 Task: Search one way flight ticket for 4 adults, 2 children, 2 infants in seat and 1 infant on lap in economy from Lewiston: Lewiston-nez Perce County Airport to Evansville: Evansville Regional Airport on 5-3-2023. Choice of flights is Southwest. Number of bags: 1 carry on bag. Price is upto 75000. Outbound departure time preference is 10:30.
Action: Mouse moved to (336, 315)
Screenshot: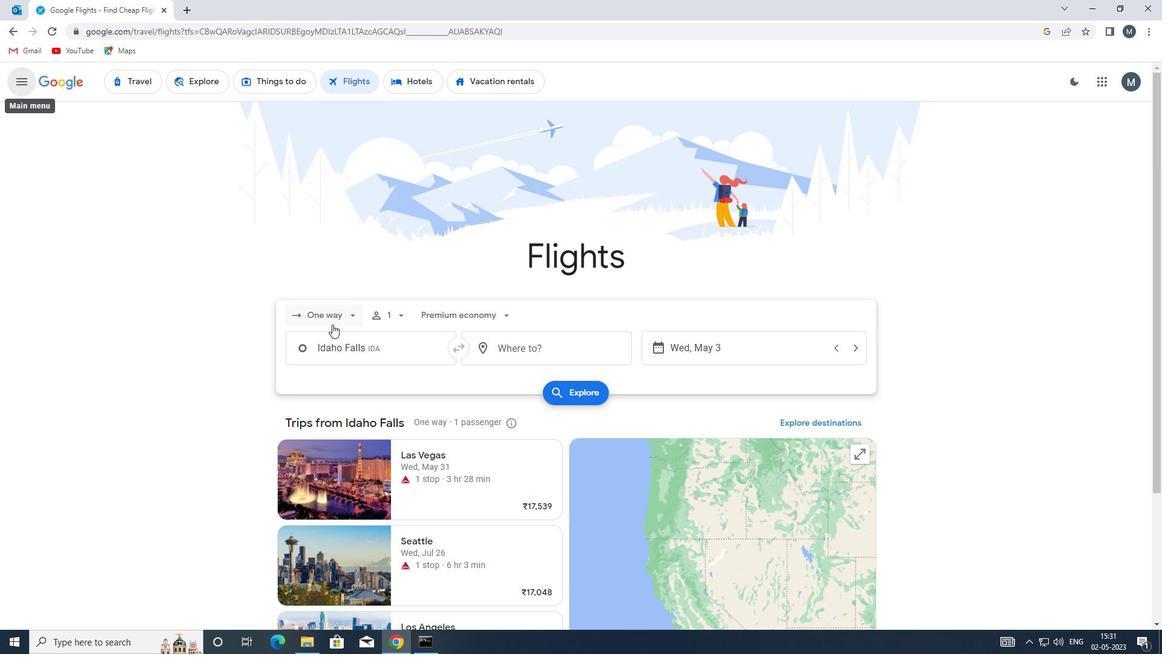 
Action: Mouse pressed left at (336, 315)
Screenshot: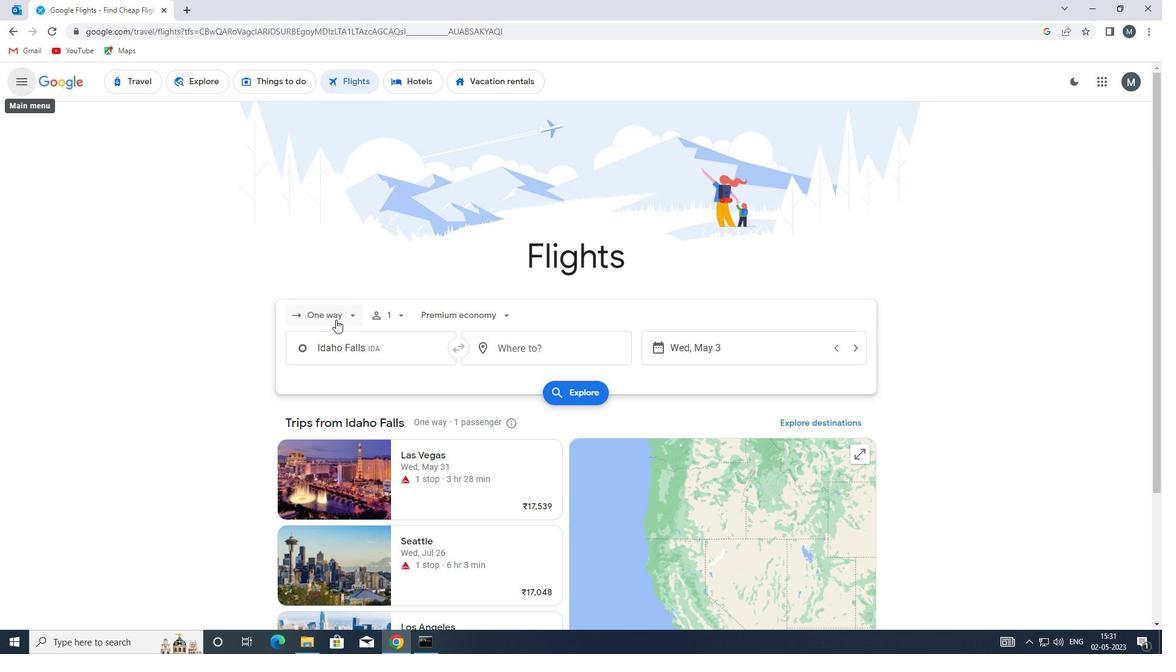 
Action: Mouse moved to (334, 369)
Screenshot: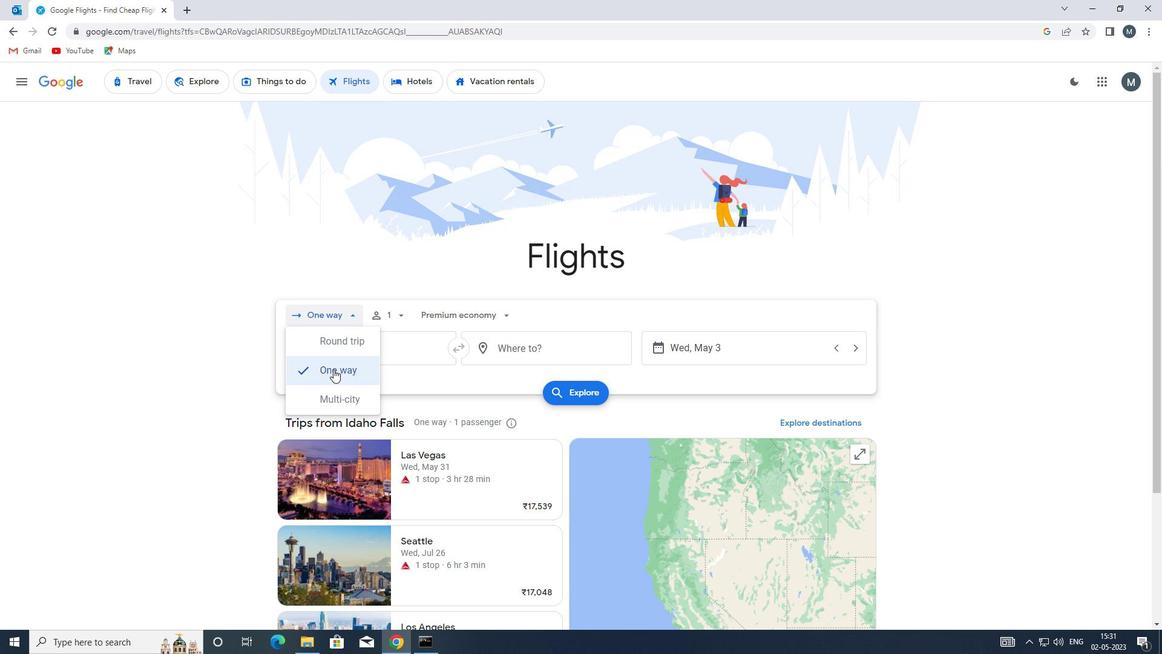 
Action: Mouse pressed left at (334, 369)
Screenshot: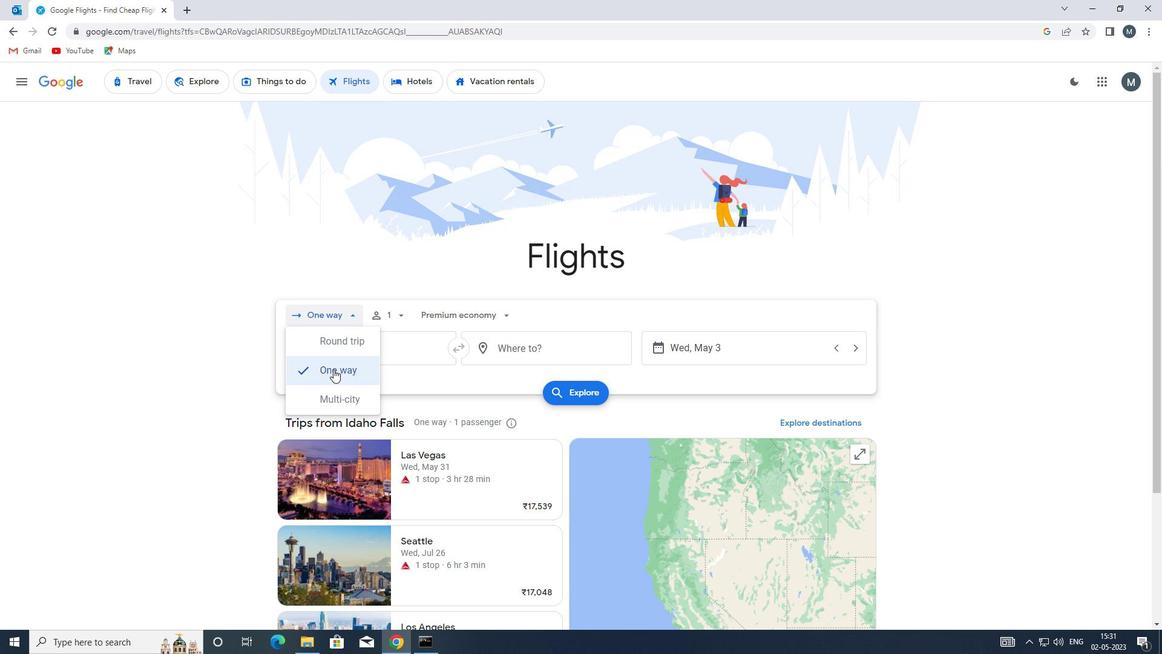 
Action: Mouse moved to (393, 316)
Screenshot: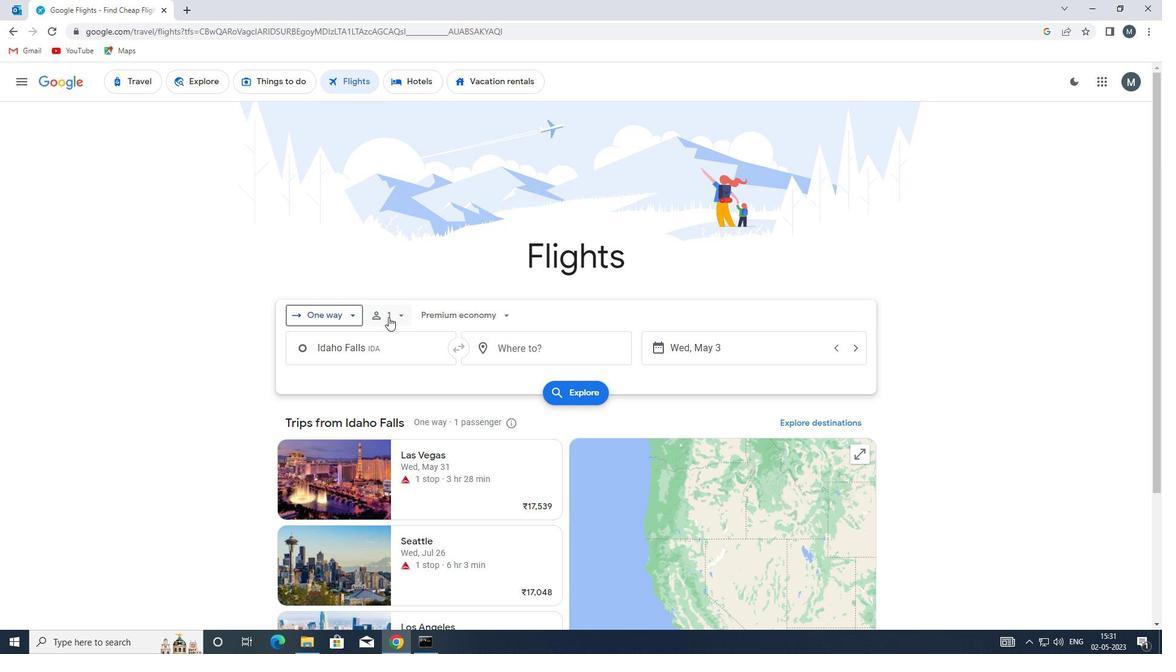 
Action: Mouse pressed left at (393, 316)
Screenshot: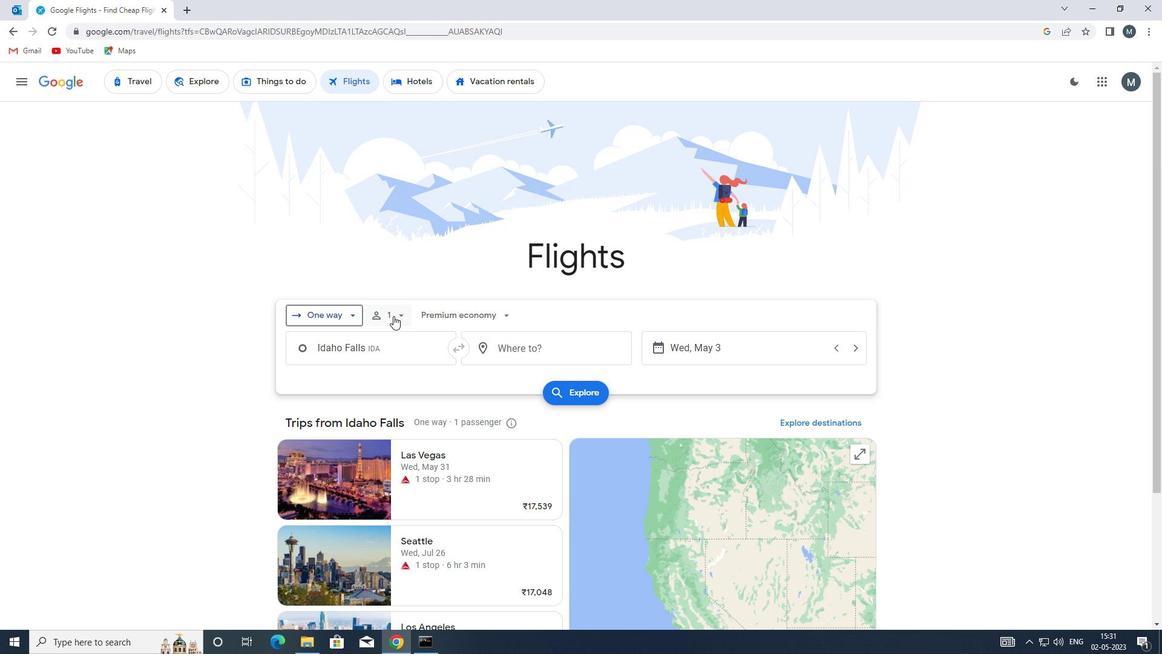 
Action: Mouse moved to (497, 346)
Screenshot: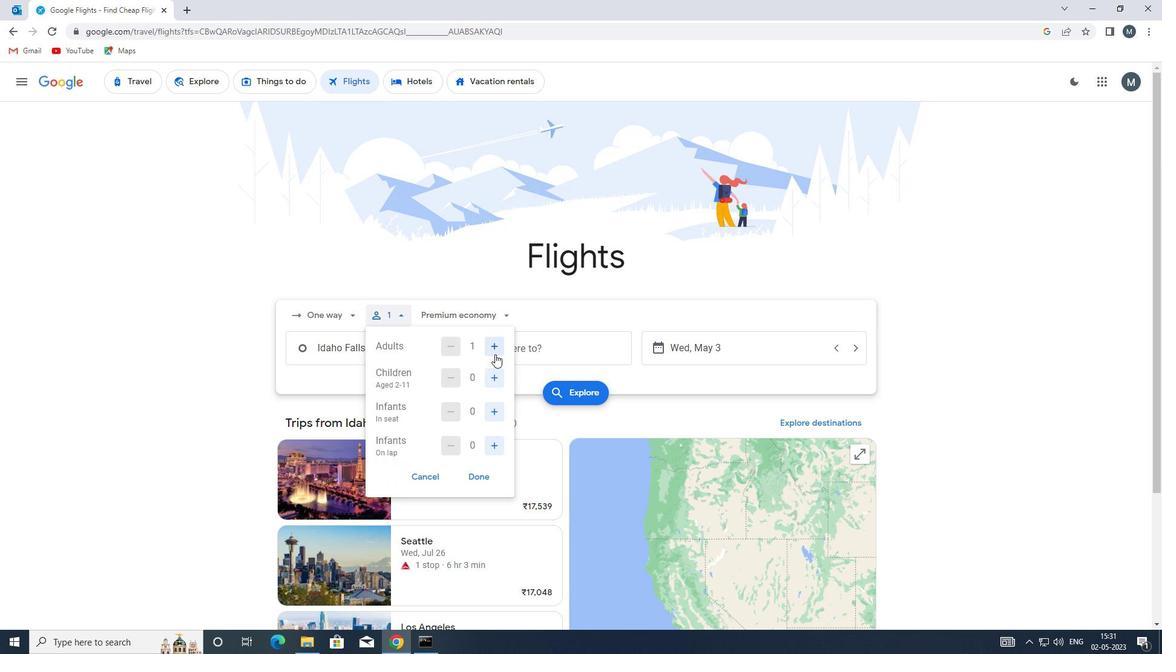 
Action: Mouse pressed left at (497, 346)
Screenshot: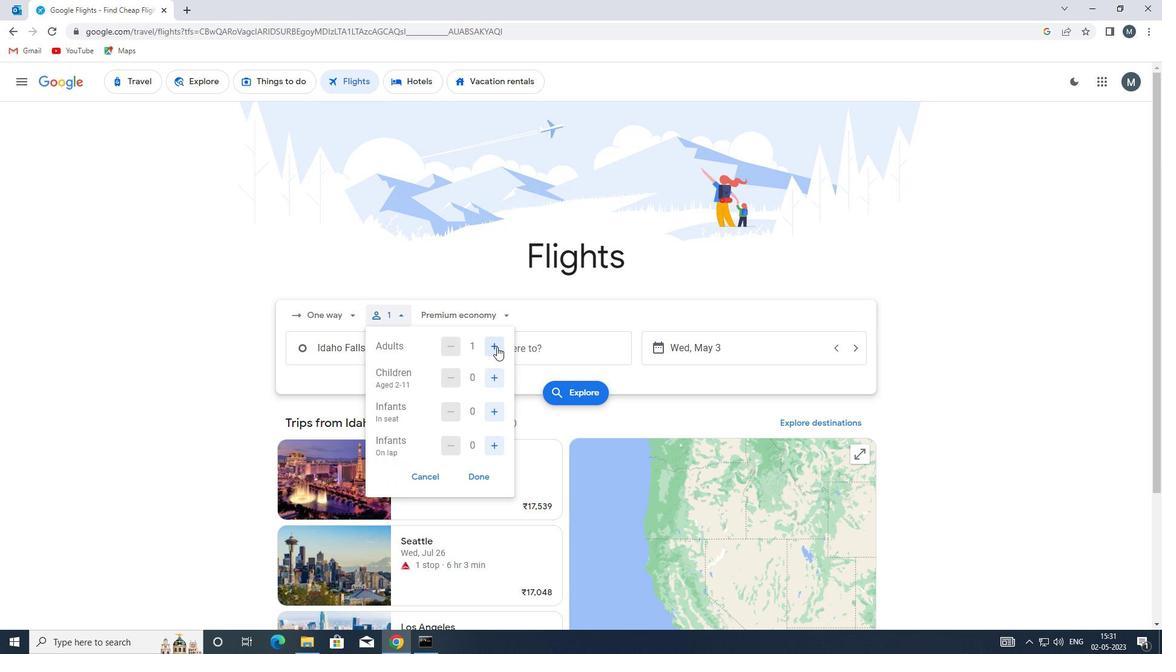 
Action: Mouse pressed left at (497, 346)
Screenshot: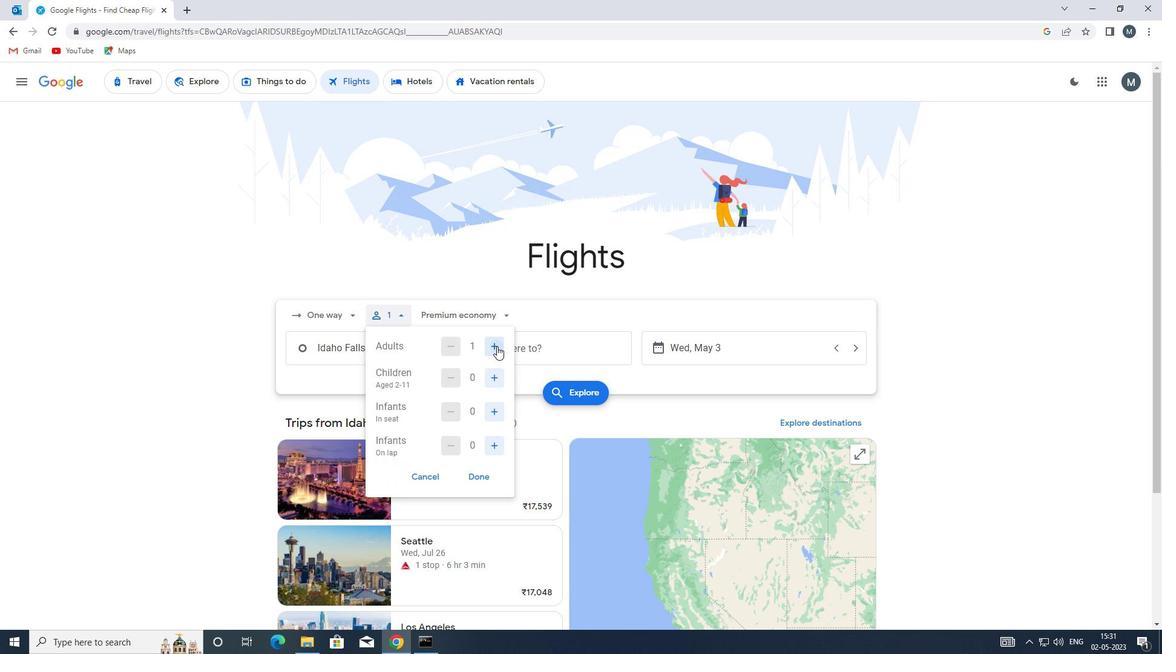 
Action: Mouse pressed left at (497, 346)
Screenshot: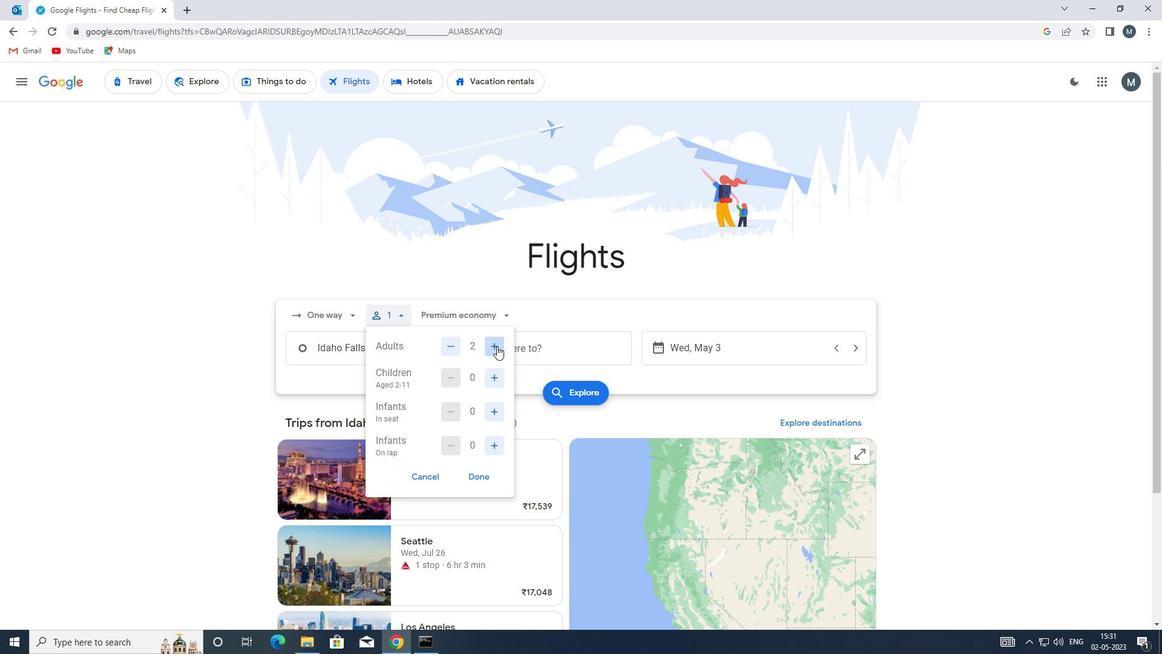 
Action: Mouse moved to (498, 375)
Screenshot: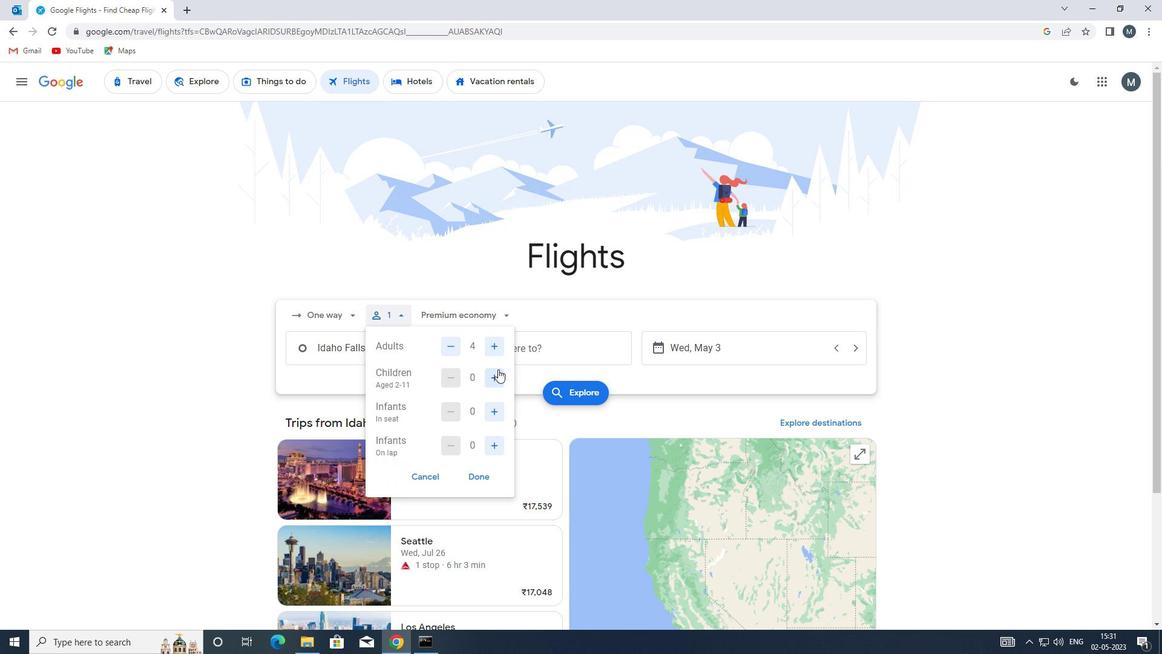 
Action: Mouse pressed left at (498, 375)
Screenshot: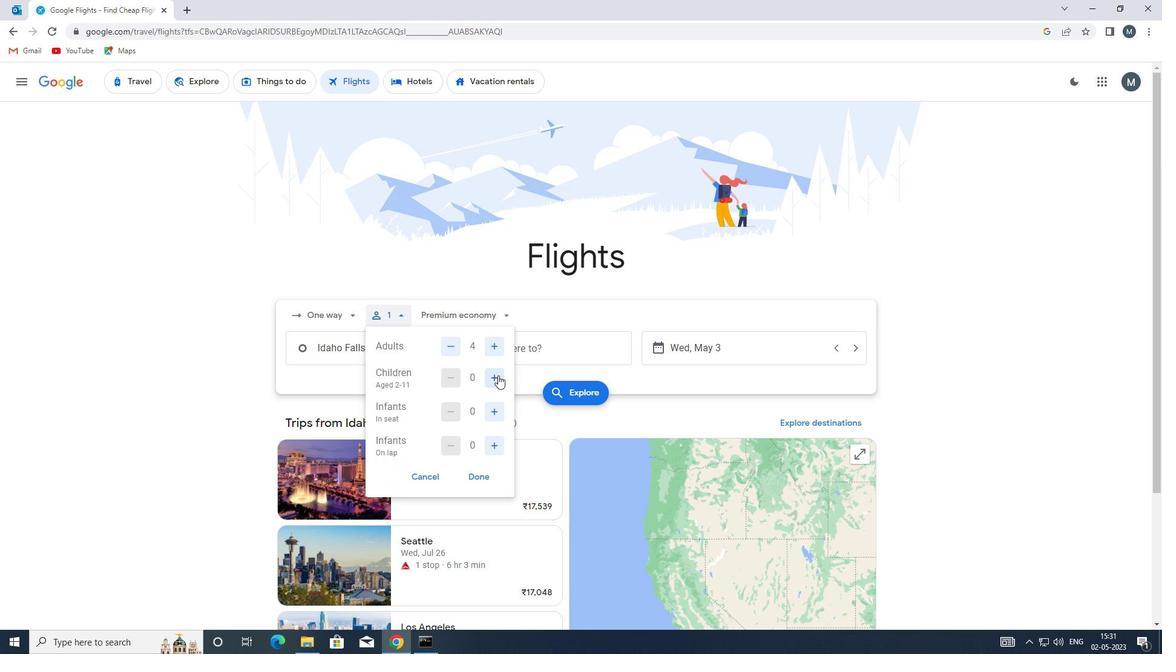 
Action: Mouse pressed left at (498, 375)
Screenshot: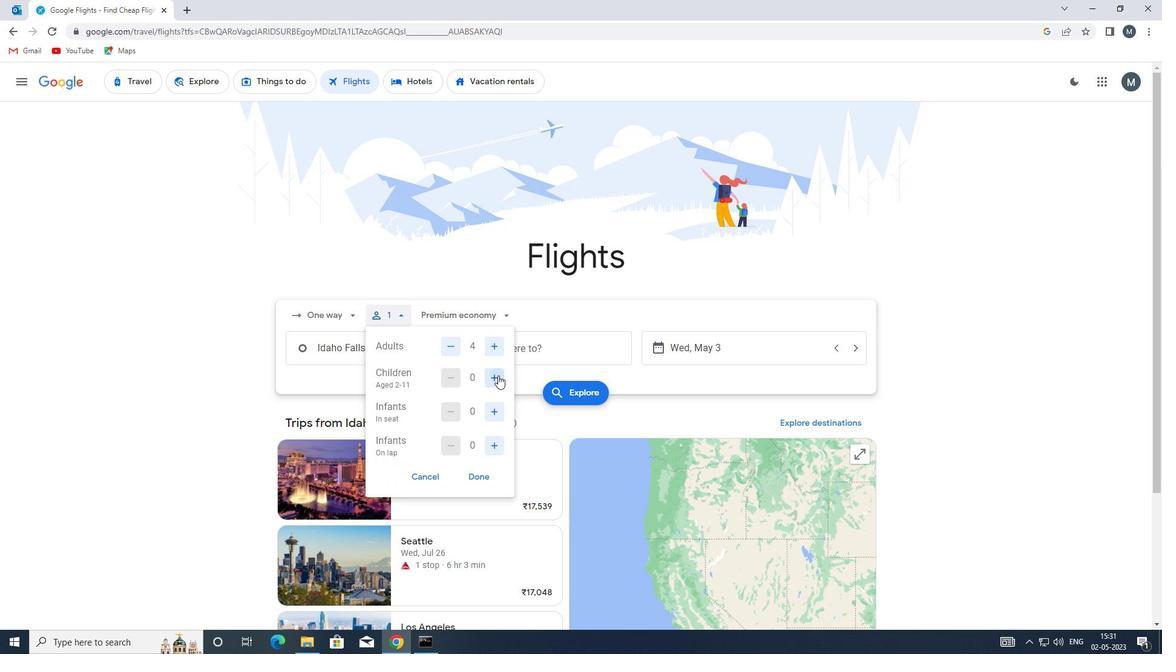 
Action: Mouse moved to (493, 411)
Screenshot: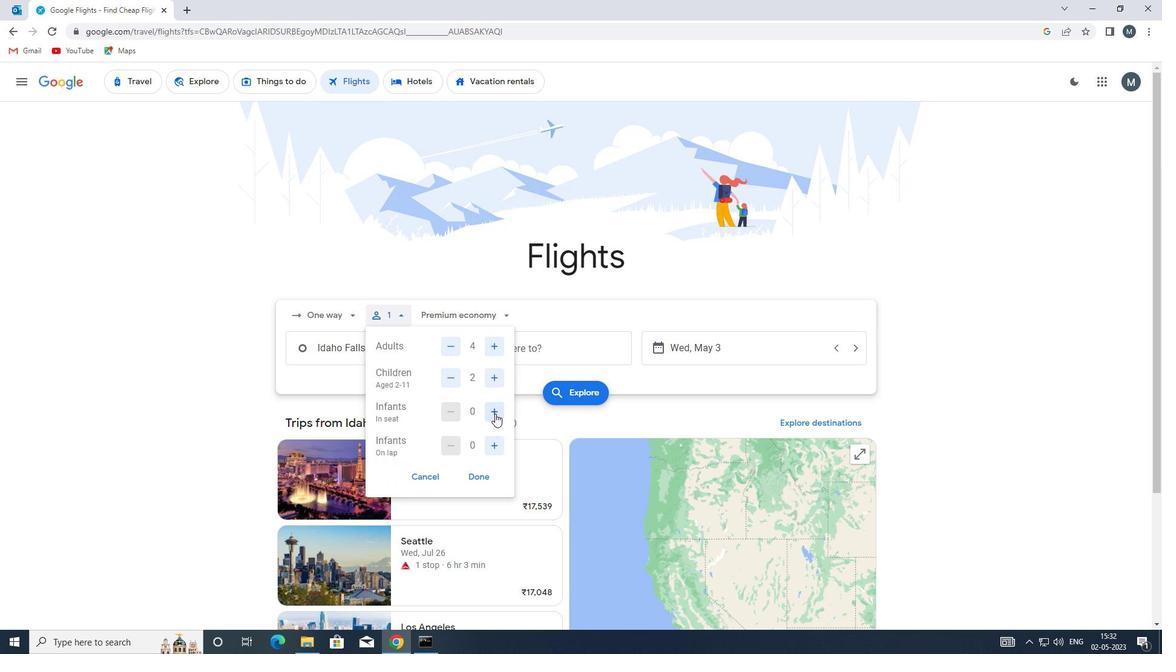 
Action: Mouse pressed left at (493, 411)
Screenshot: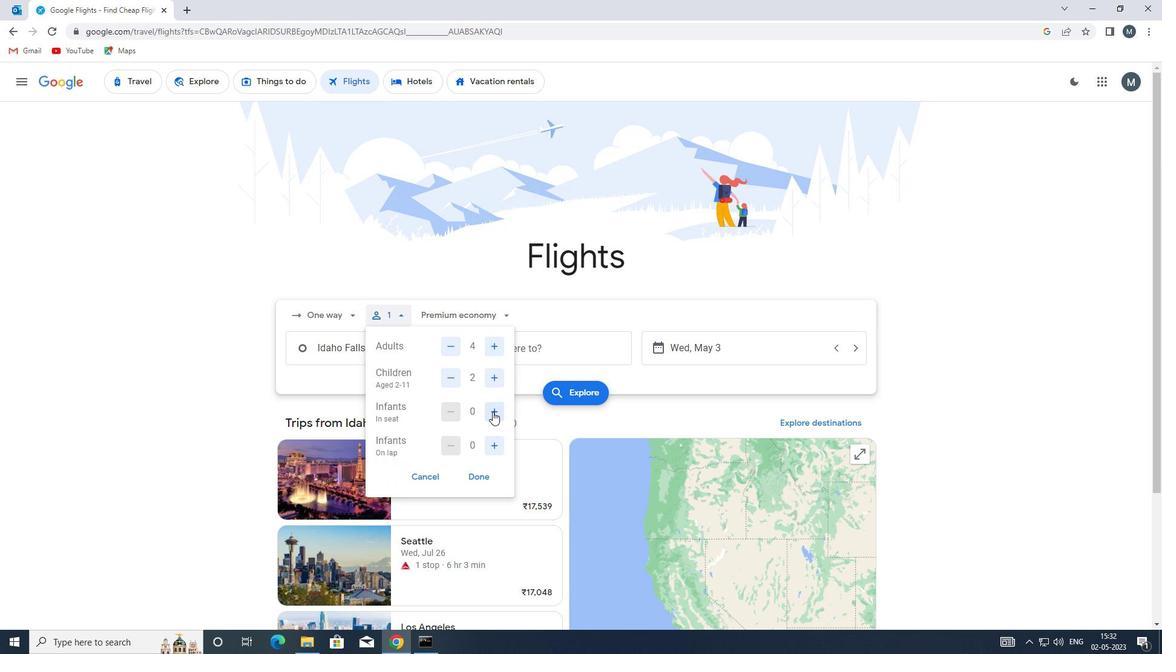 
Action: Mouse moved to (493, 411)
Screenshot: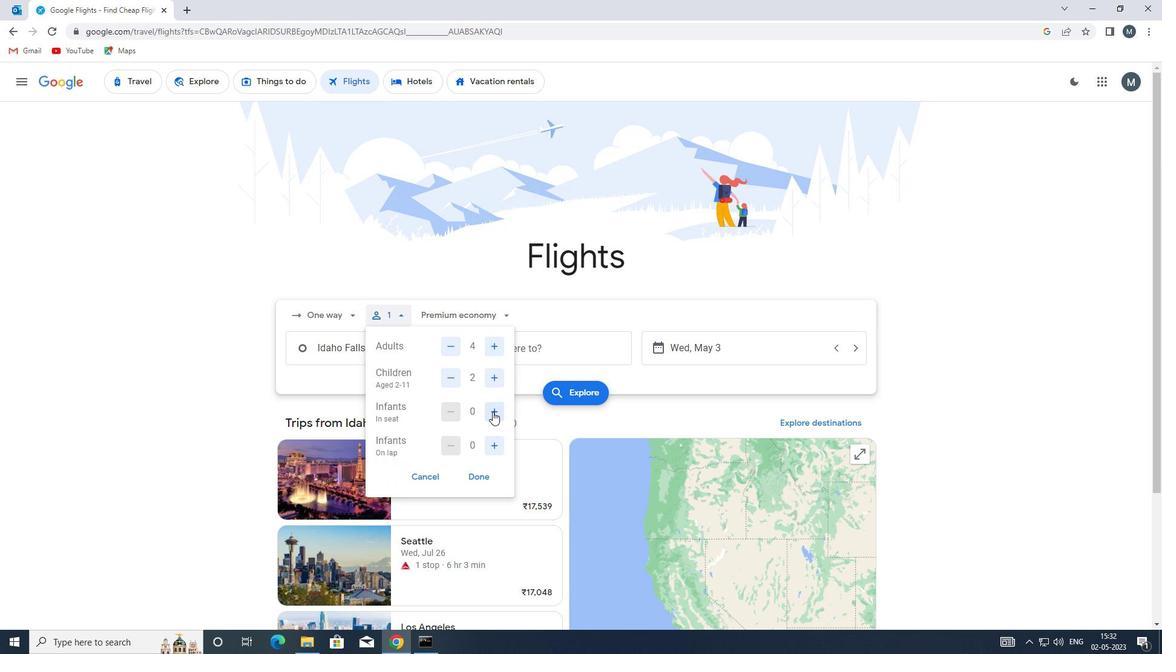 
Action: Mouse pressed left at (493, 411)
Screenshot: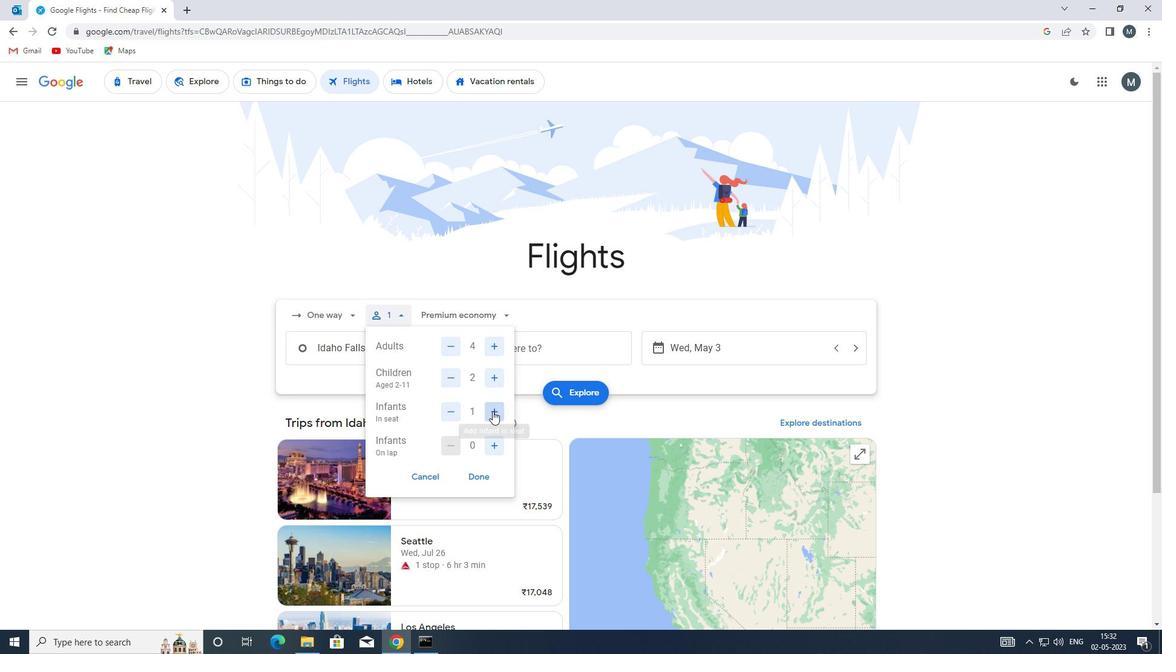 
Action: Mouse moved to (496, 445)
Screenshot: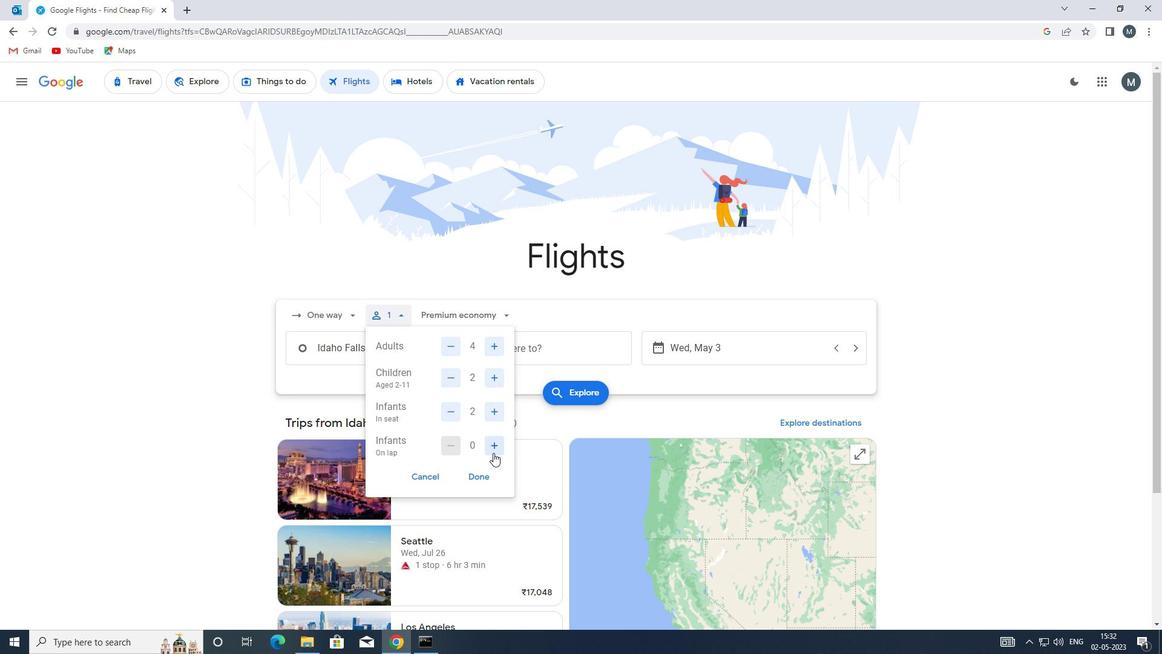 
Action: Mouse pressed left at (496, 445)
Screenshot: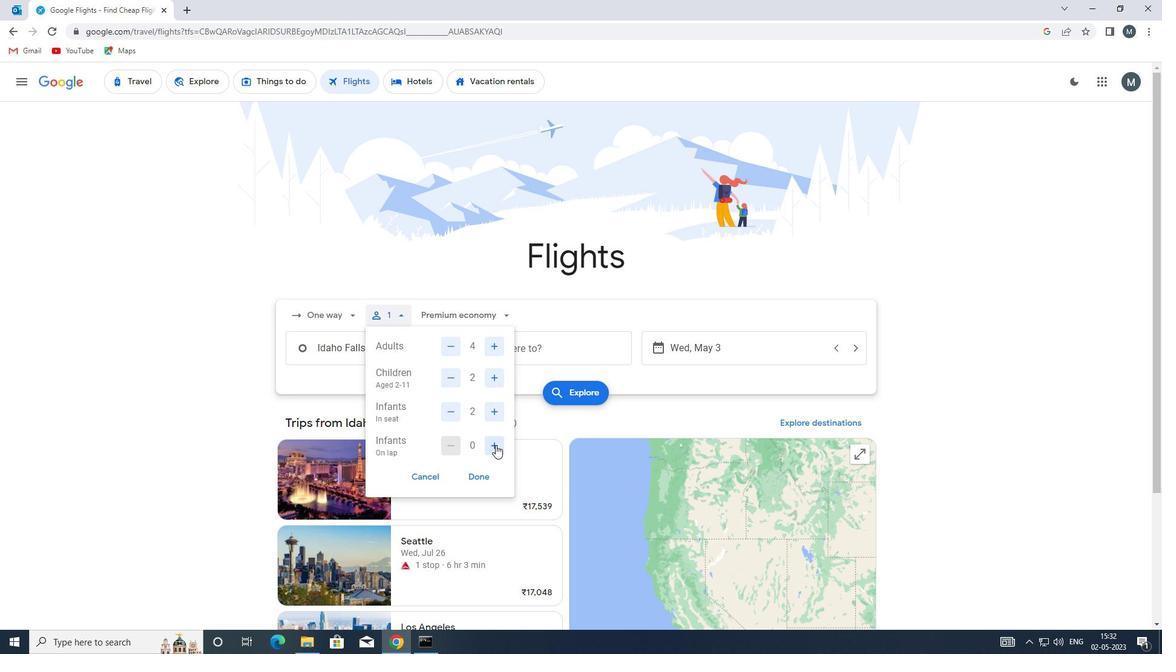 
Action: Mouse moved to (483, 476)
Screenshot: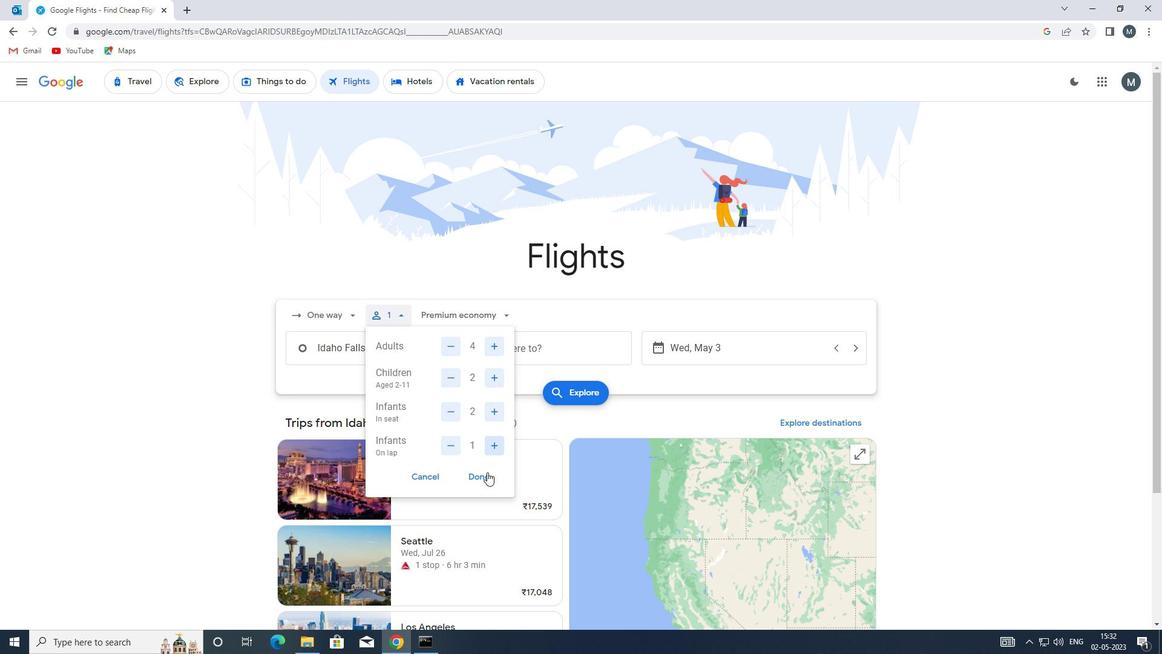 
Action: Mouse pressed left at (483, 476)
Screenshot: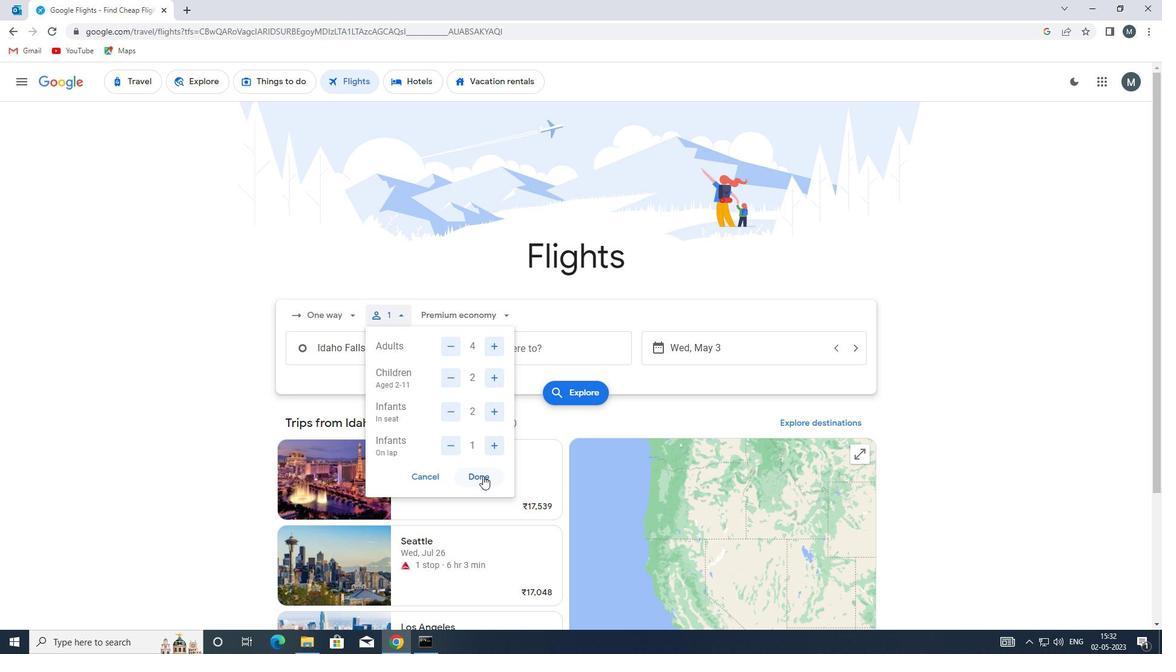 
Action: Mouse moved to (496, 317)
Screenshot: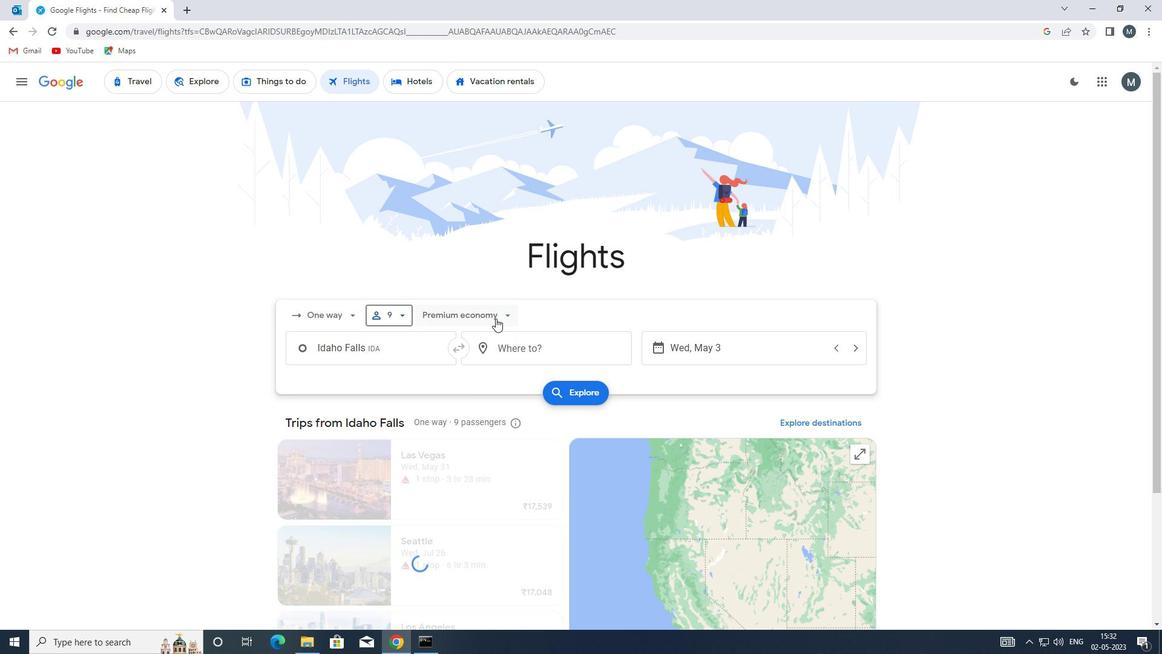 
Action: Mouse pressed left at (496, 317)
Screenshot: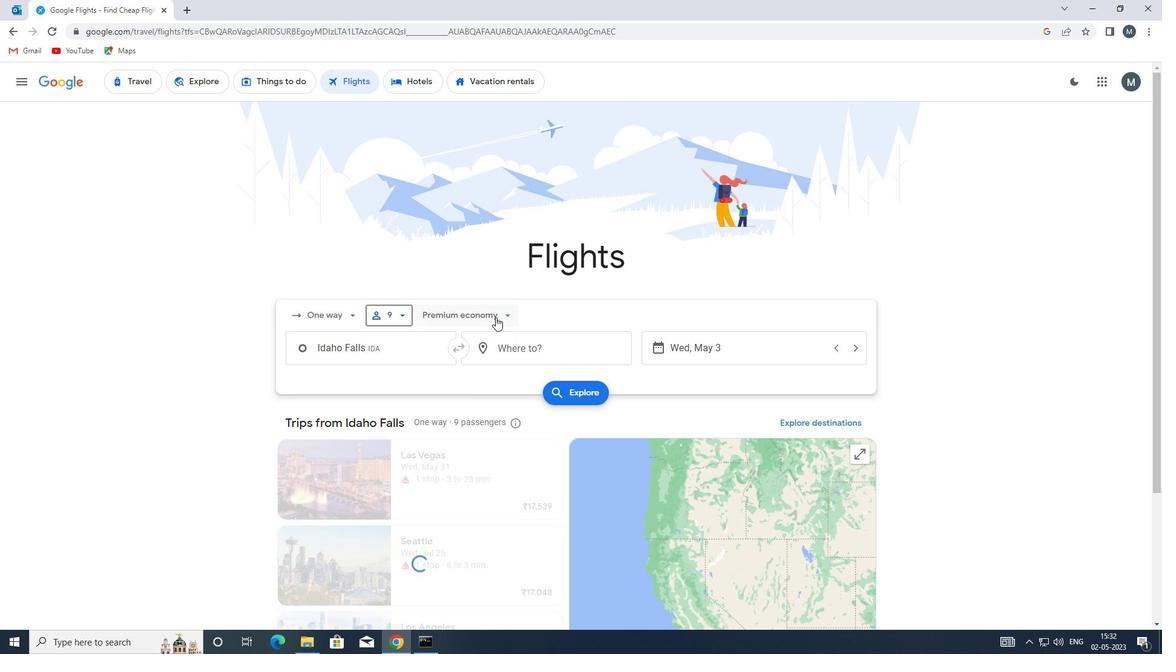 
Action: Mouse moved to (488, 334)
Screenshot: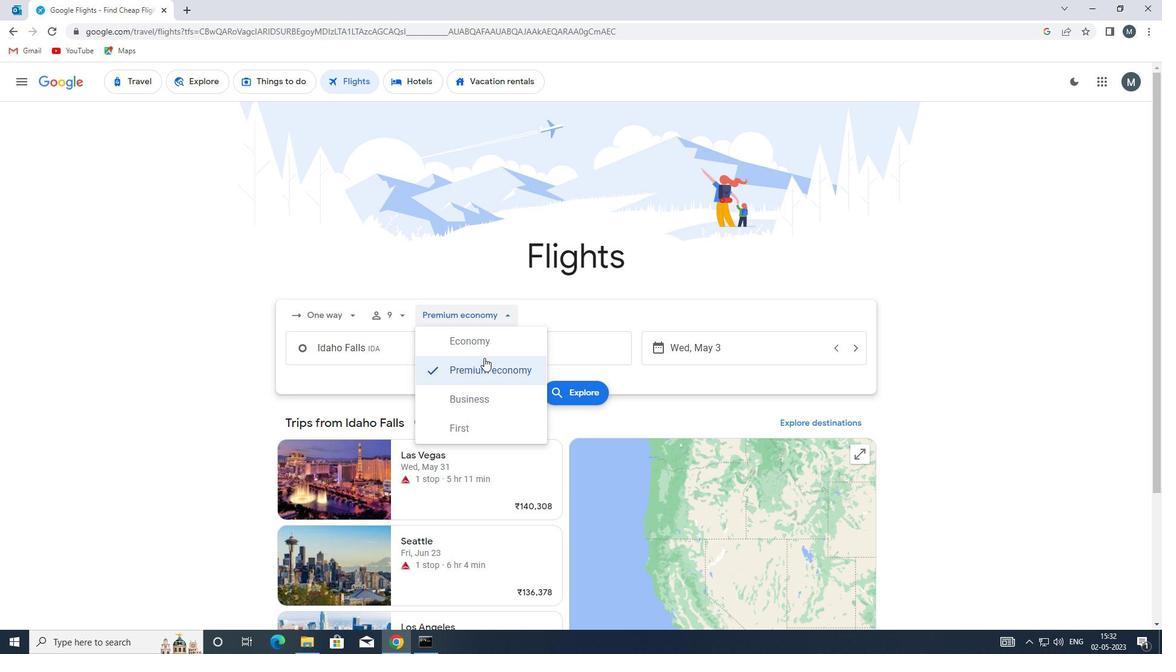 
Action: Mouse pressed left at (488, 334)
Screenshot: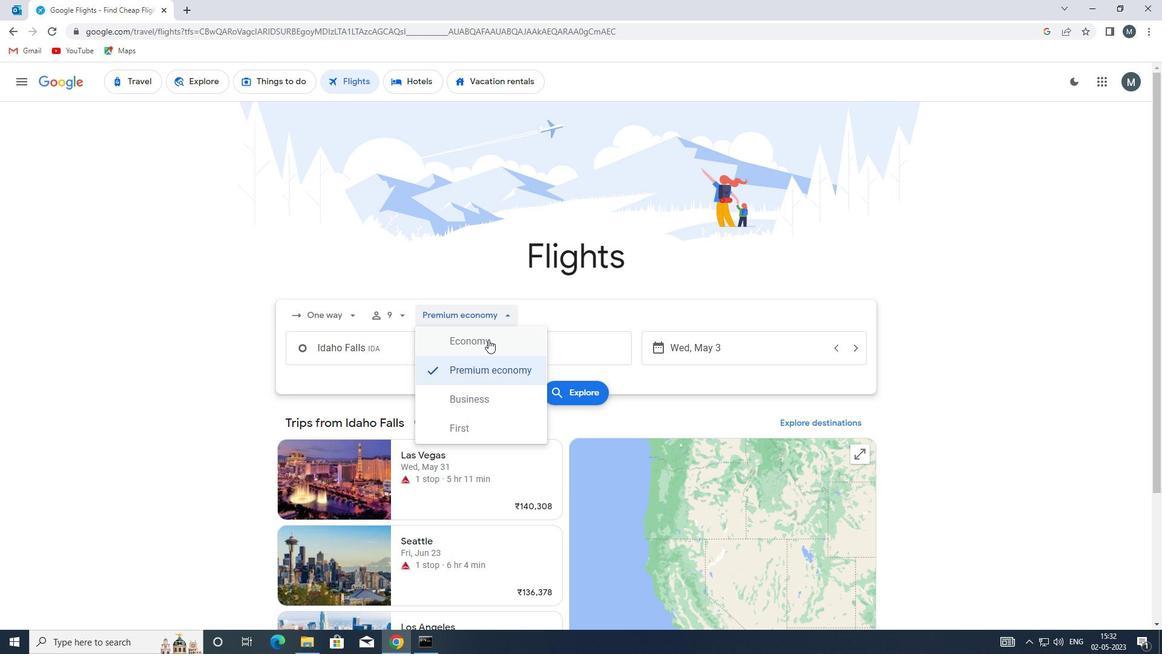 
Action: Mouse moved to (404, 354)
Screenshot: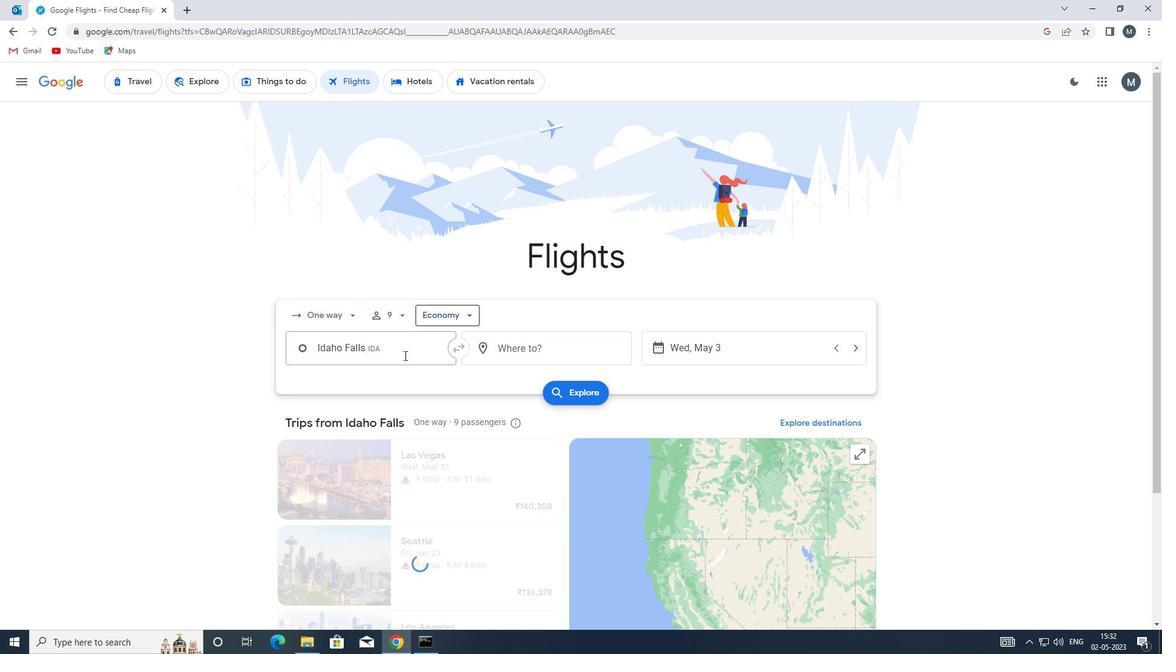 
Action: Mouse pressed left at (404, 354)
Screenshot: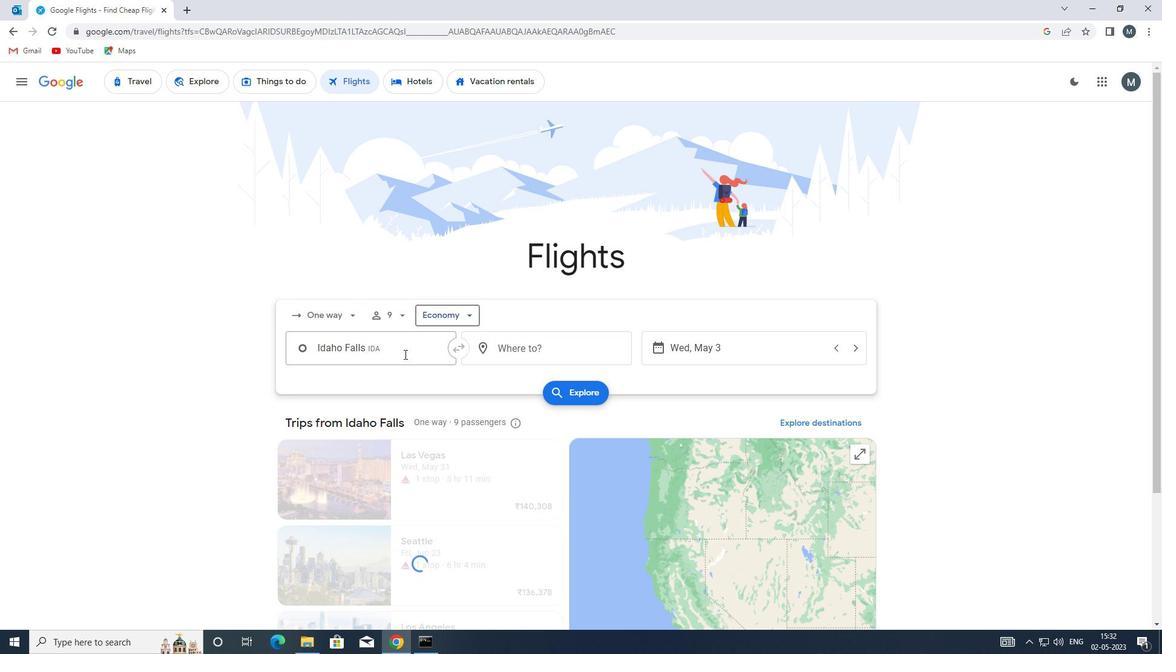 
Action: Mouse moved to (404, 353)
Screenshot: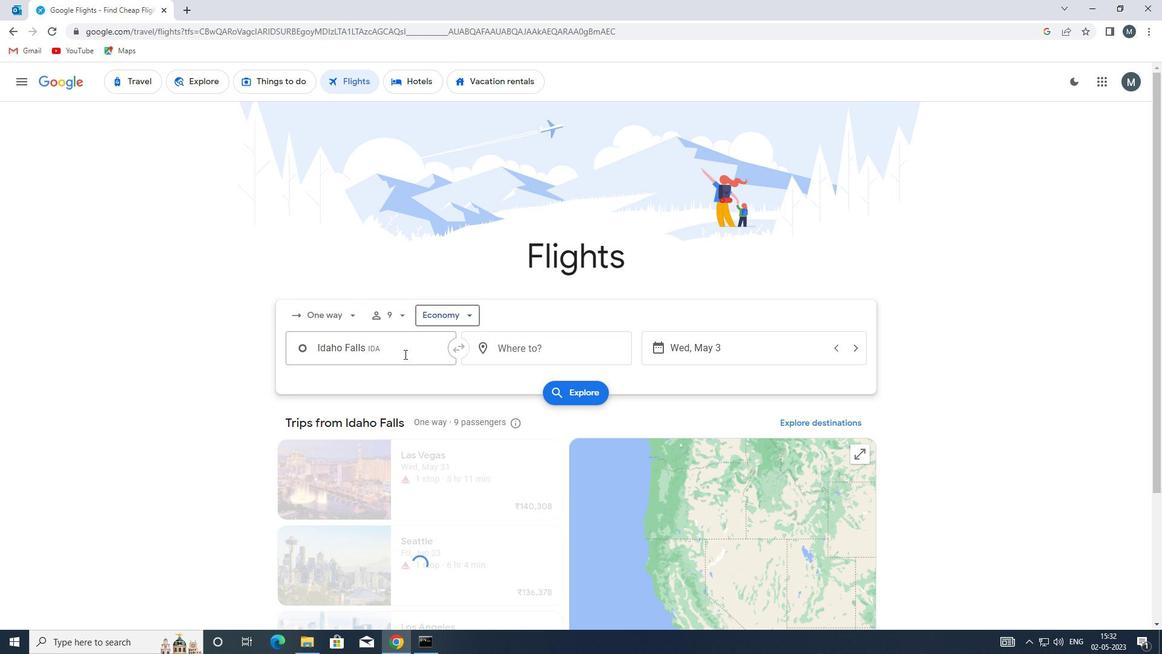 
Action: Key pressed lws
Screenshot: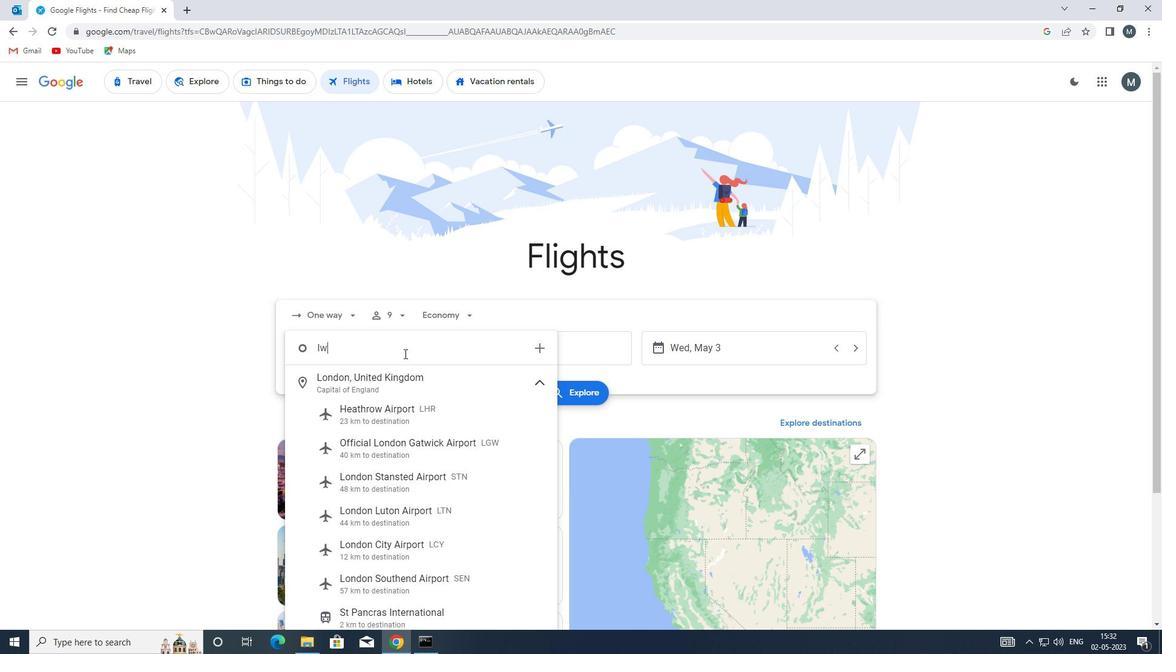 
Action: Mouse moved to (424, 381)
Screenshot: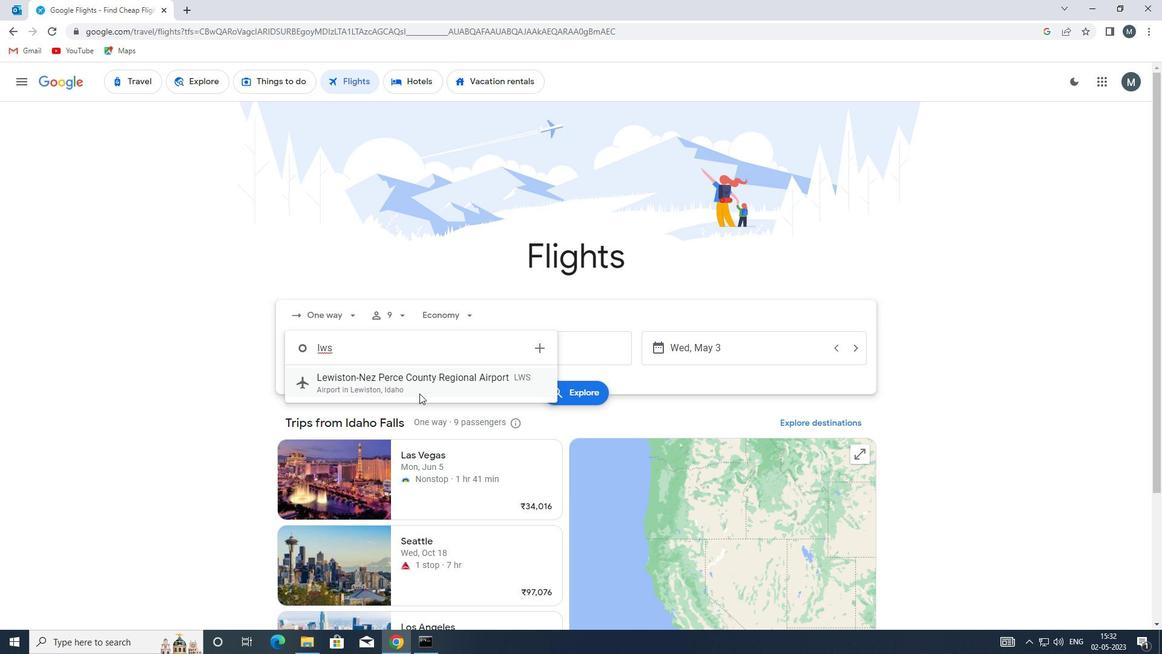 
Action: Mouse pressed left at (424, 381)
Screenshot: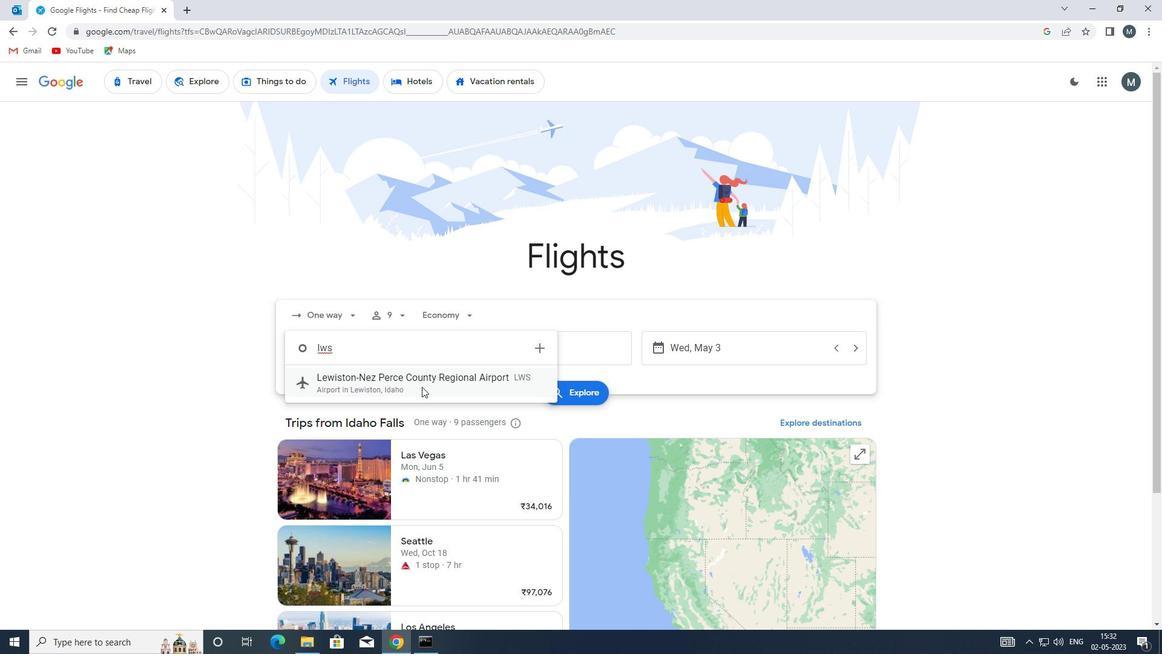 
Action: Mouse moved to (533, 352)
Screenshot: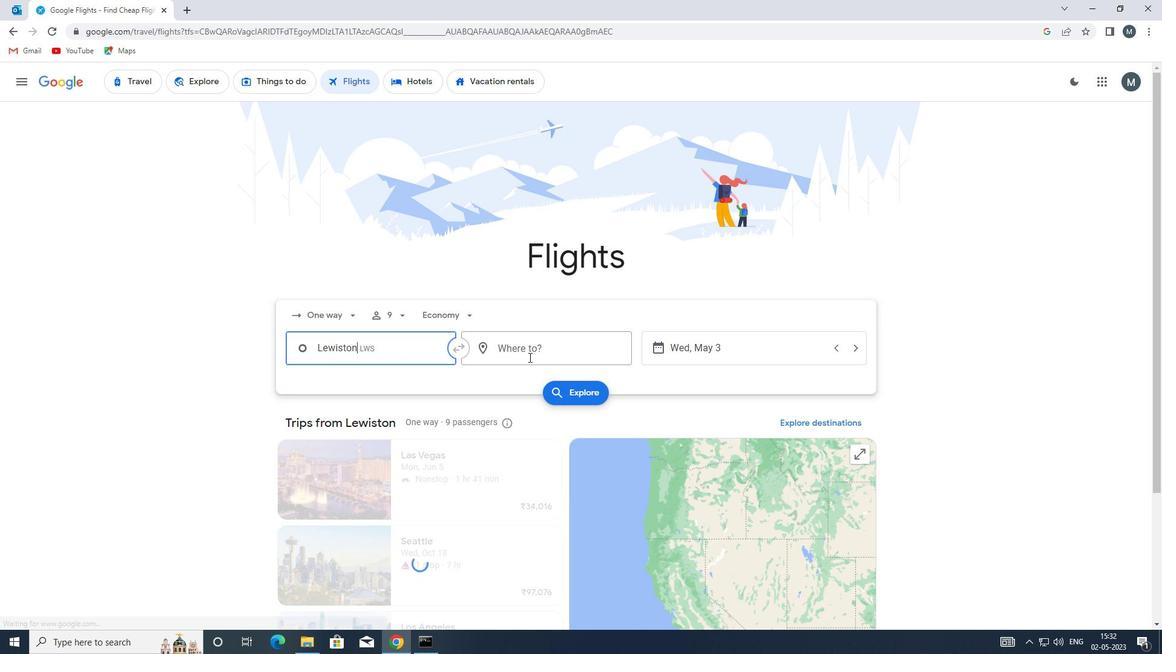 
Action: Mouse pressed left at (533, 352)
Screenshot: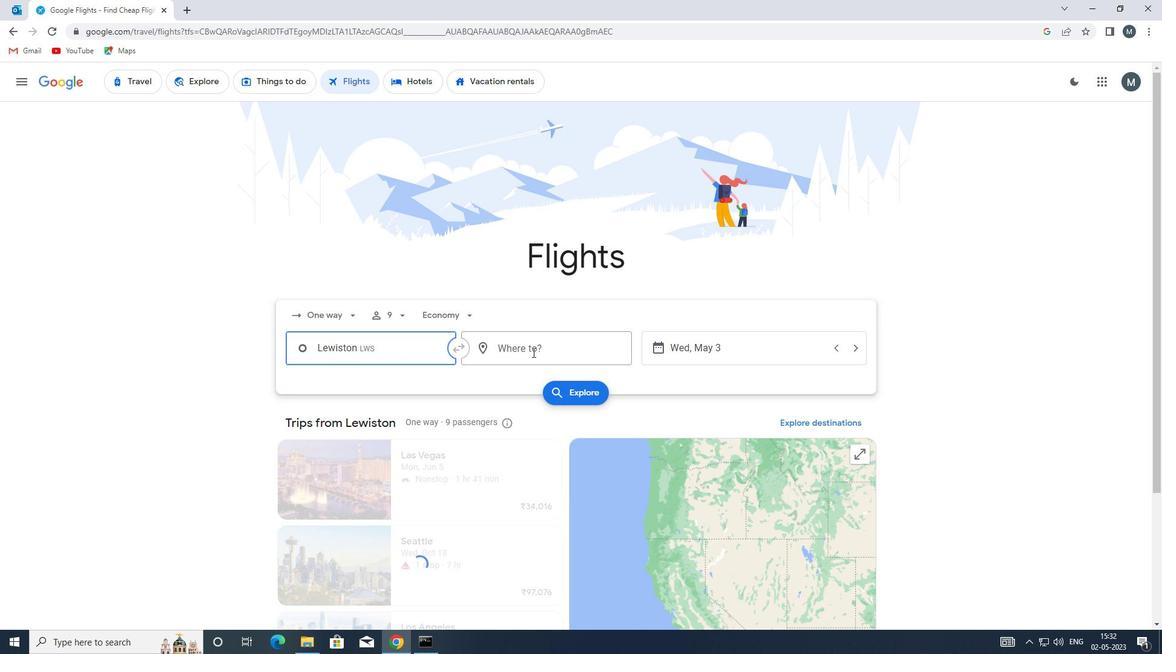
Action: Mouse moved to (533, 351)
Screenshot: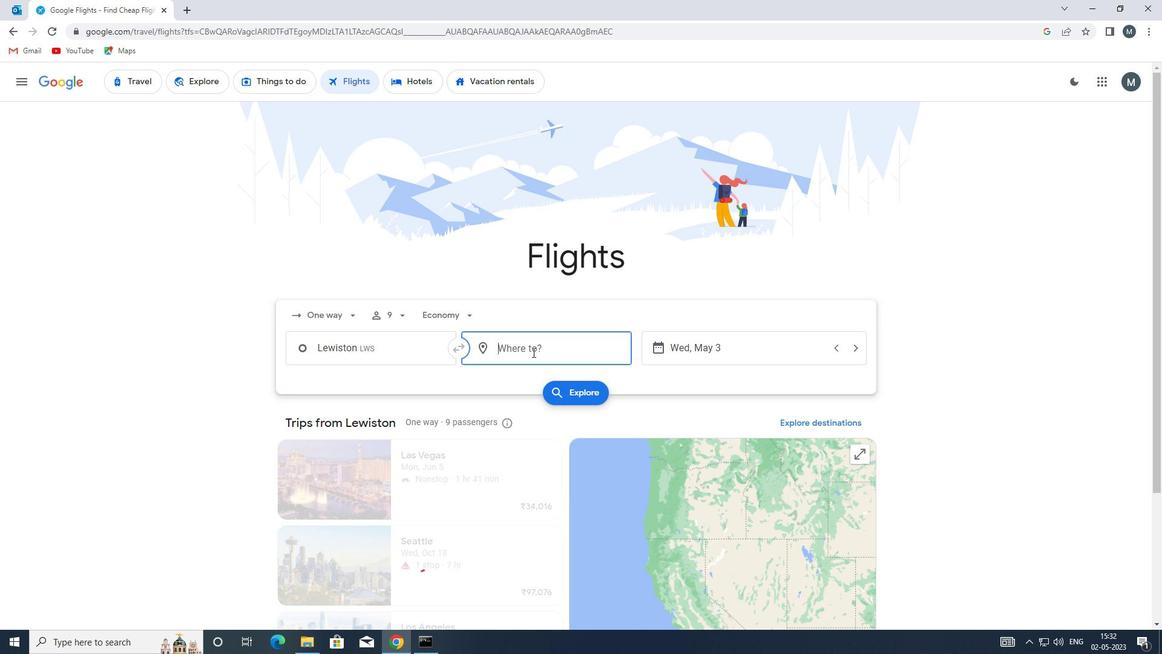 
Action: Key pressed evv
Screenshot: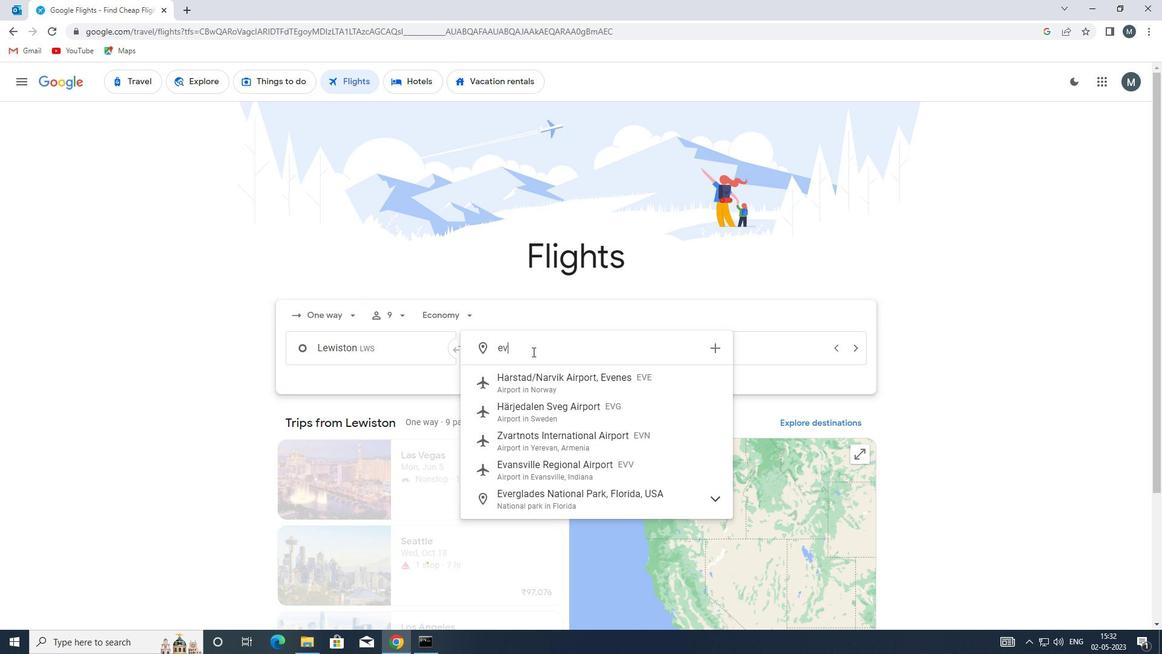 
Action: Mouse moved to (547, 378)
Screenshot: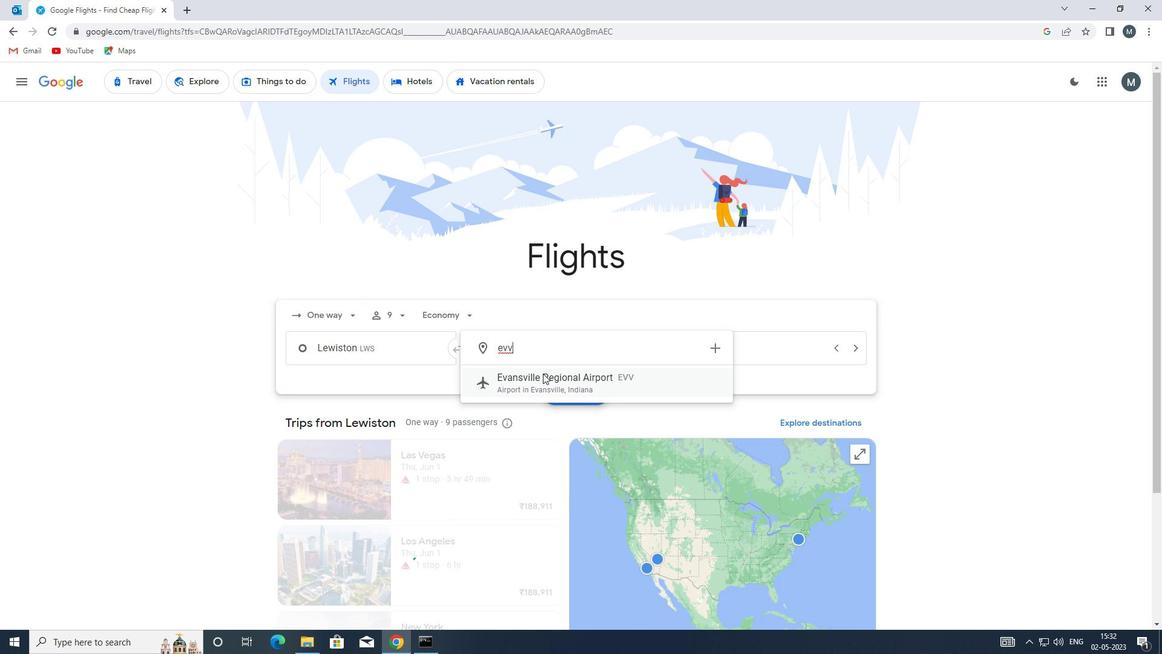 
Action: Mouse pressed left at (547, 378)
Screenshot: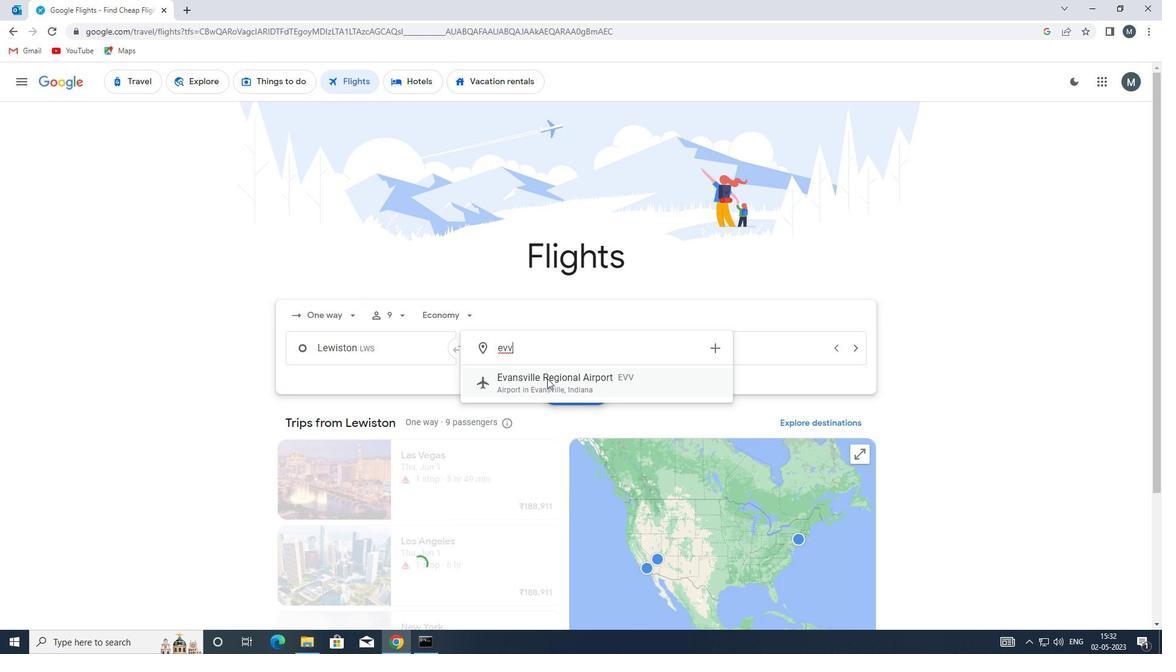 
Action: Mouse moved to (694, 348)
Screenshot: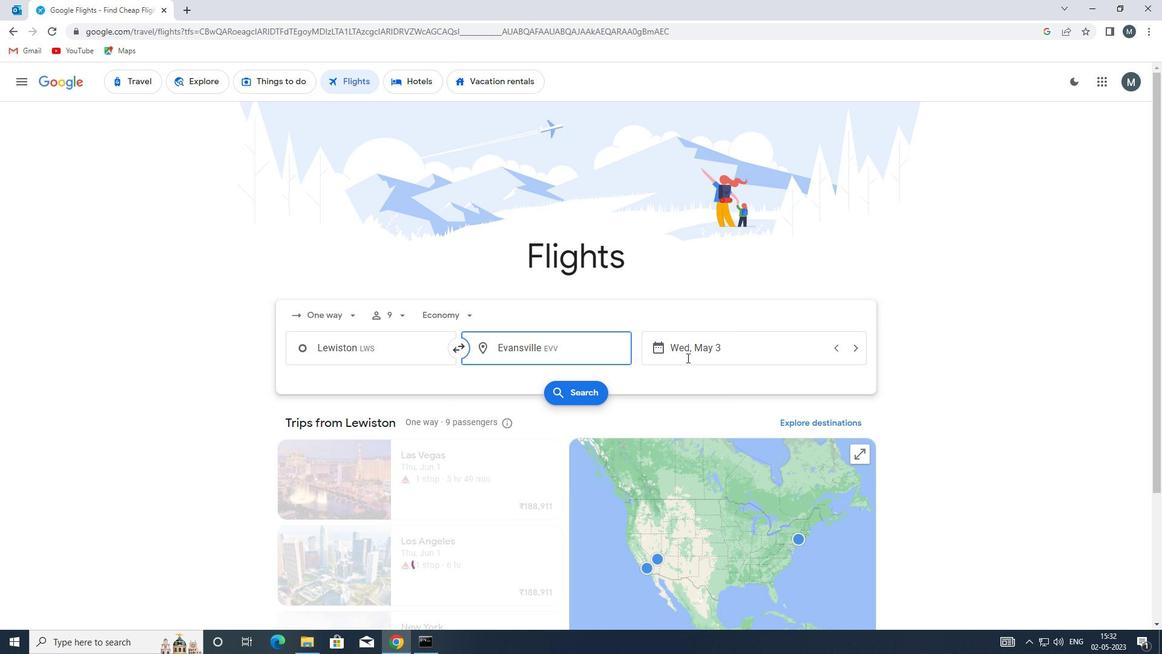 
Action: Mouse pressed left at (694, 348)
Screenshot: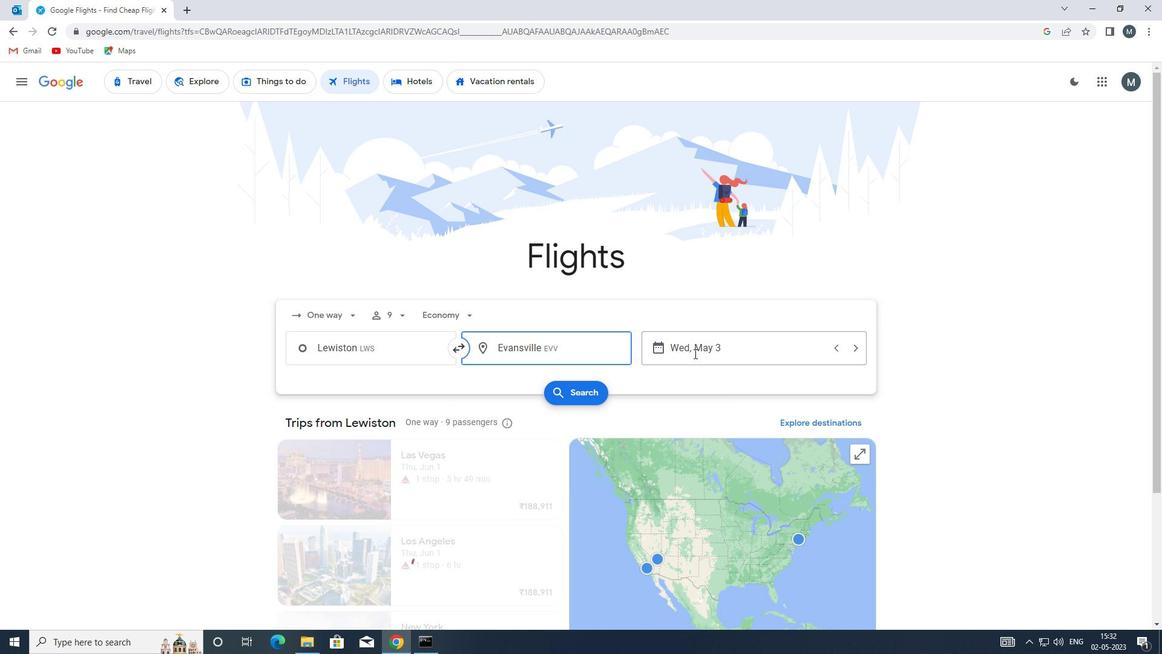 
Action: Mouse moved to (526, 410)
Screenshot: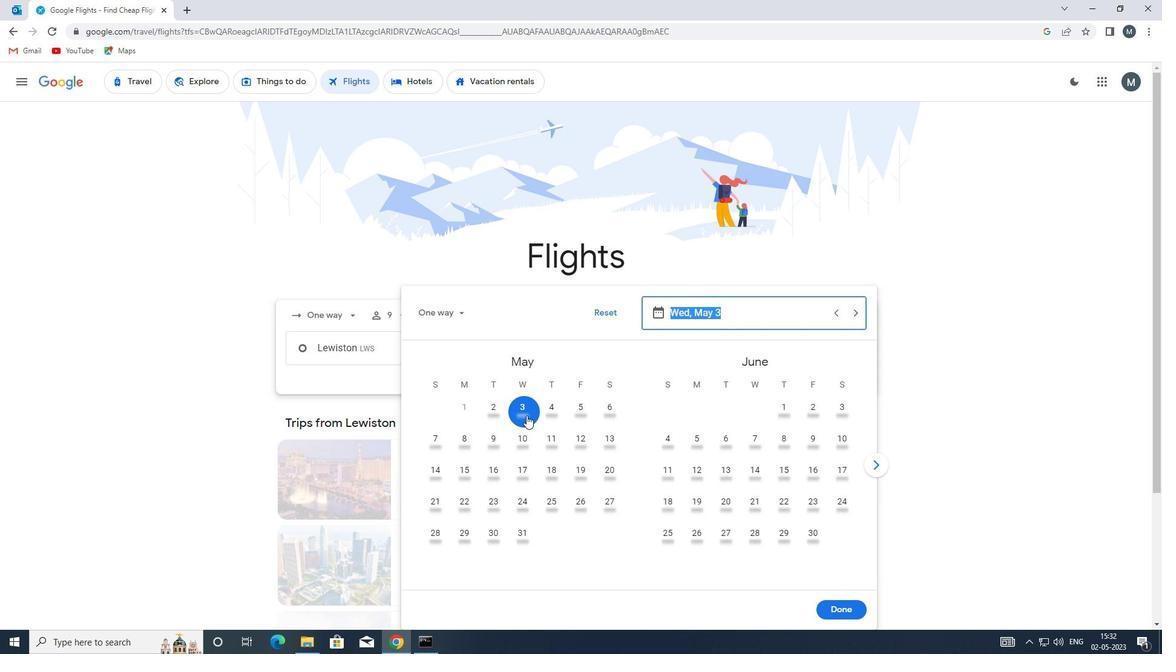 
Action: Mouse pressed left at (526, 410)
Screenshot: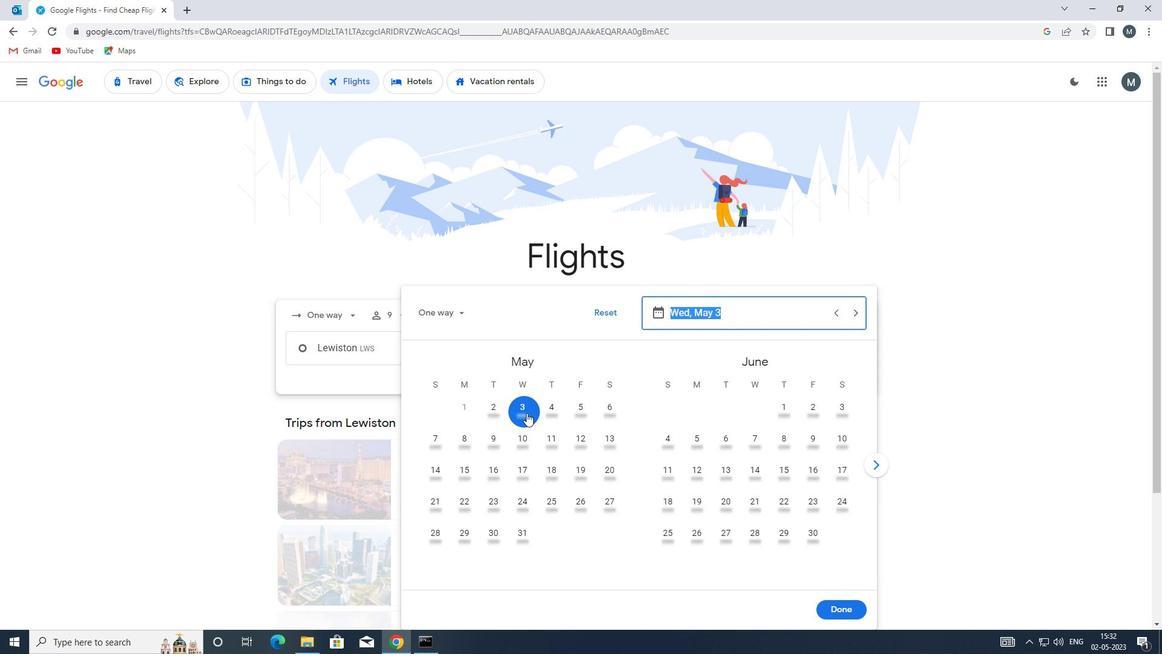
Action: Mouse moved to (836, 606)
Screenshot: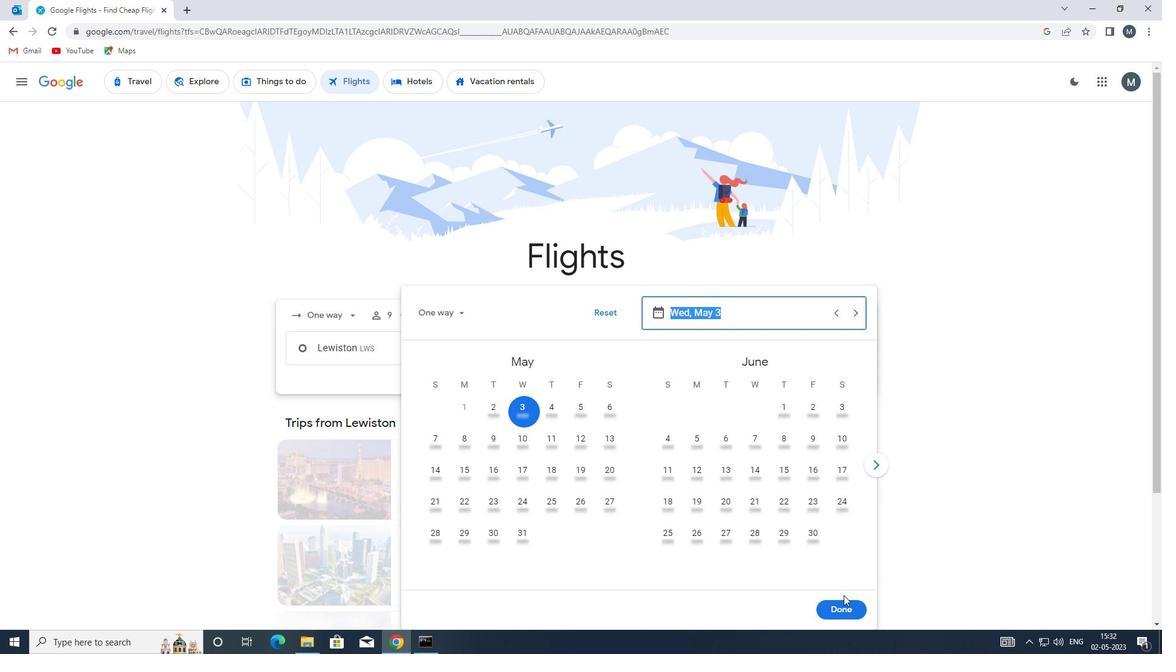 
Action: Mouse pressed left at (836, 606)
Screenshot: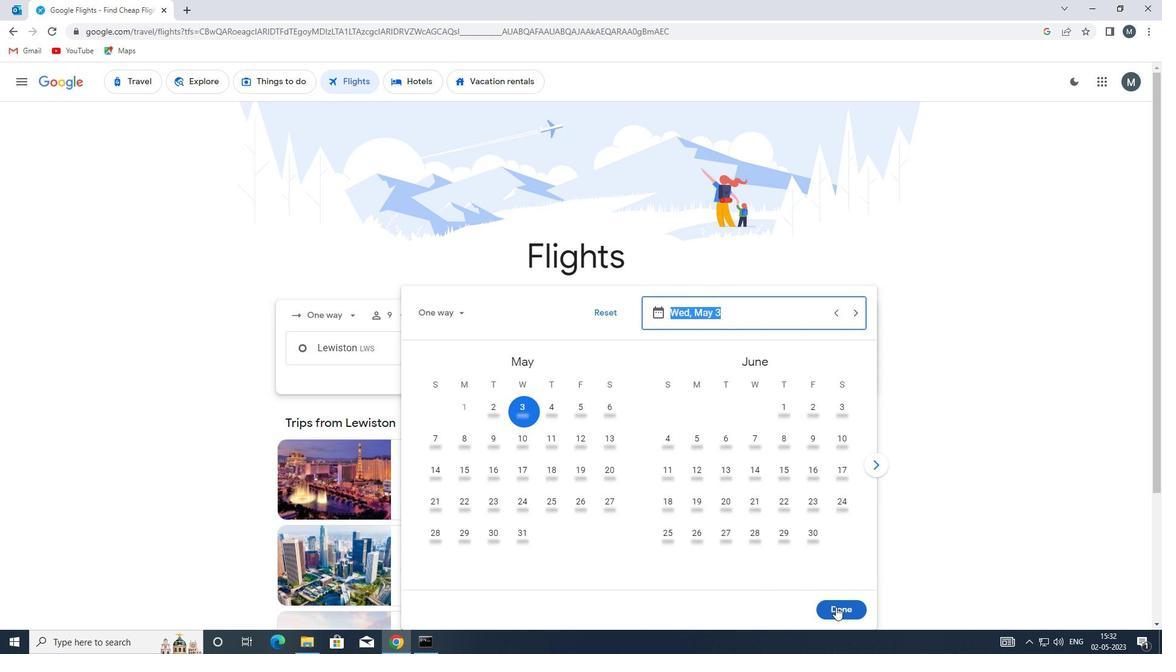 
Action: Mouse moved to (578, 393)
Screenshot: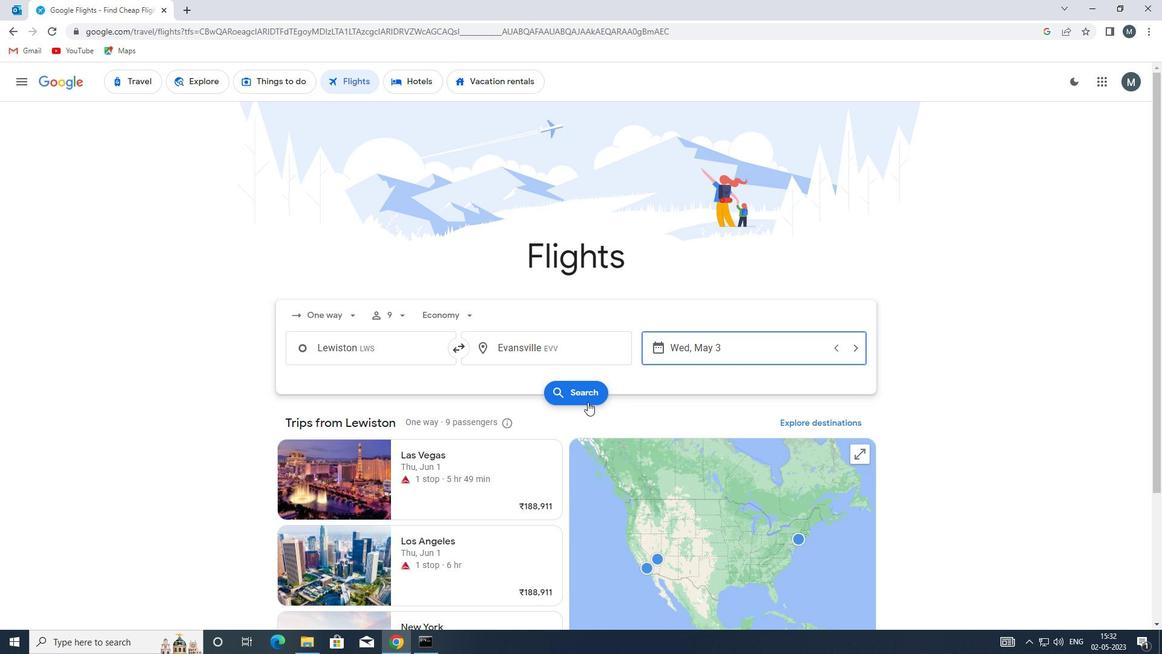 
Action: Mouse pressed left at (578, 393)
Screenshot: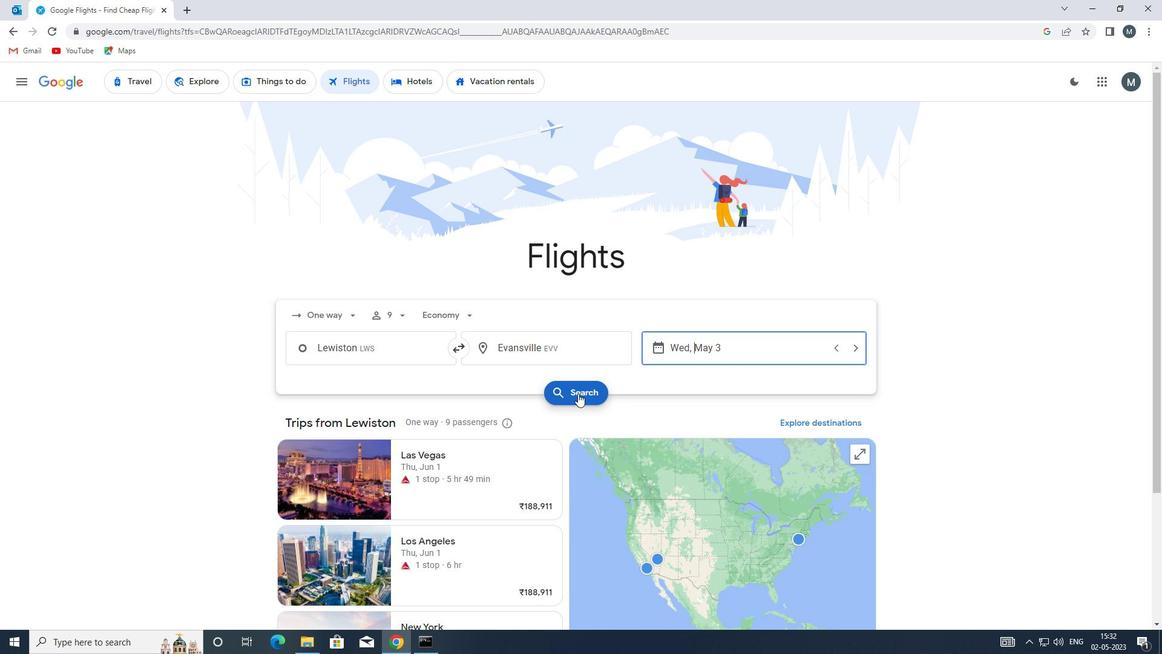 
Action: Mouse moved to (296, 199)
Screenshot: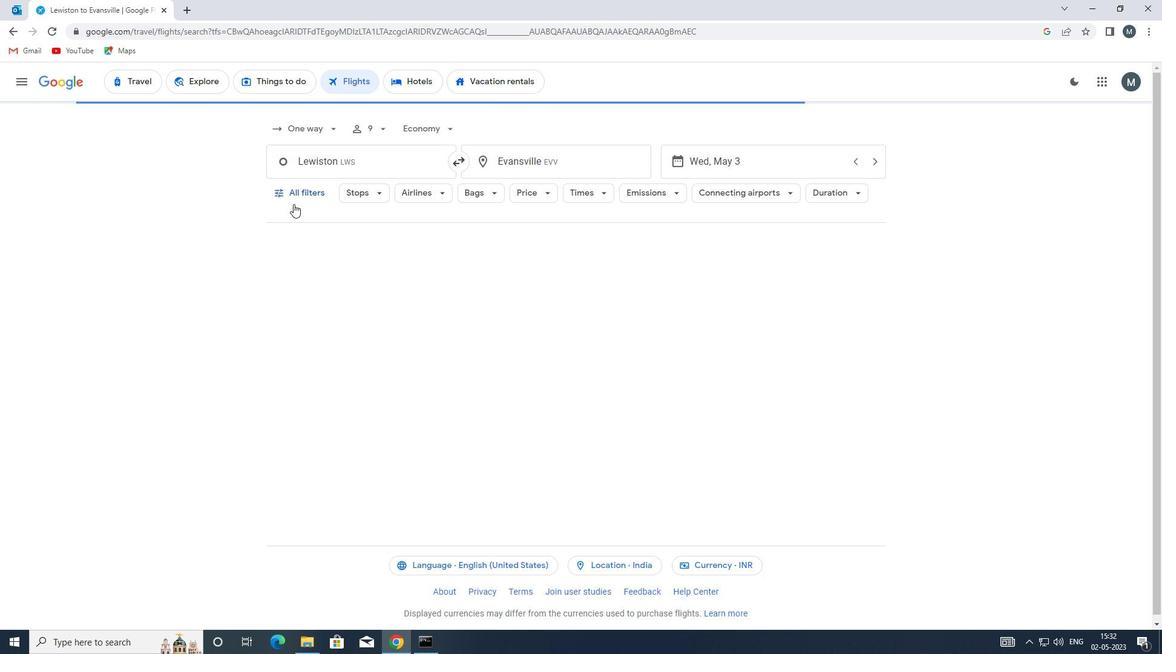 
Action: Mouse pressed left at (296, 199)
Screenshot: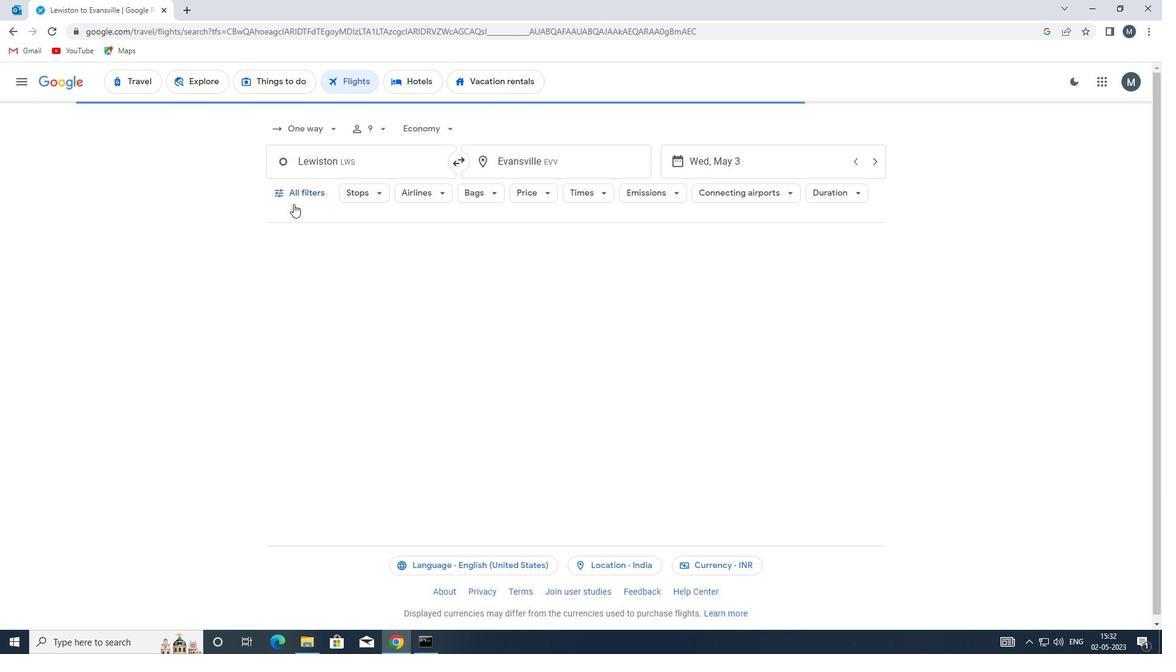 
Action: Mouse moved to (303, 231)
Screenshot: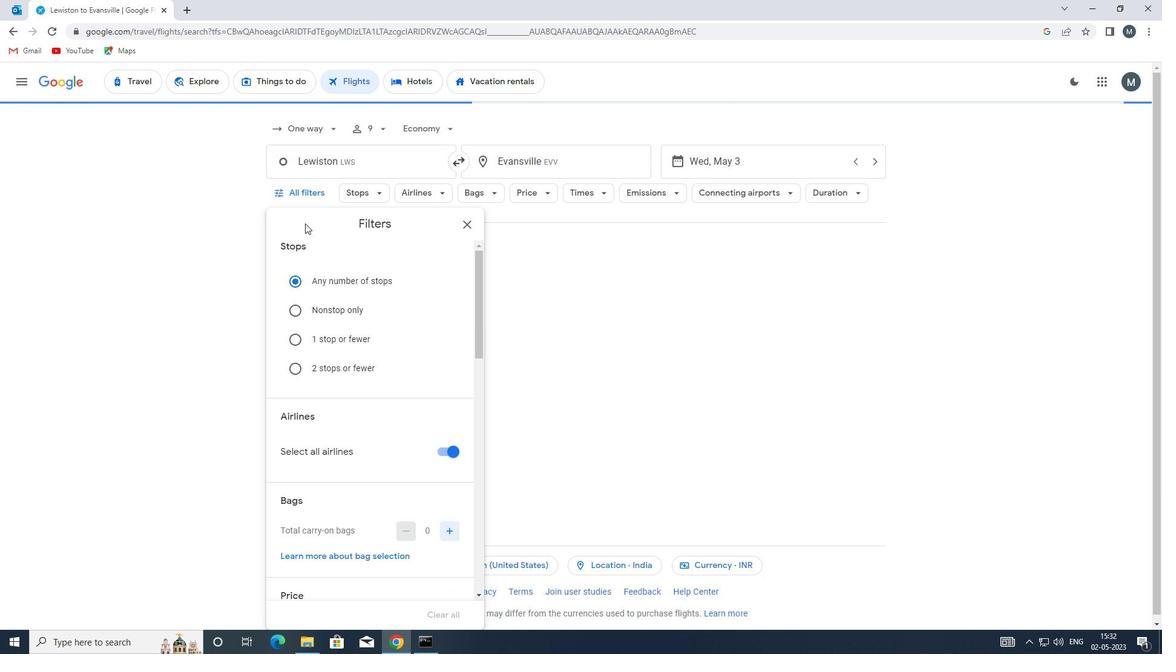 
Action: Mouse scrolled (303, 231) with delta (0, 0)
Screenshot: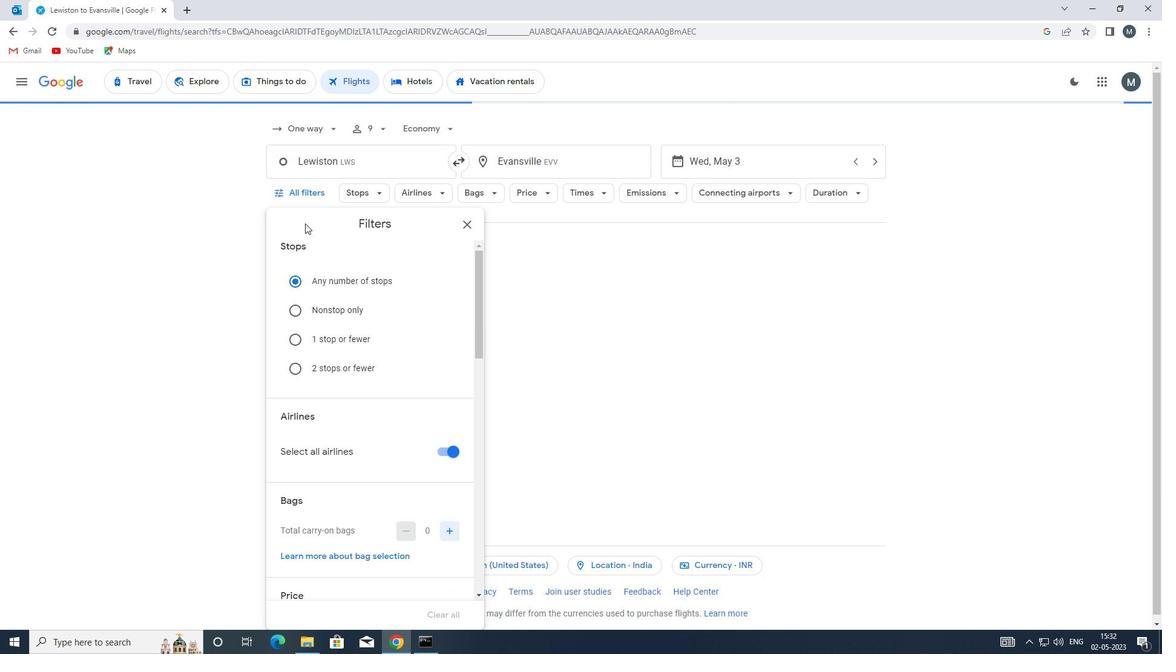 
Action: Mouse moved to (302, 238)
Screenshot: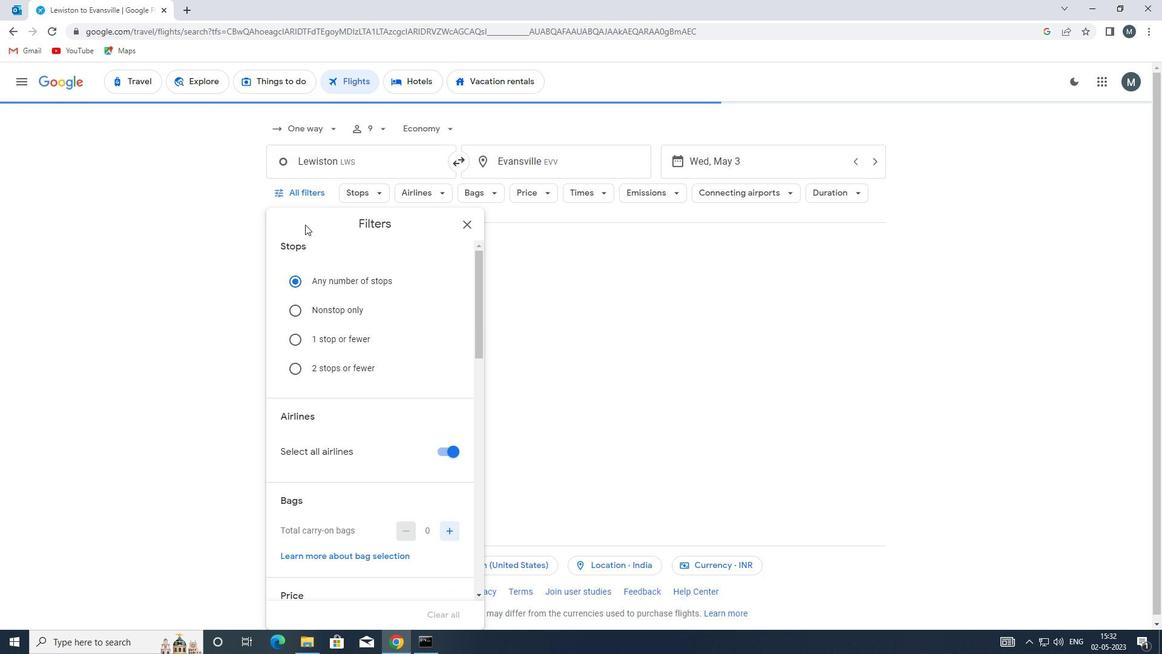 
Action: Mouse scrolled (302, 238) with delta (0, 0)
Screenshot: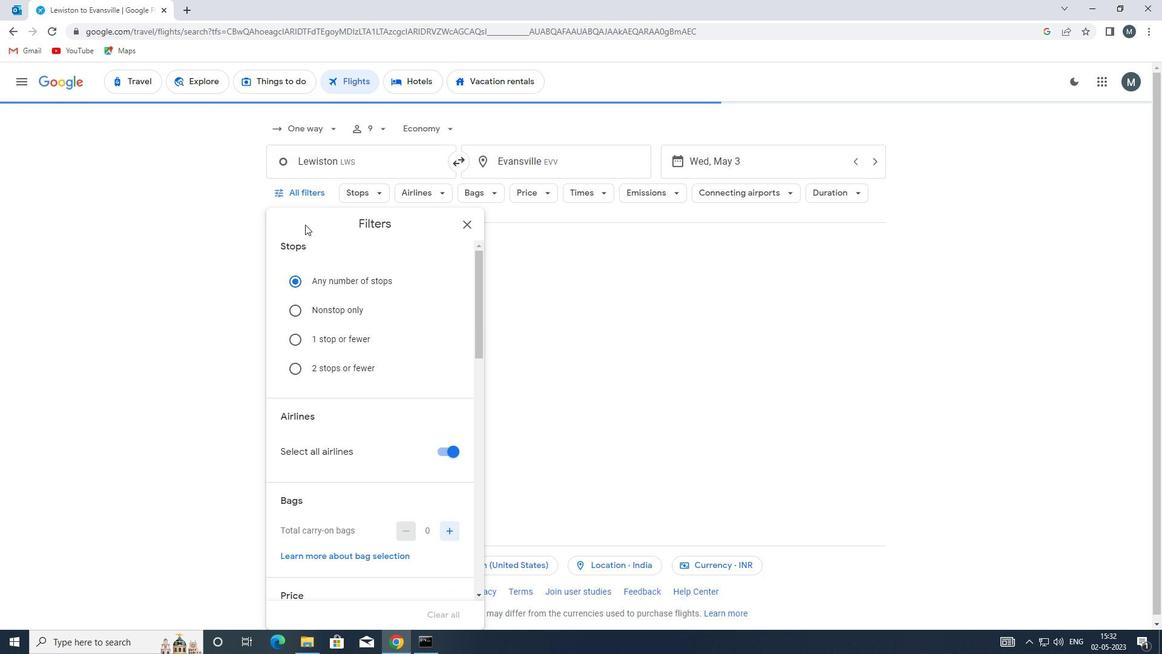 
Action: Mouse moved to (380, 343)
Screenshot: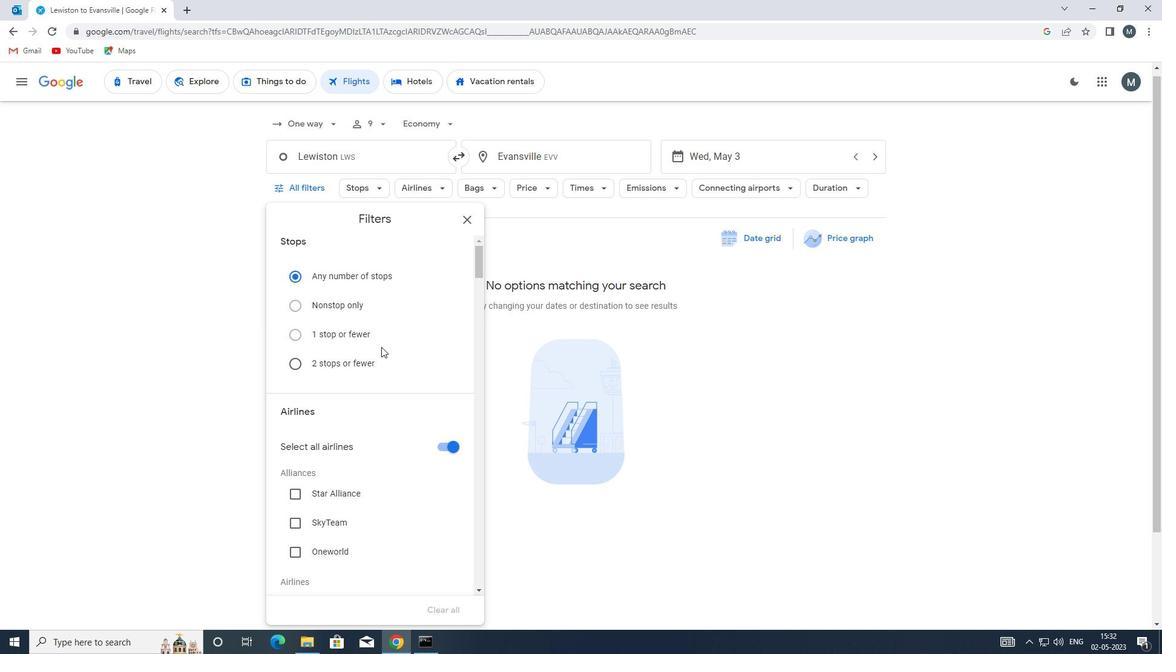 
Action: Mouse scrolled (380, 342) with delta (0, 0)
Screenshot: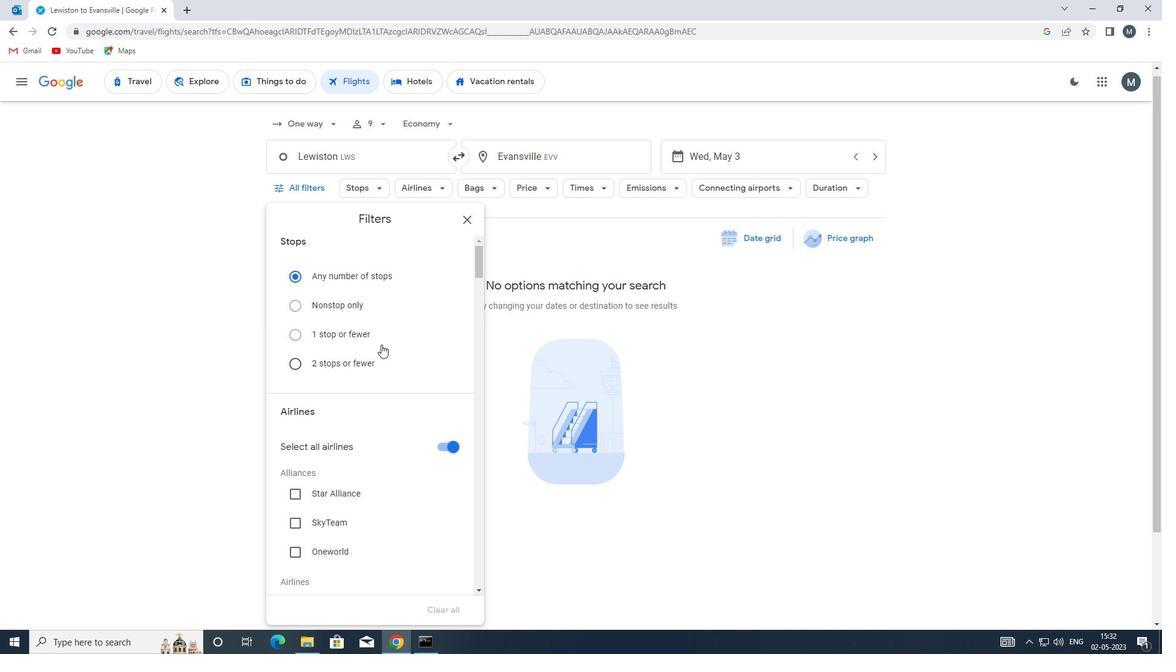 
Action: Mouse moved to (442, 384)
Screenshot: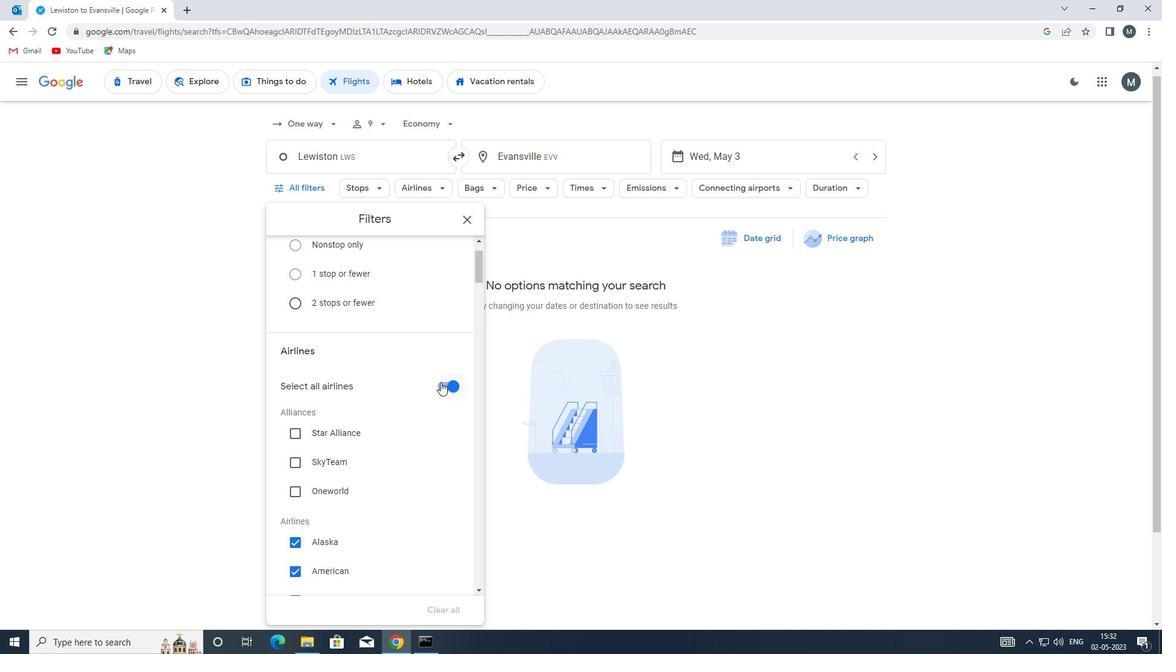 
Action: Mouse pressed left at (442, 384)
Screenshot: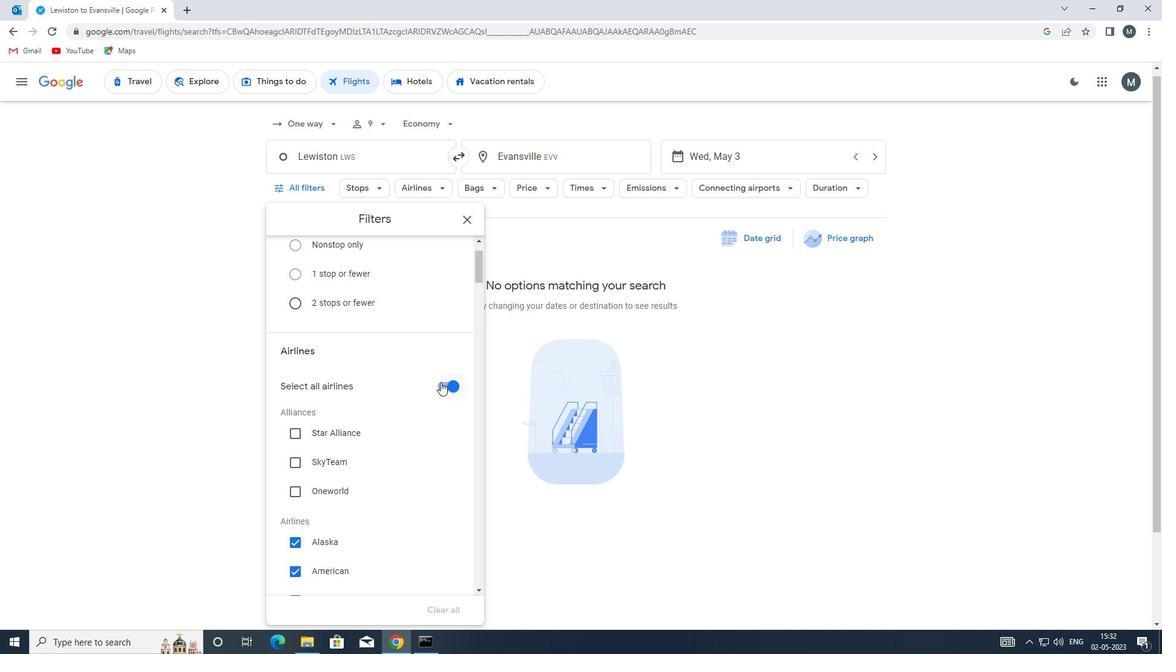 
Action: Mouse moved to (370, 386)
Screenshot: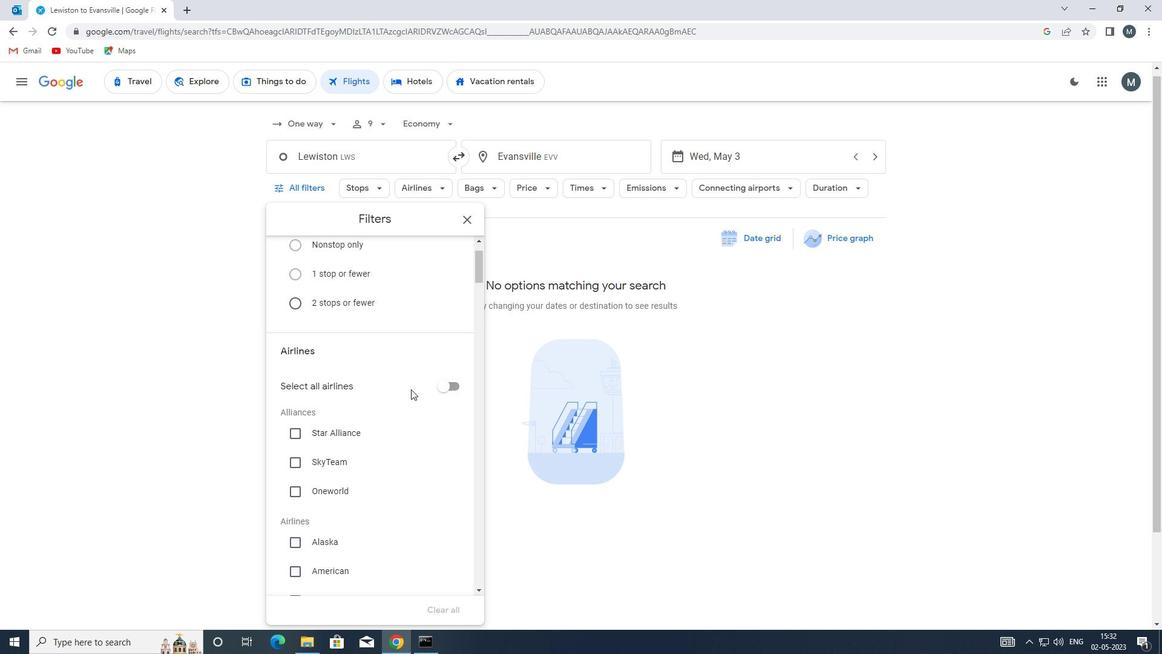 
Action: Mouse scrolled (370, 385) with delta (0, 0)
Screenshot: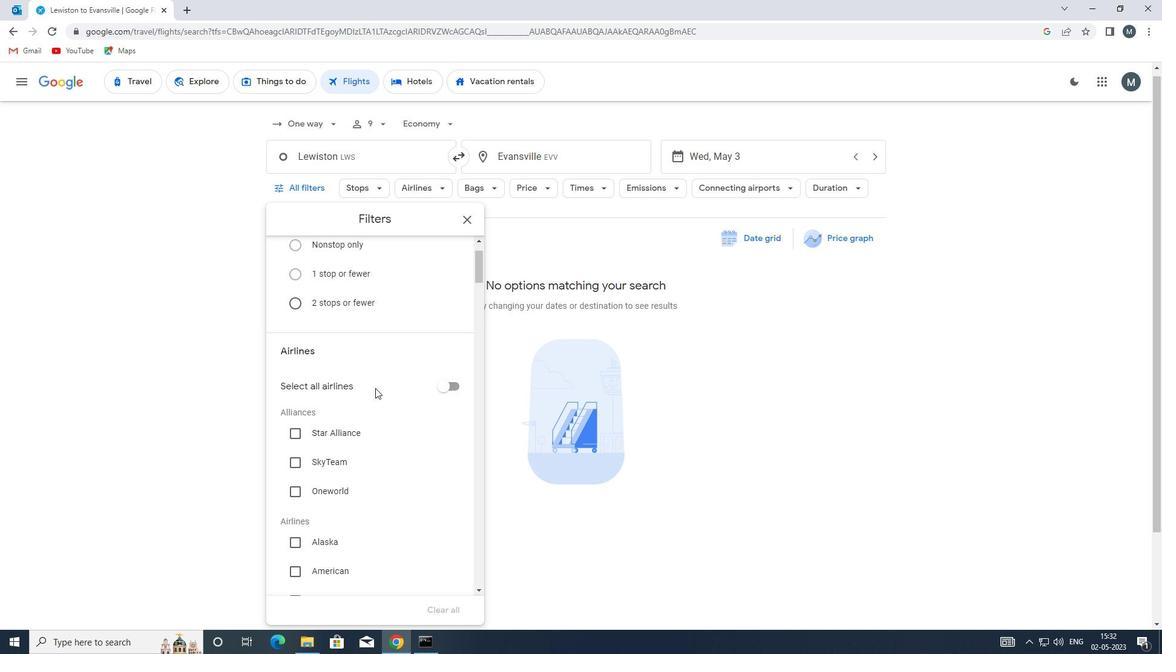 
Action: Mouse moved to (368, 386)
Screenshot: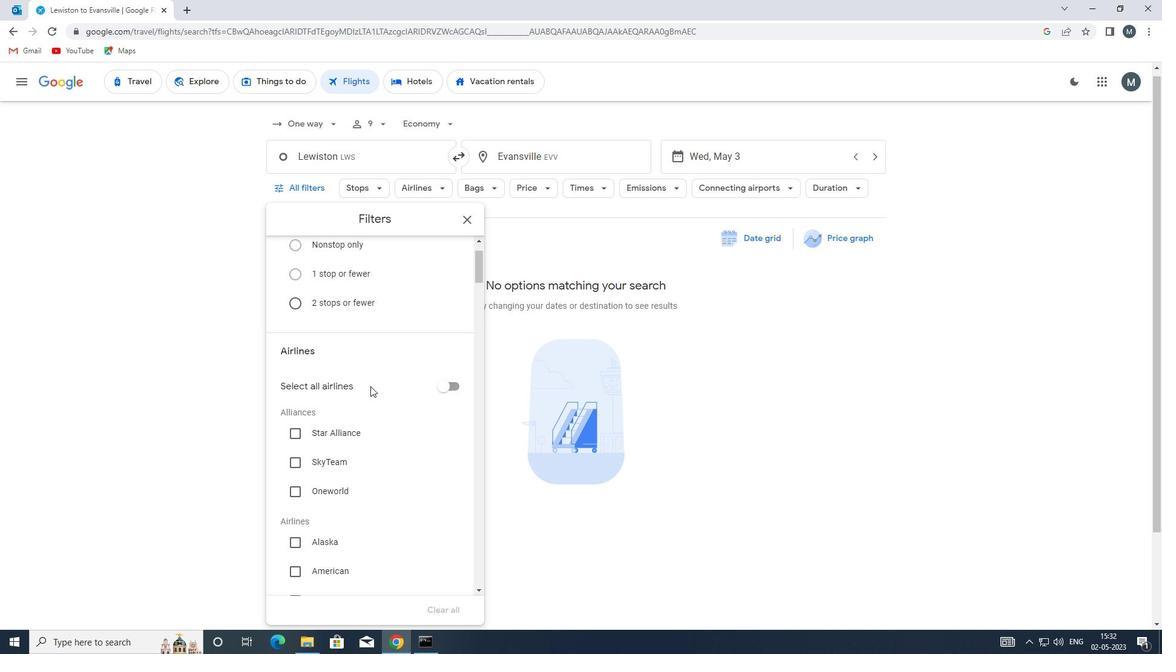 
Action: Mouse scrolled (368, 385) with delta (0, 0)
Screenshot: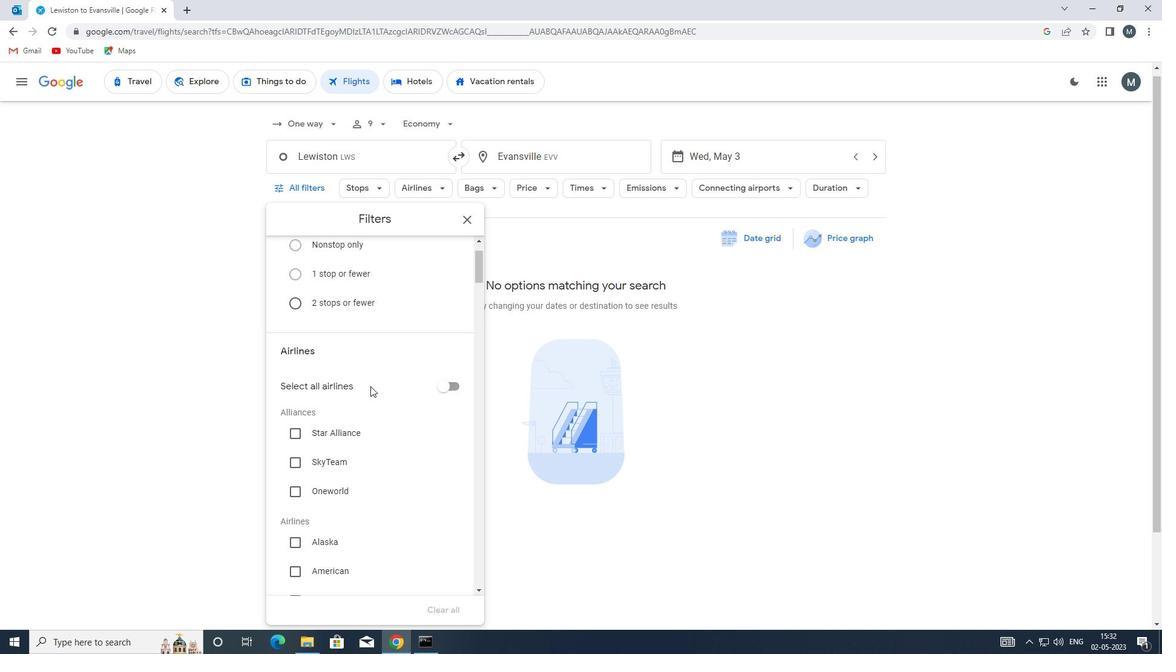 
Action: Mouse moved to (360, 386)
Screenshot: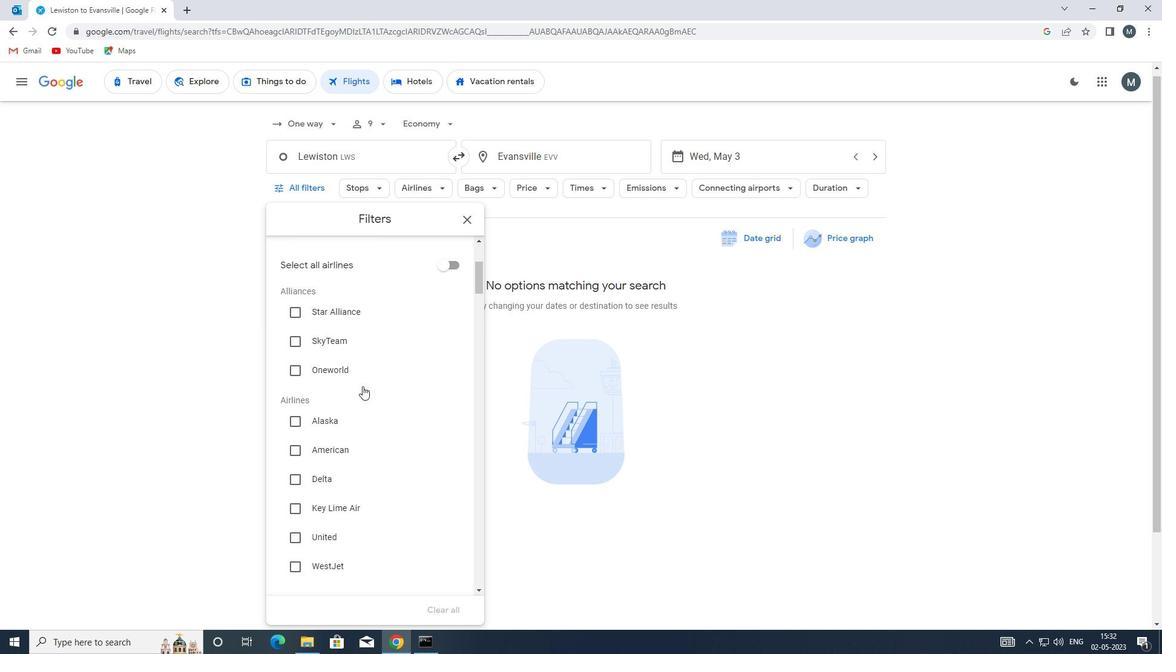 
Action: Mouse scrolled (360, 385) with delta (0, 0)
Screenshot: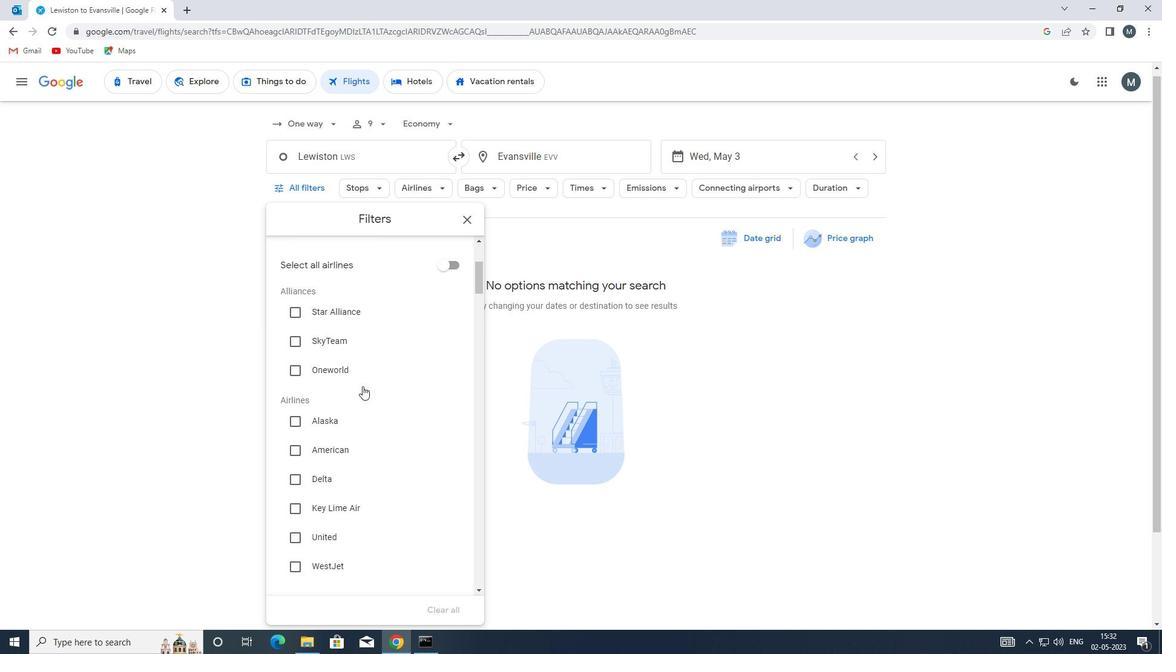 
Action: Mouse moved to (360, 387)
Screenshot: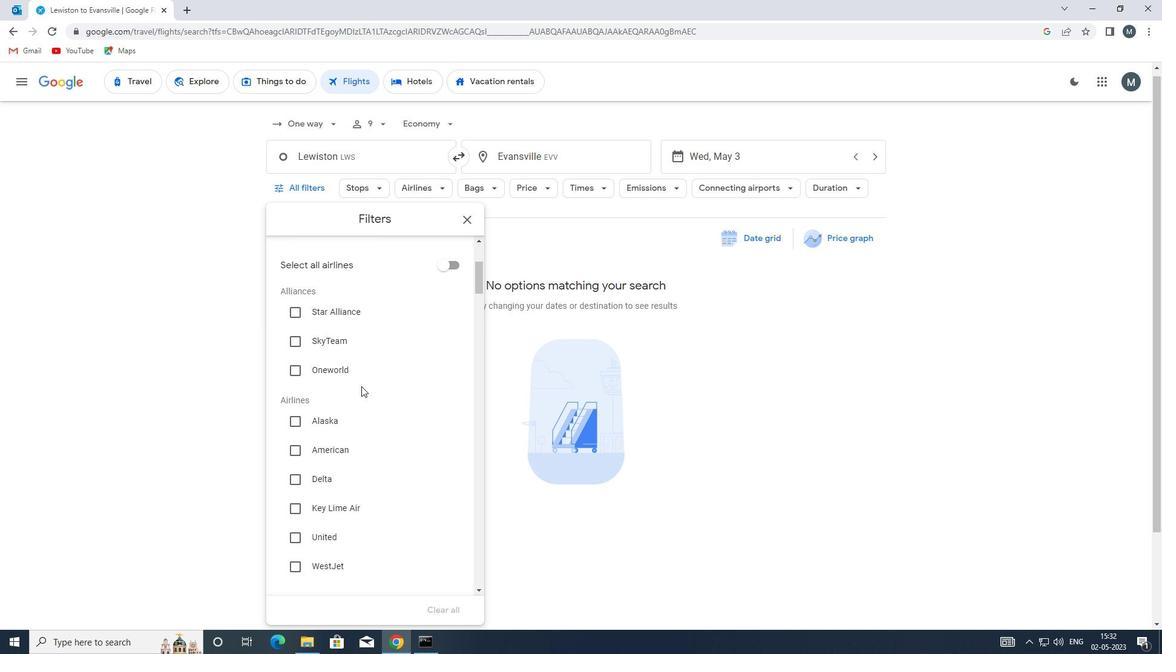 
Action: Mouse scrolled (360, 387) with delta (0, 0)
Screenshot: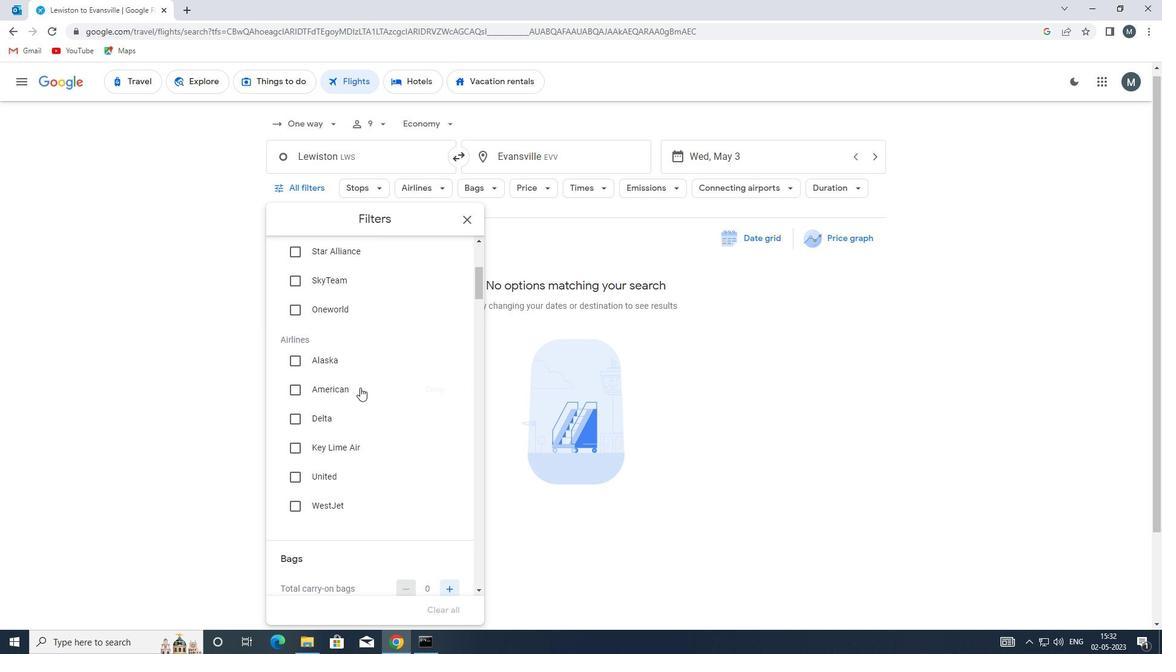 
Action: Mouse moved to (353, 393)
Screenshot: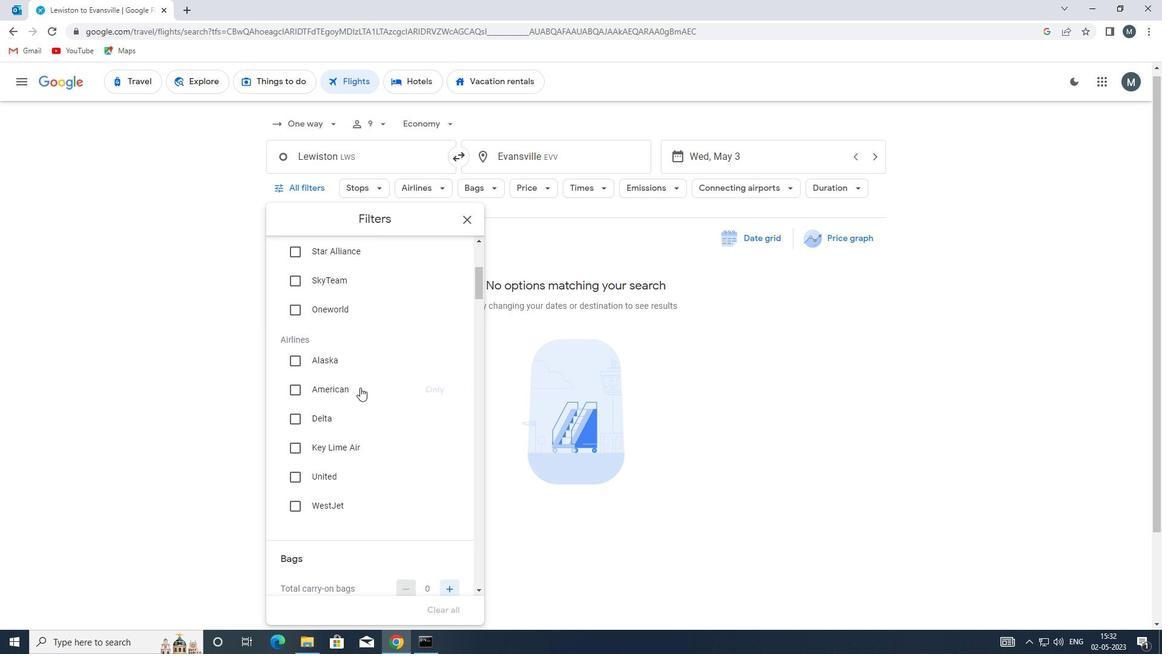 
Action: Mouse scrolled (353, 392) with delta (0, 0)
Screenshot: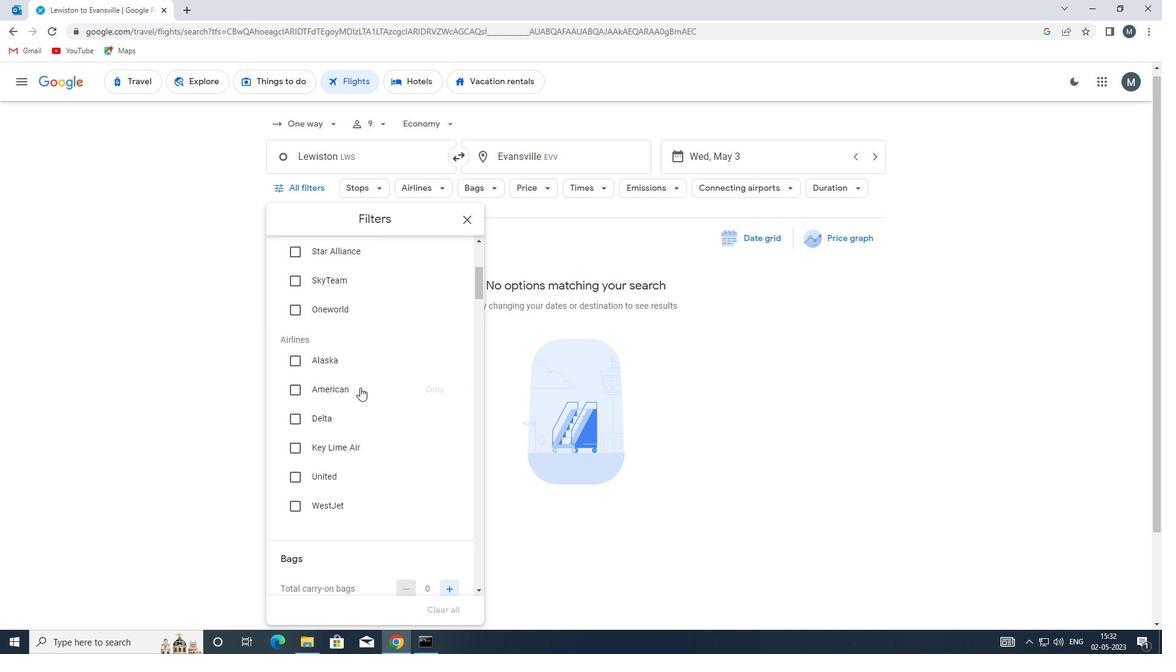 
Action: Mouse moved to (357, 388)
Screenshot: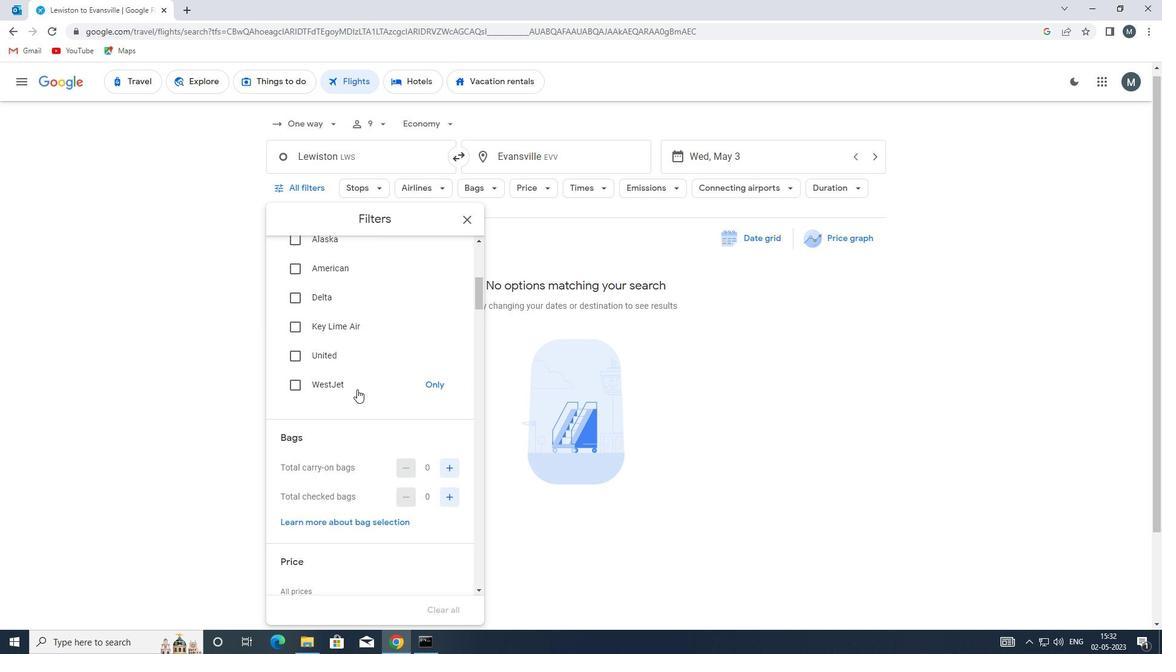 
Action: Mouse scrolled (357, 387) with delta (0, 0)
Screenshot: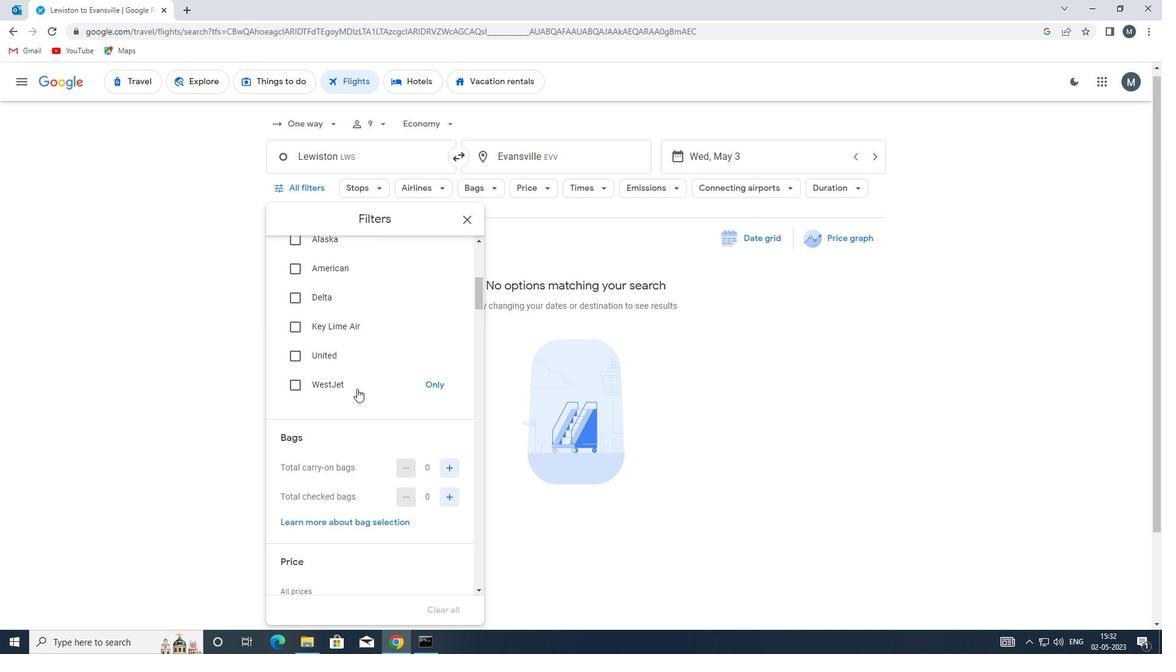 
Action: Mouse moved to (357, 387)
Screenshot: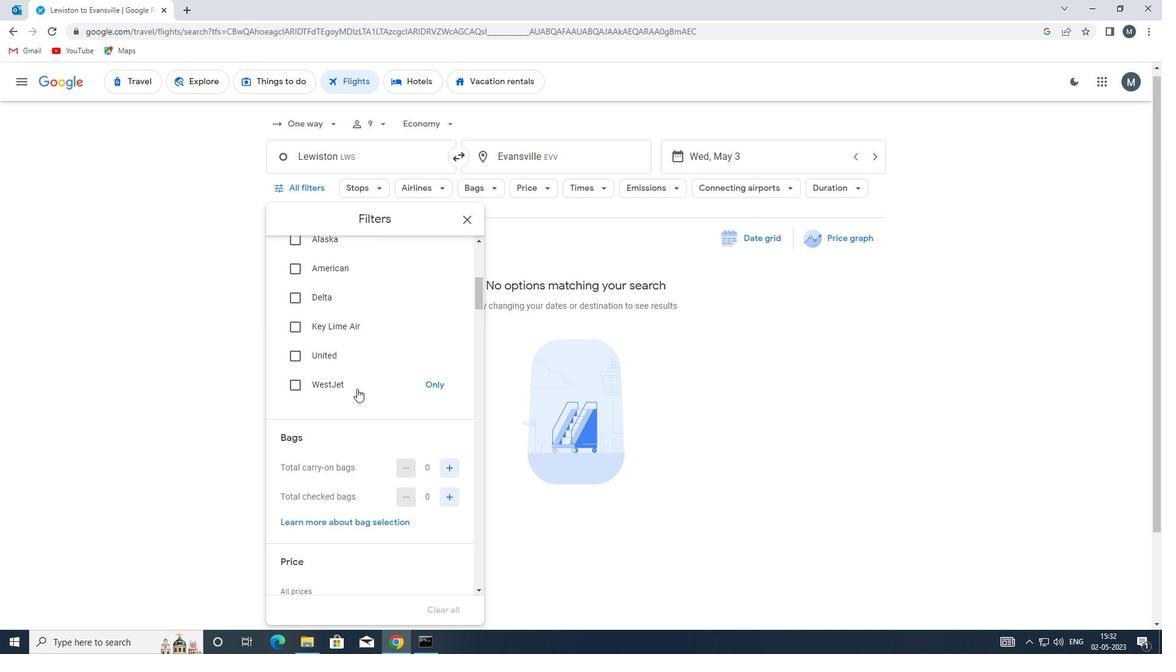 
Action: Mouse scrolled (357, 387) with delta (0, 0)
Screenshot: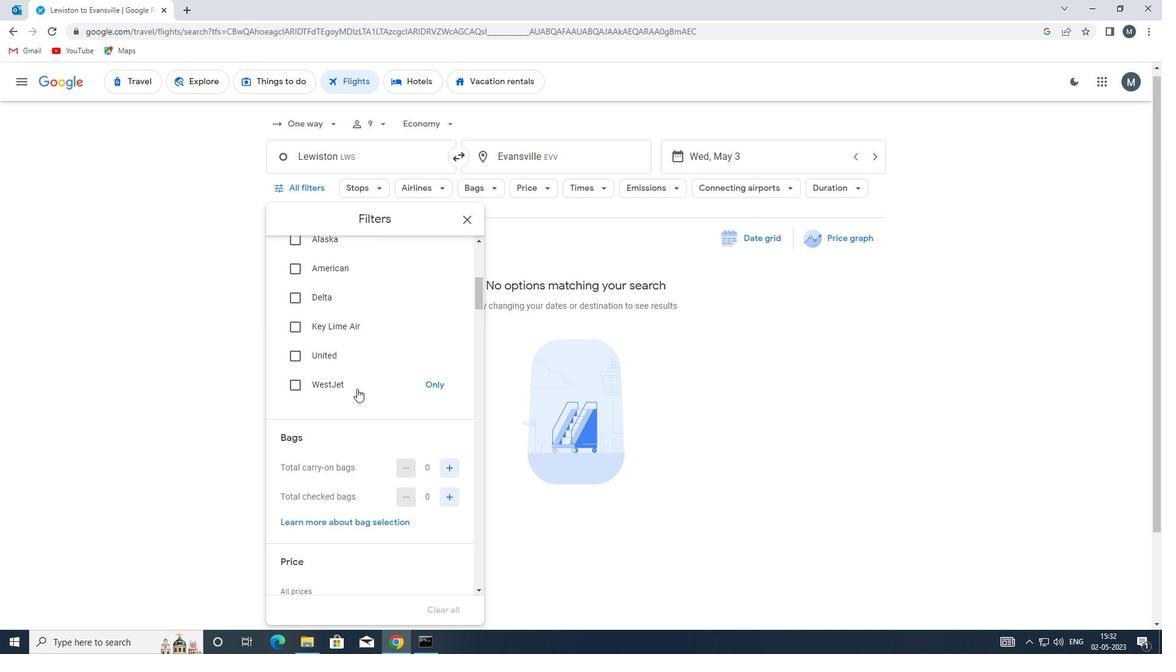 
Action: Mouse moved to (449, 349)
Screenshot: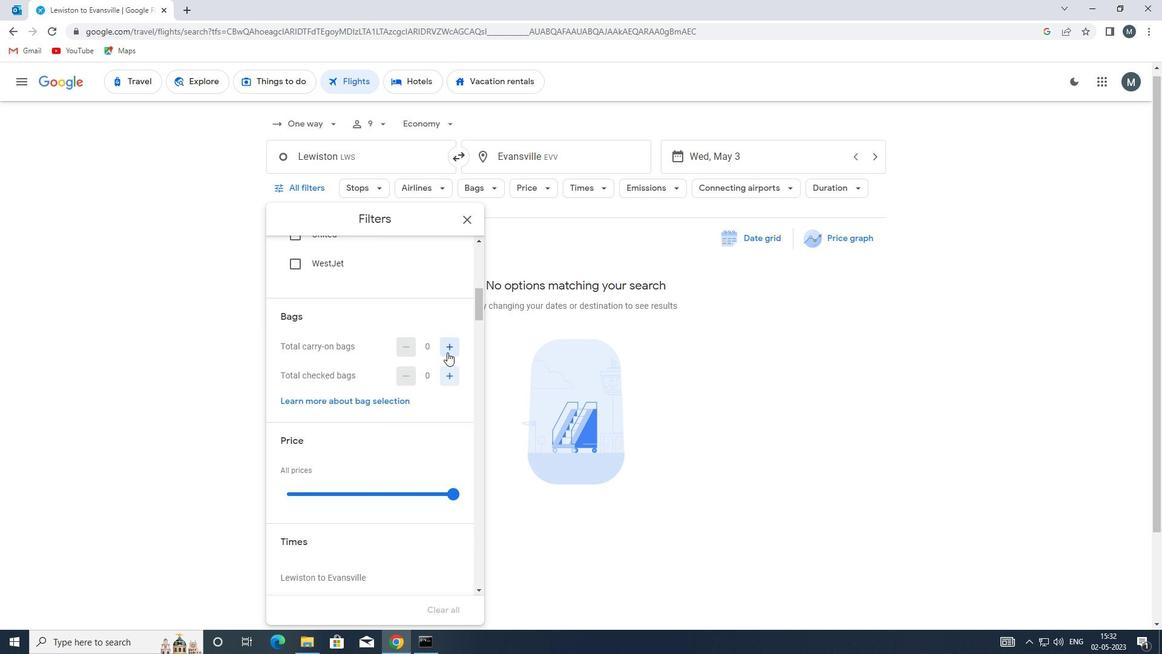 
Action: Mouse pressed left at (449, 349)
Screenshot: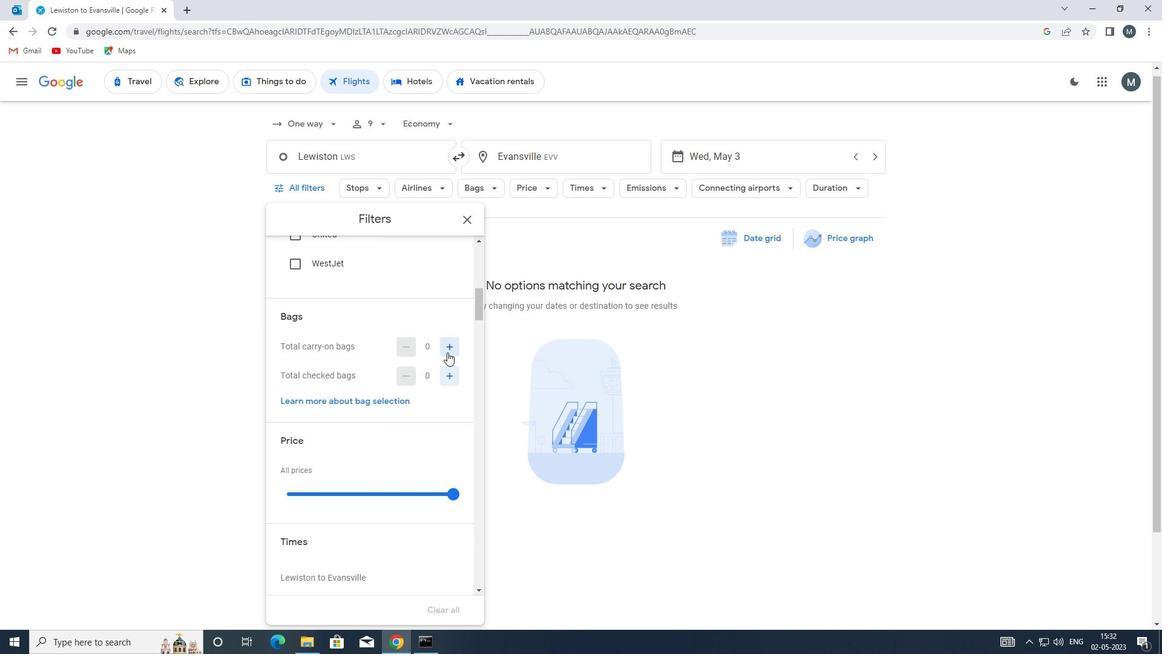 
Action: Mouse moved to (416, 358)
Screenshot: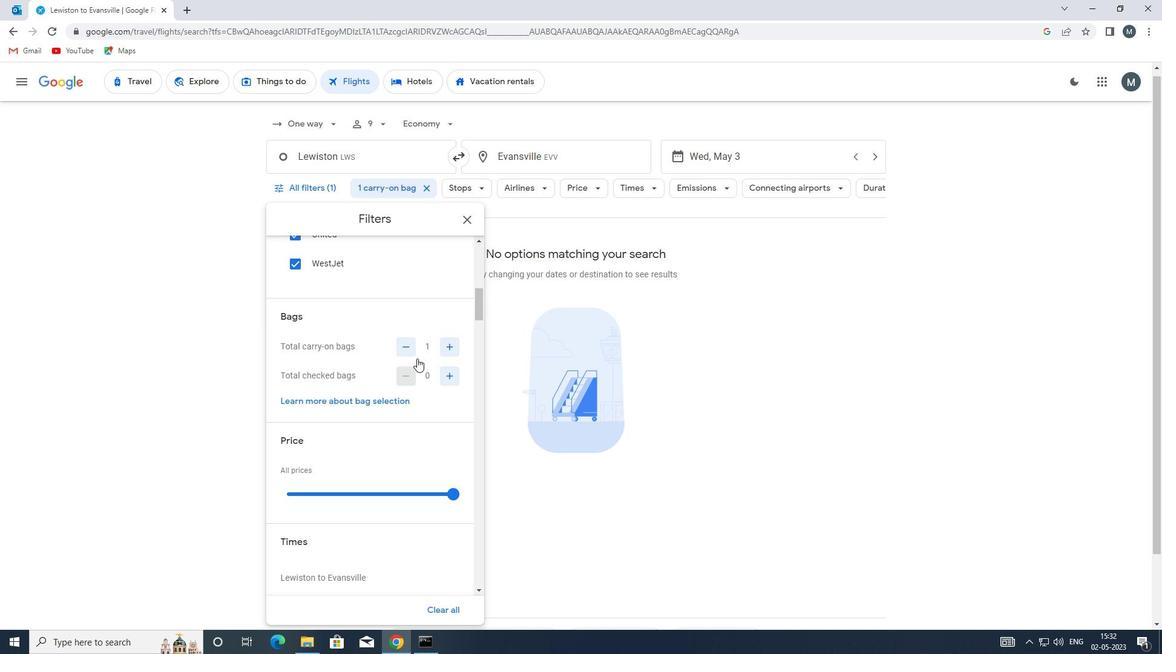 
Action: Mouse scrolled (416, 357) with delta (0, 0)
Screenshot: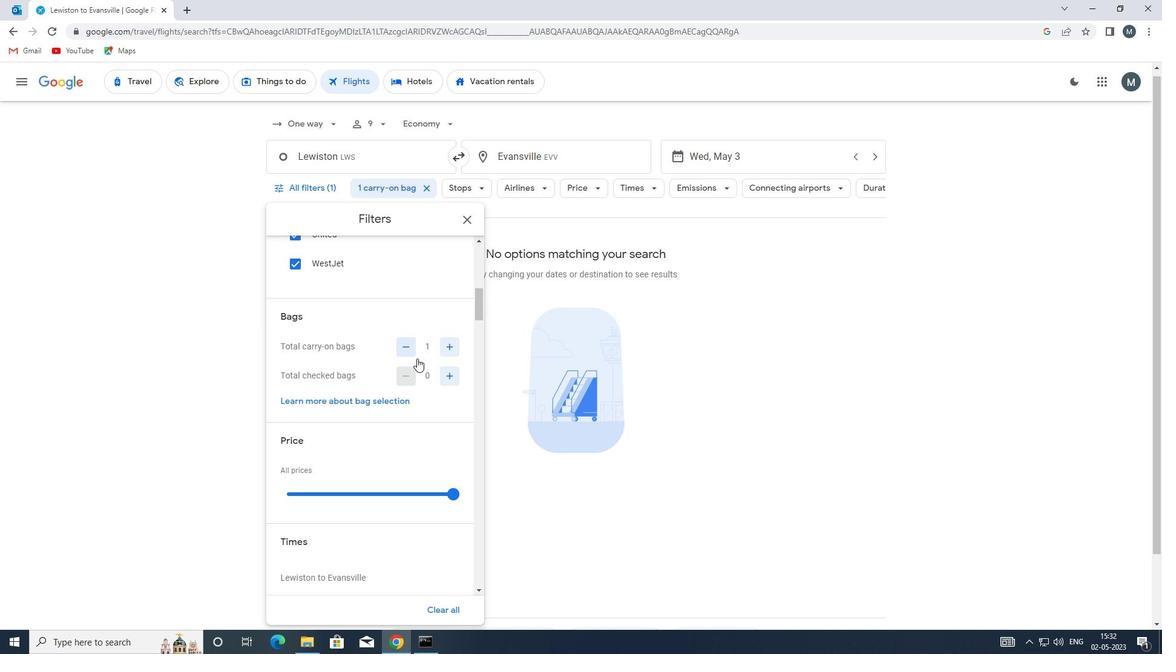
Action: Mouse moved to (396, 367)
Screenshot: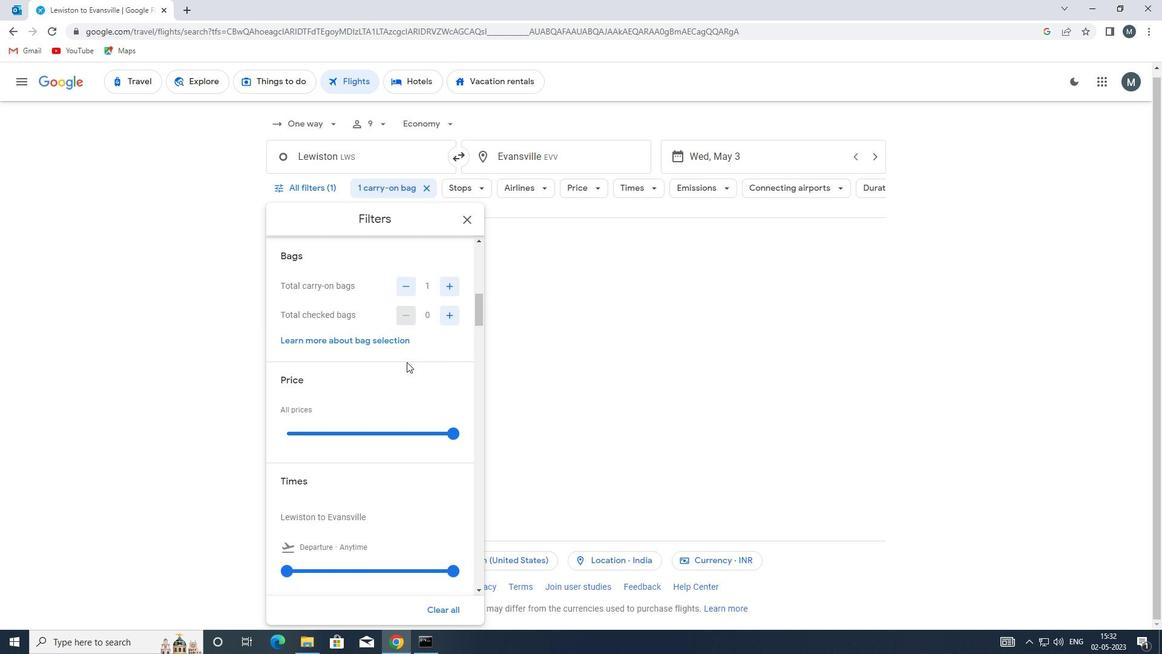 
Action: Mouse scrolled (396, 367) with delta (0, 0)
Screenshot: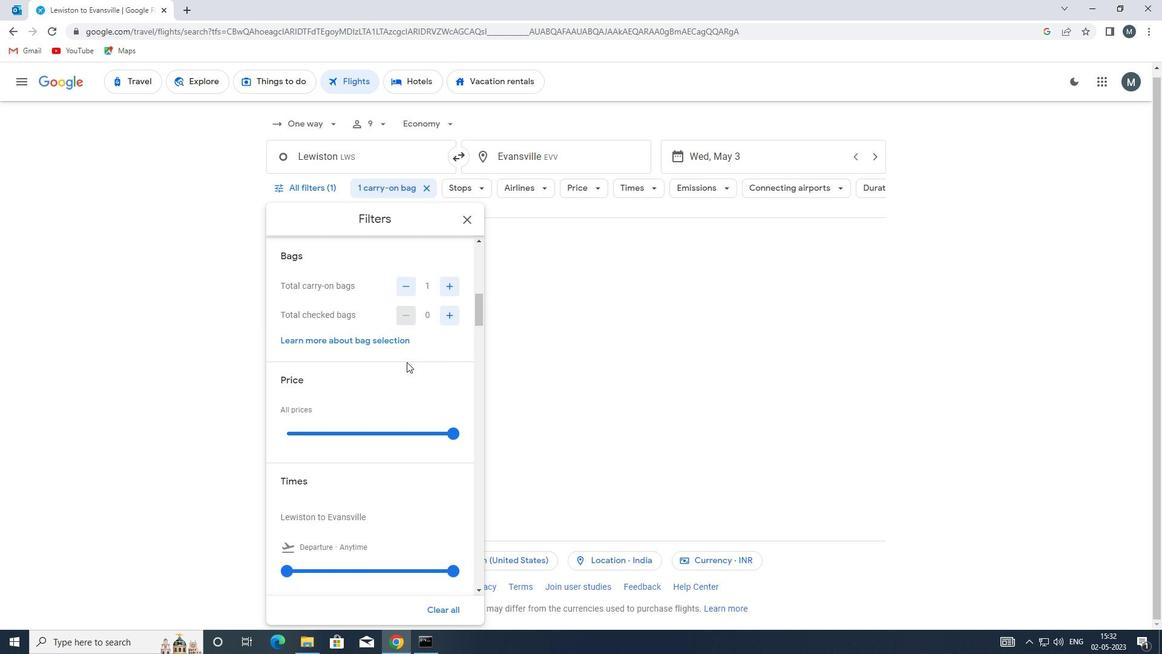 
Action: Mouse moved to (350, 370)
Screenshot: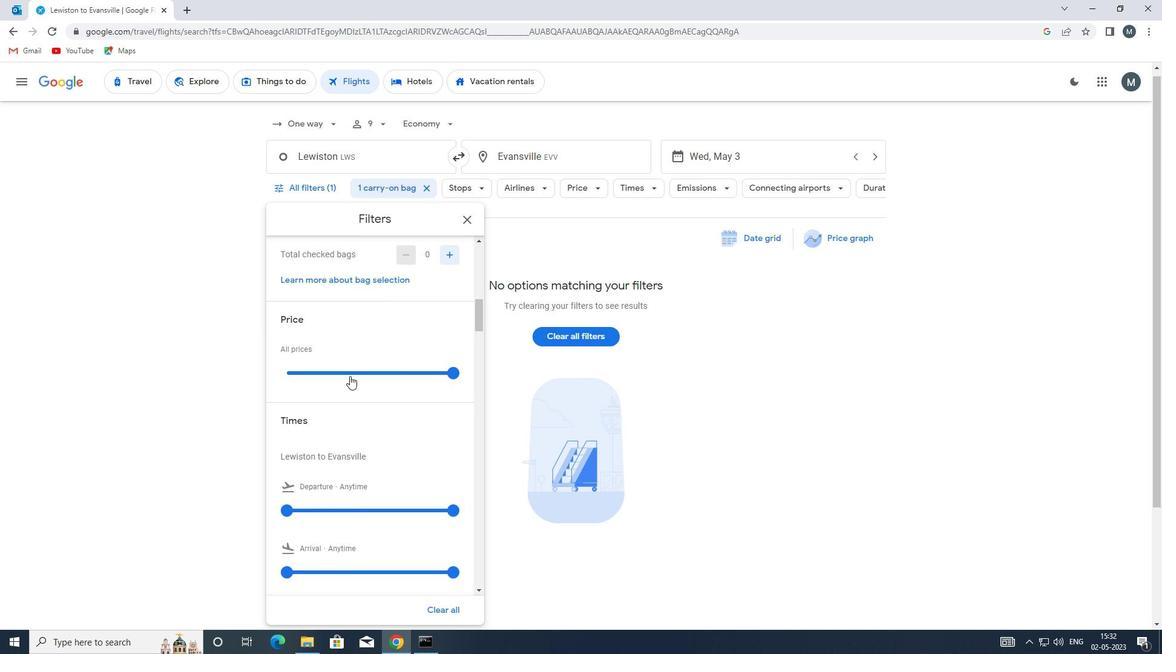 
Action: Mouse pressed left at (350, 370)
Screenshot: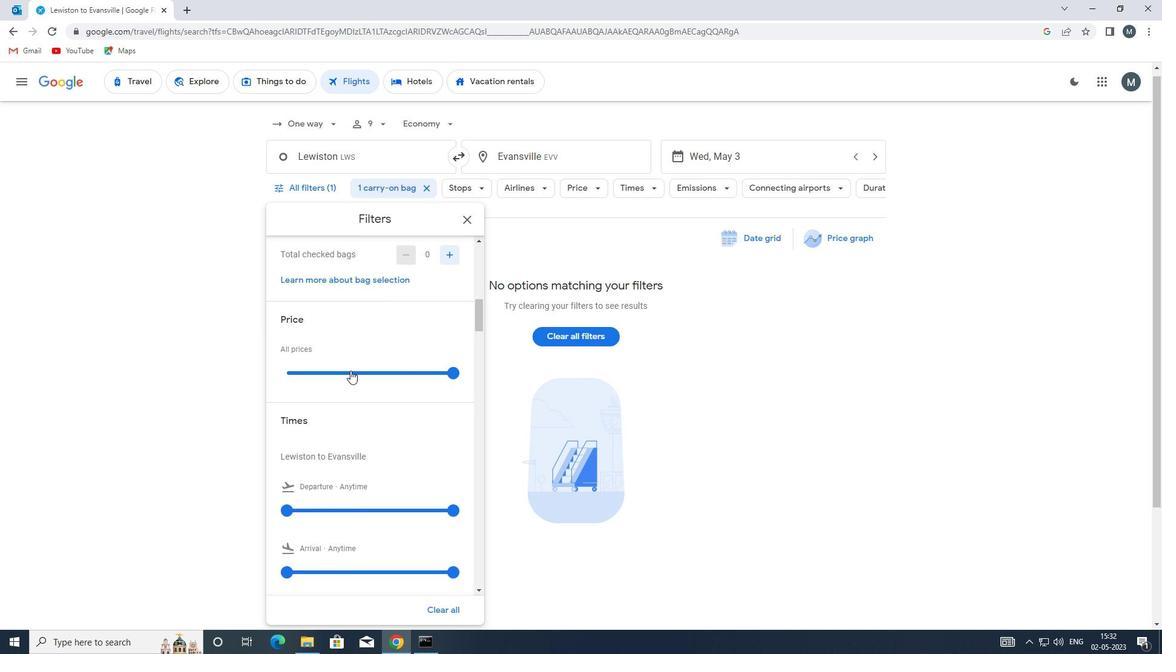 
Action: Mouse pressed left at (350, 370)
Screenshot: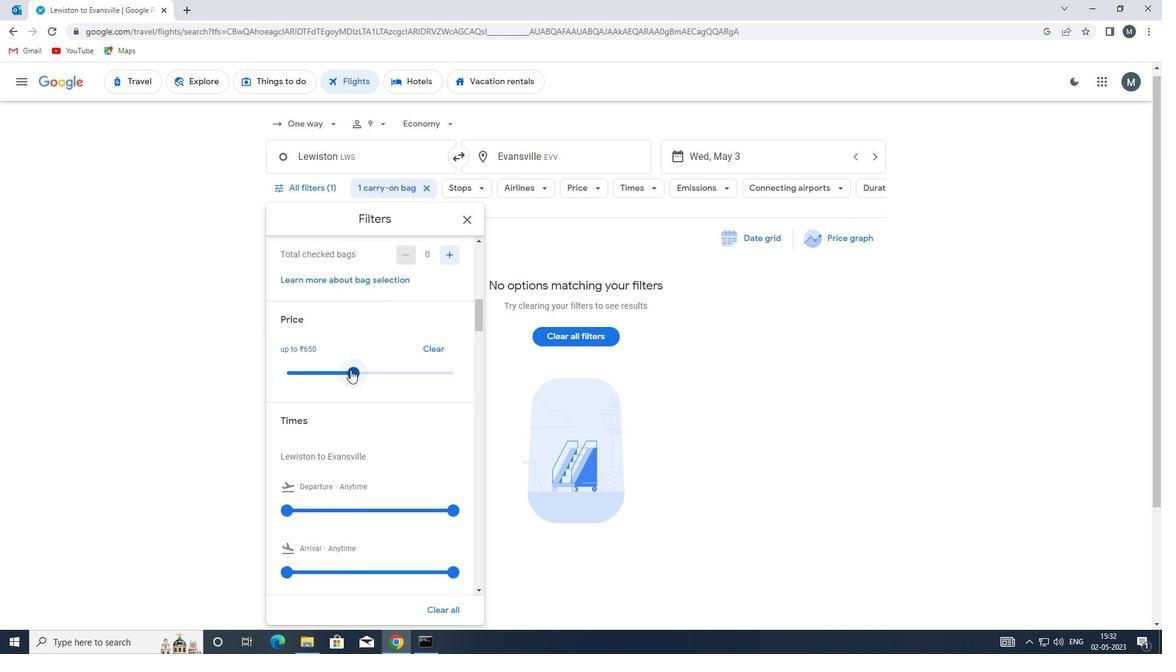 
Action: Mouse moved to (402, 379)
Screenshot: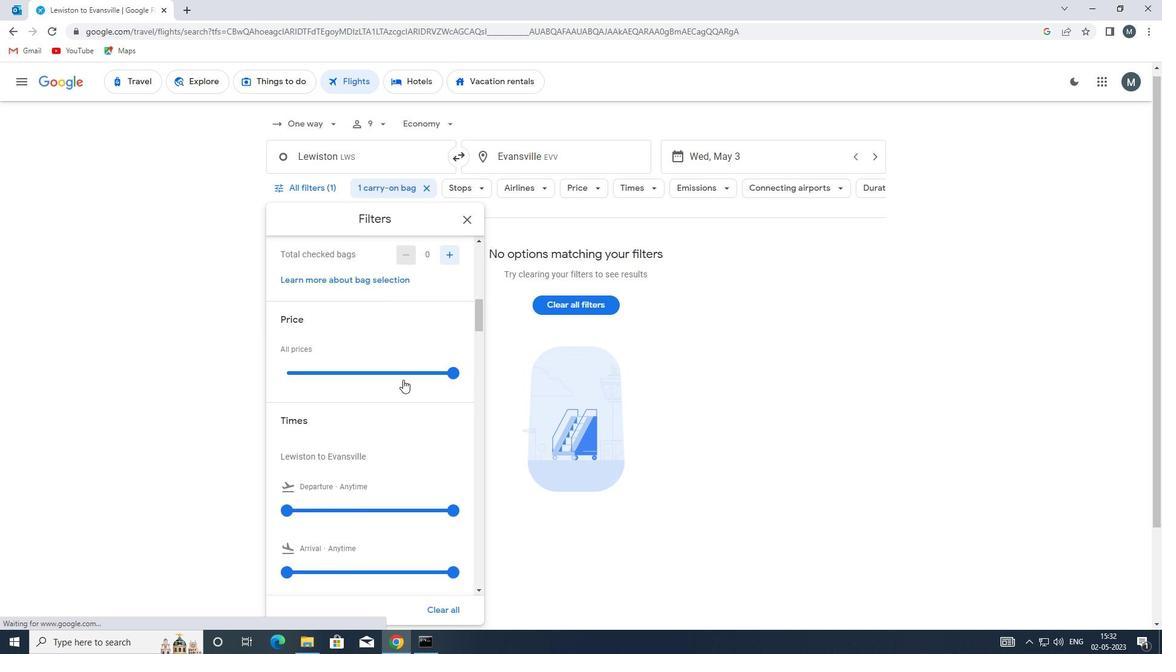
Action: Mouse scrolled (402, 379) with delta (0, 0)
Screenshot: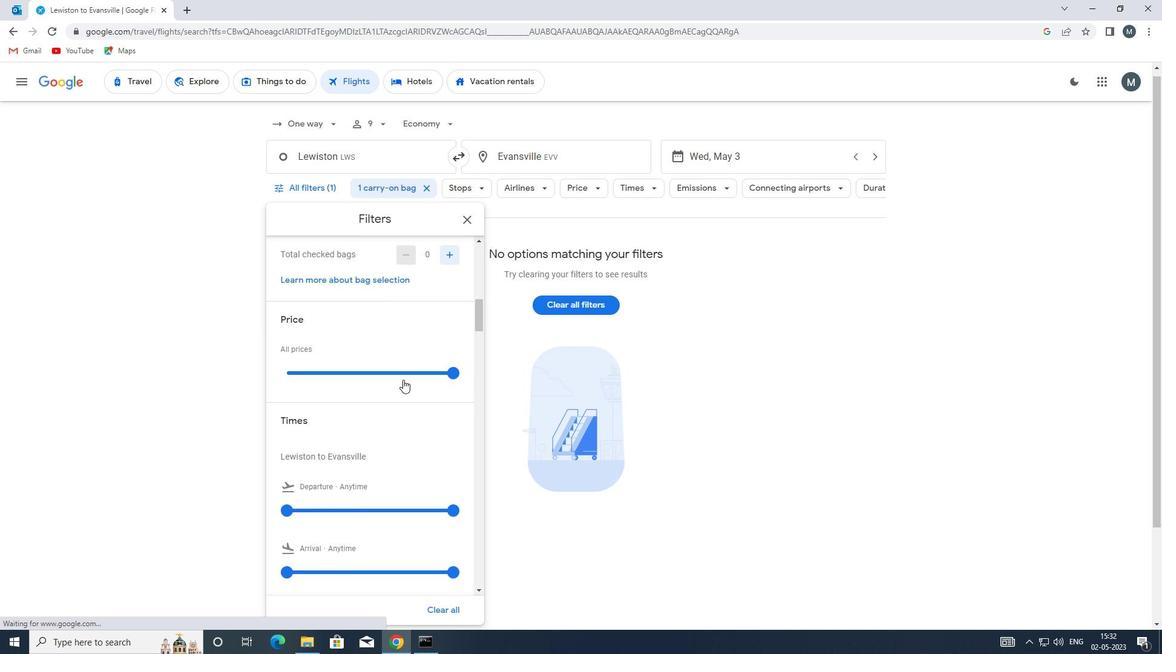 
Action: Mouse moved to (371, 376)
Screenshot: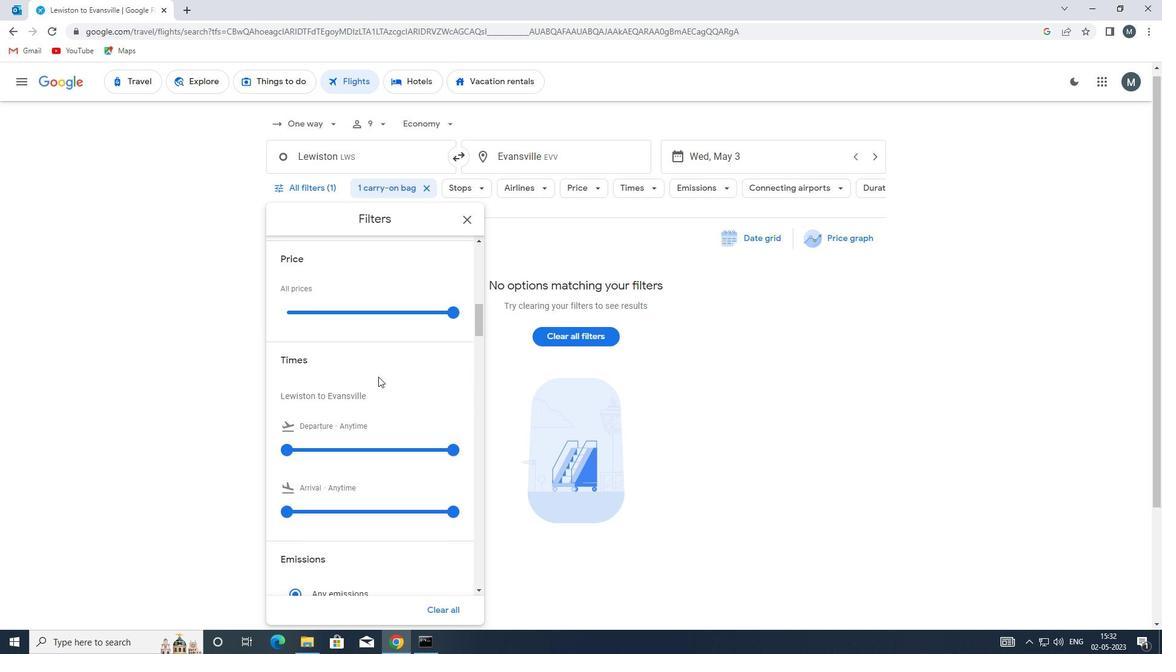 
Action: Mouse scrolled (371, 375) with delta (0, 0)
Screenshot: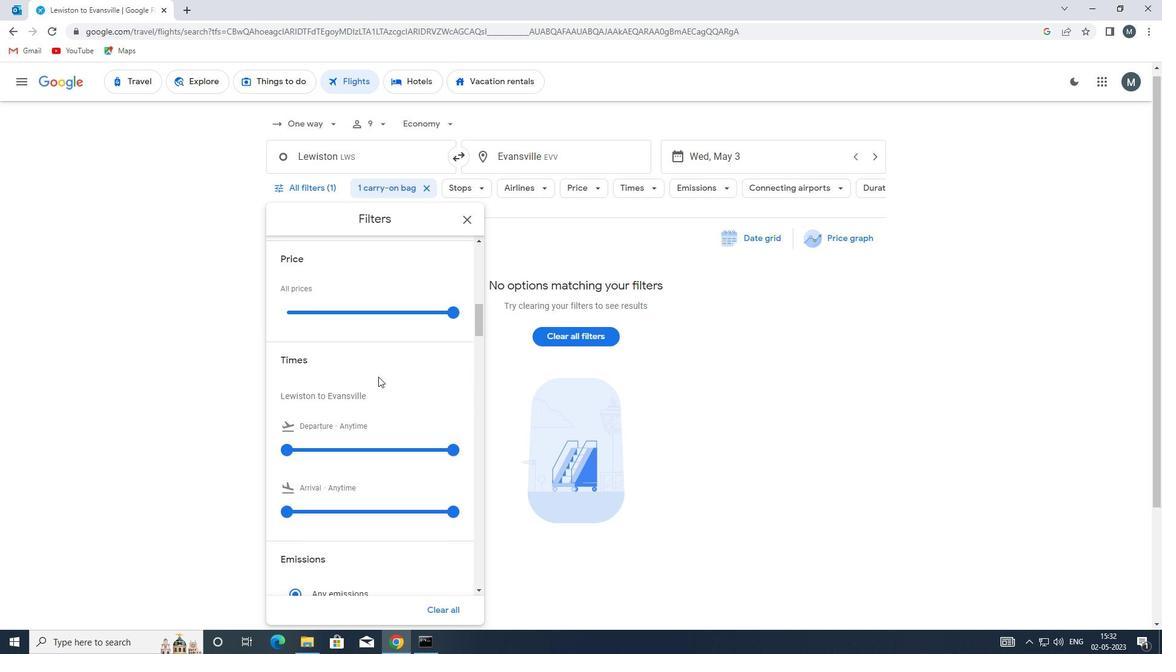 
Action: Mouse moved to (370, 376)
Screenshot: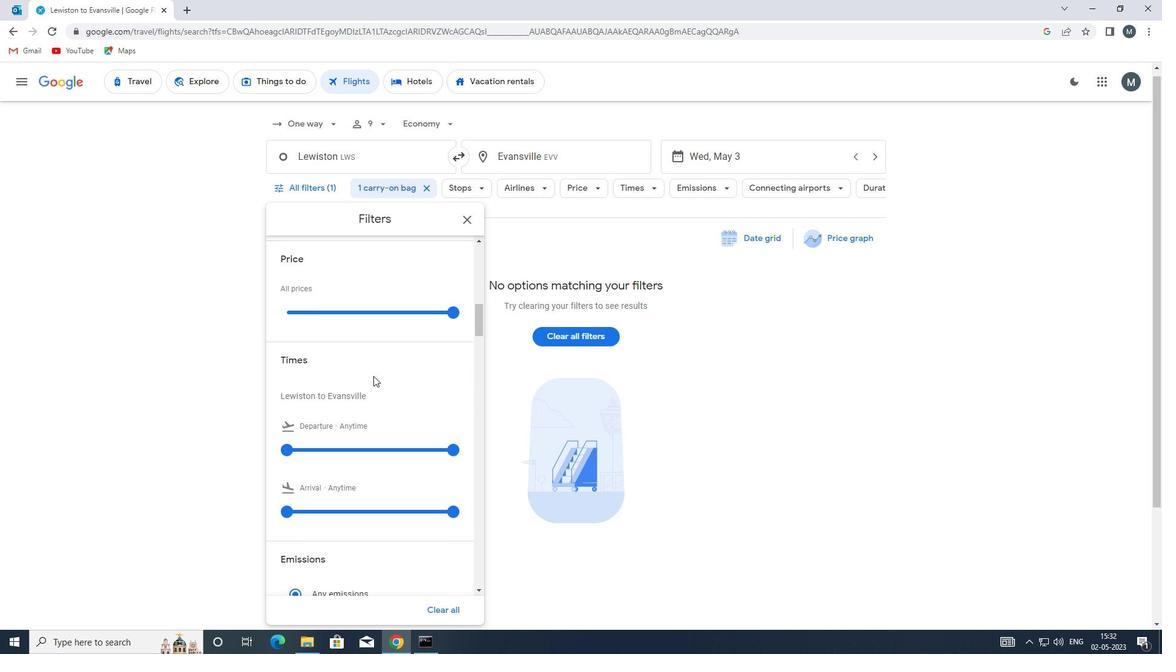 
Action: Mouse scrolled (370, 375) with delta (0, 0)
Screenshot: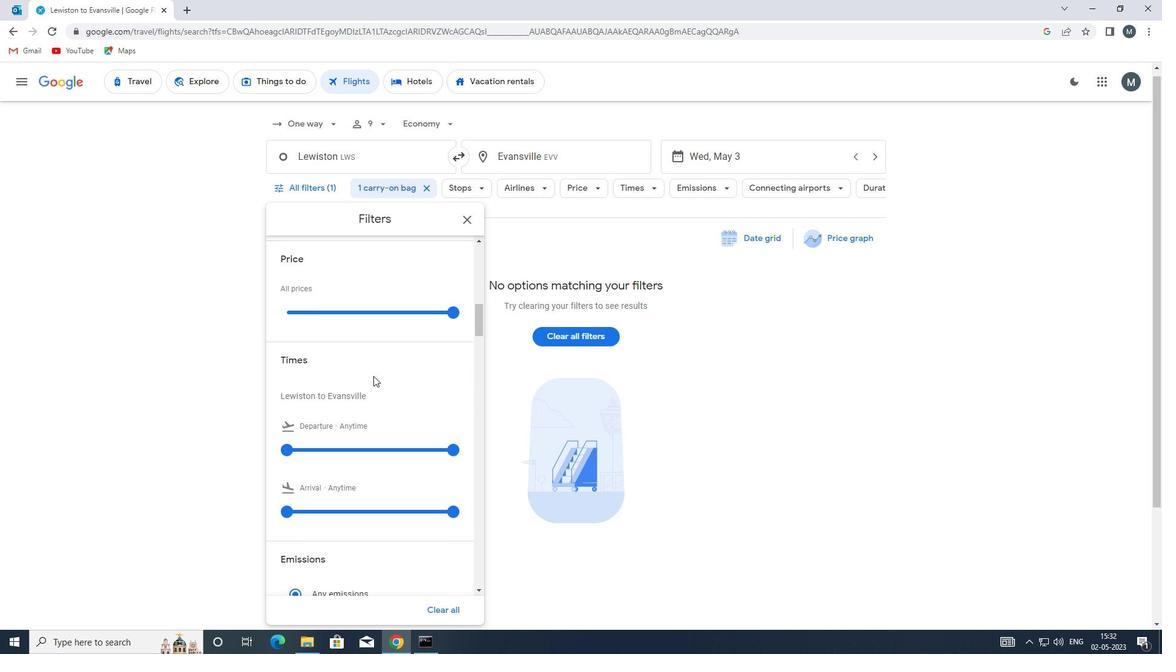 
Action: Mouse moved to (281, 327)
Screenshot: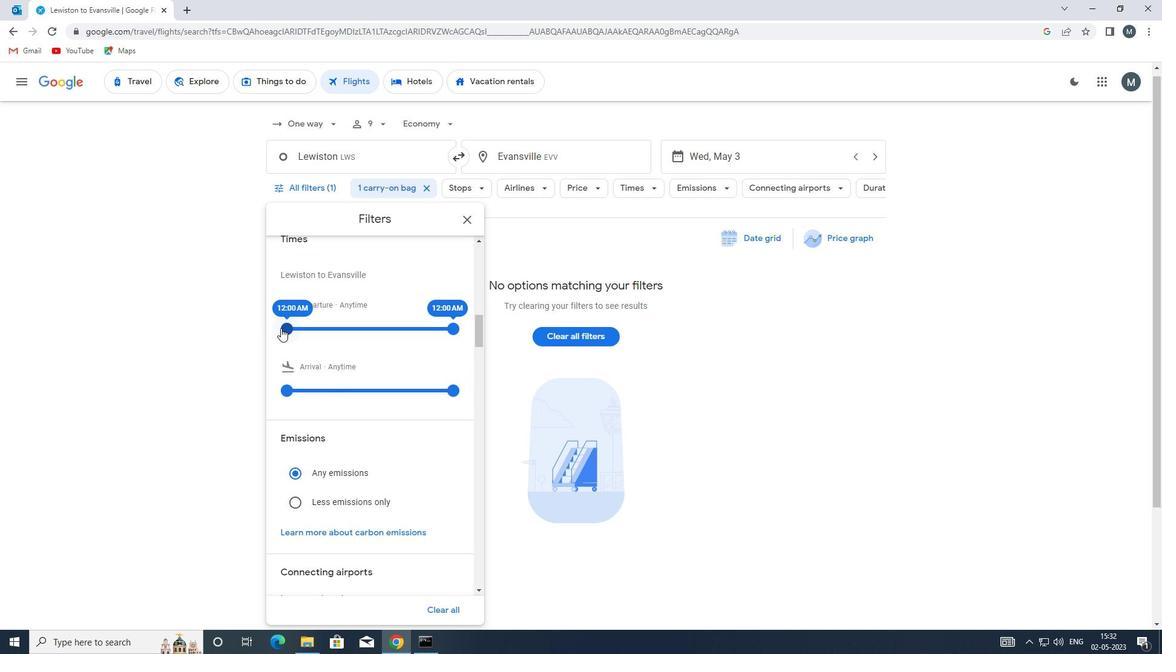 
Action: Mouse pressed left at (281, 327)
Screenshot: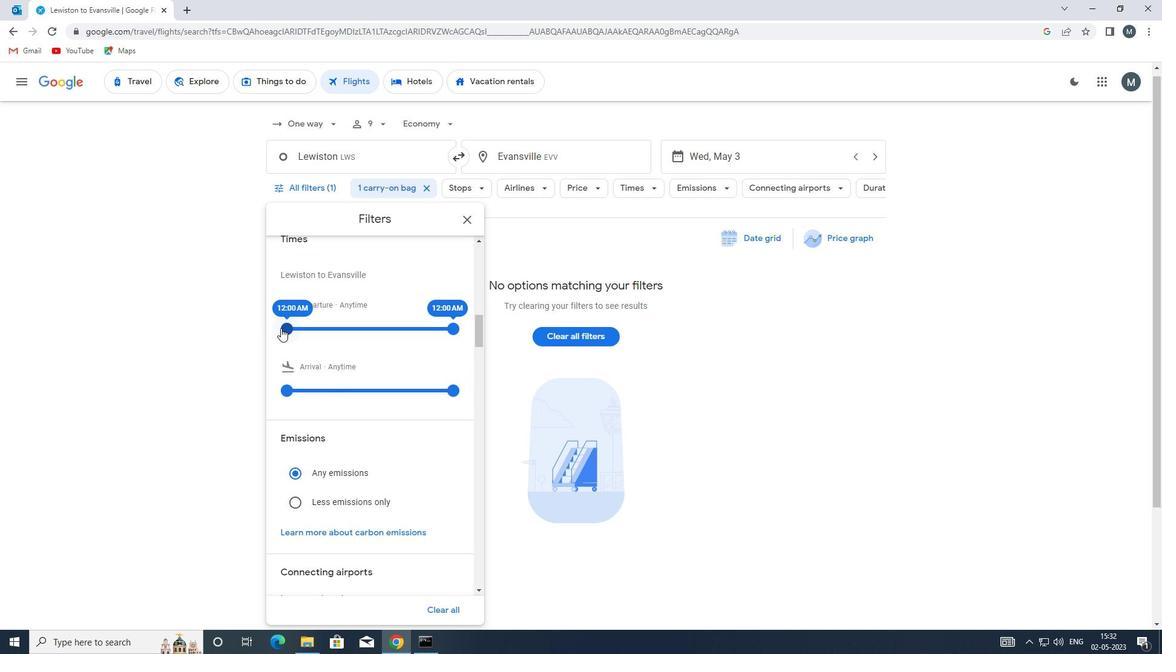
Action: Mouse moved to (449, 328)
Screenshot: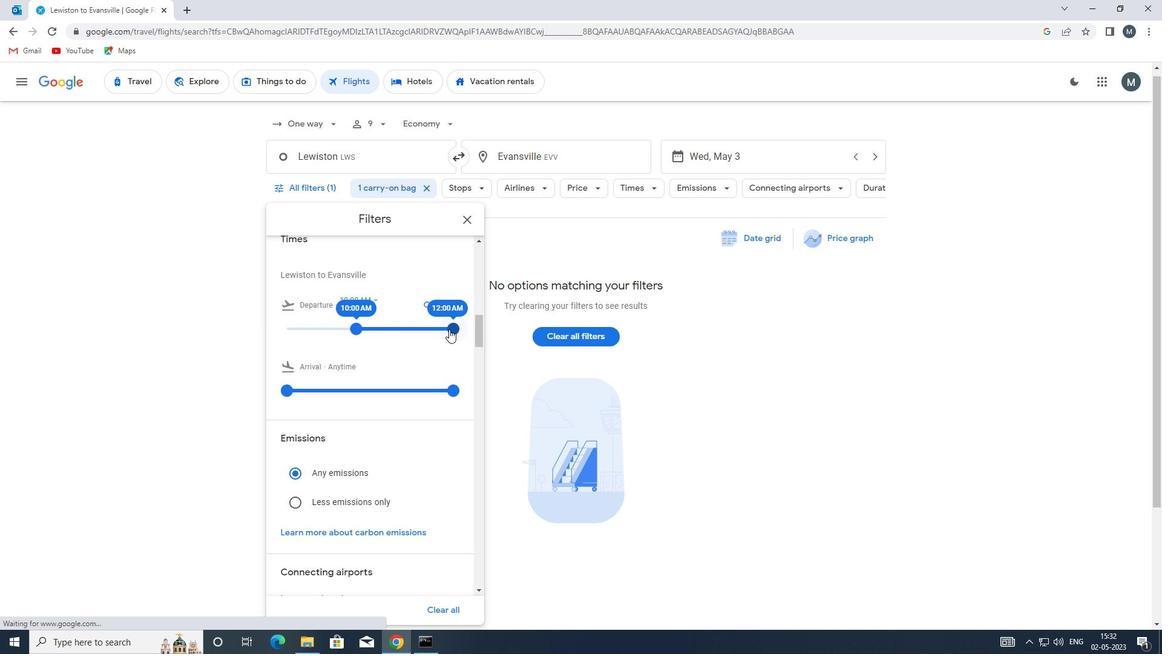 
Action: Mouse pressed left at (449, 328)
Screenshot: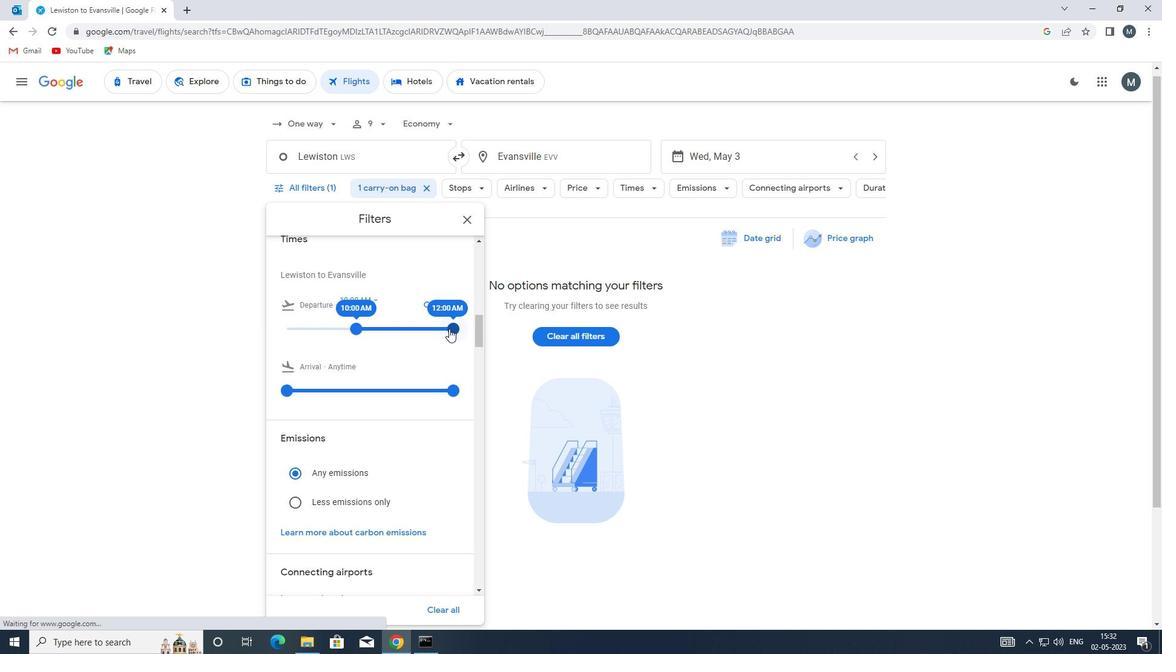 
Action: Mouse moved to (363, 325)
Screenshot: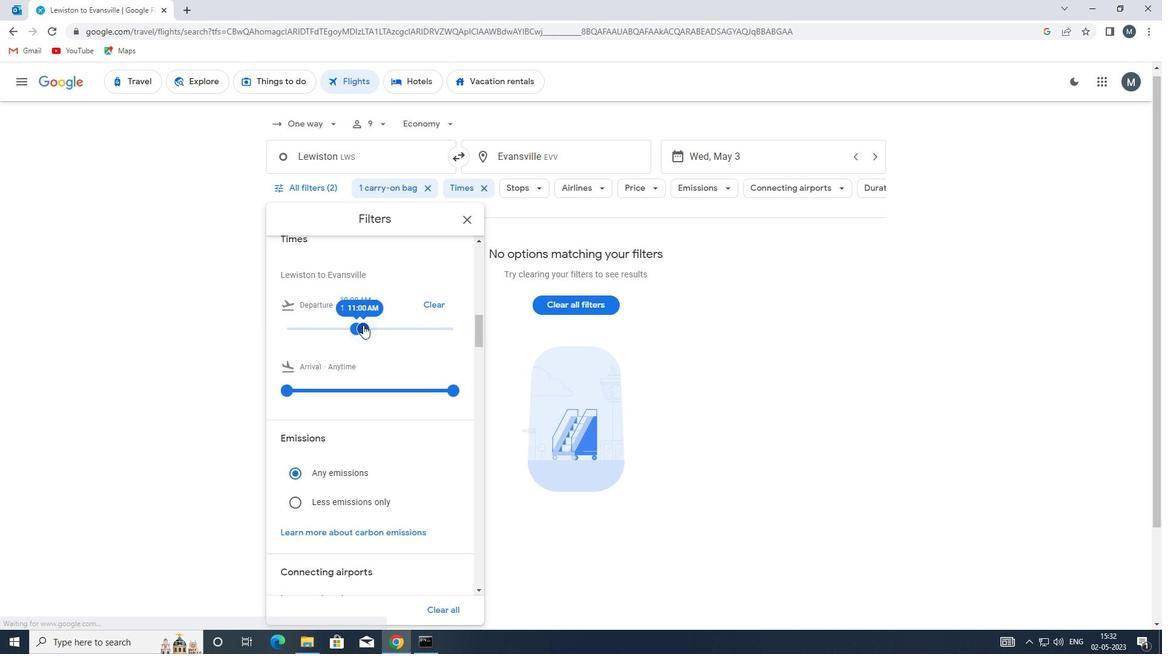 
Action: Mouse scrolled (363, 325) with delta (0, 0)
Screenshot: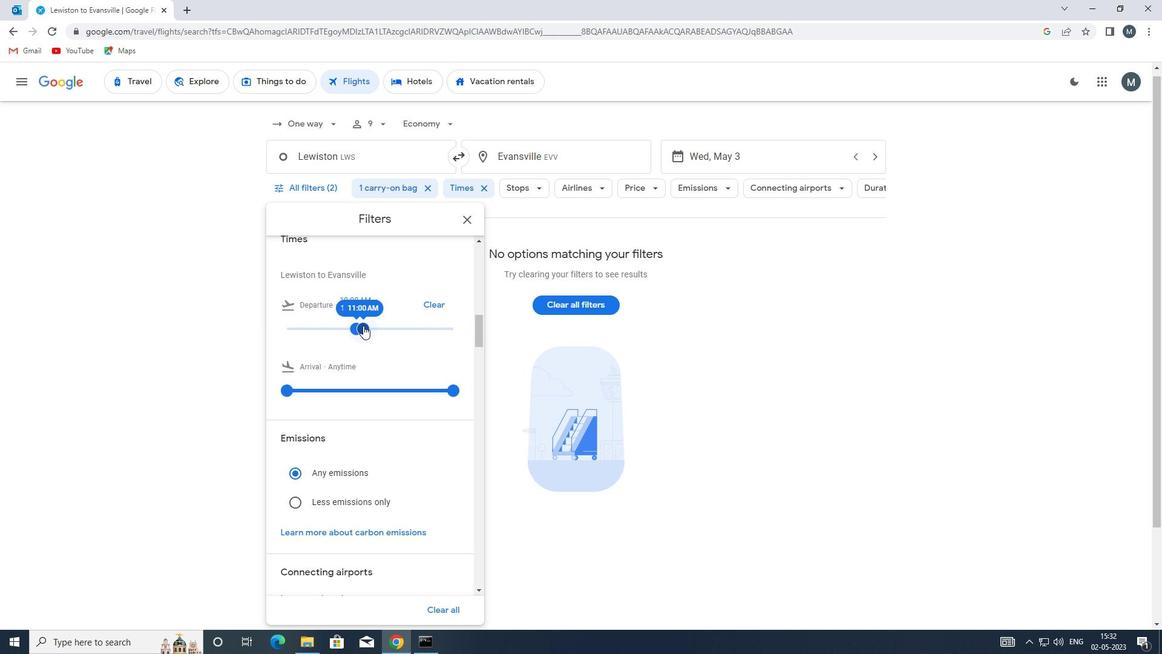 
Action: Mouse moved to (466, 219)
Screenshot: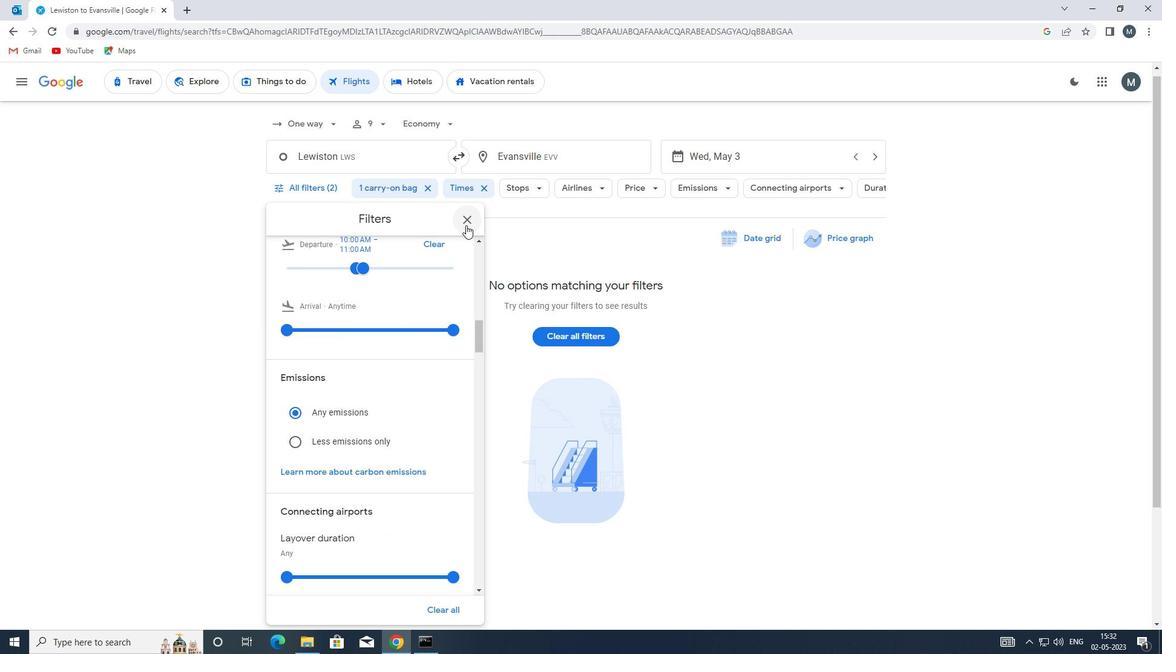 
Action: Mouse pressed left at (466, 219)
Screenshot: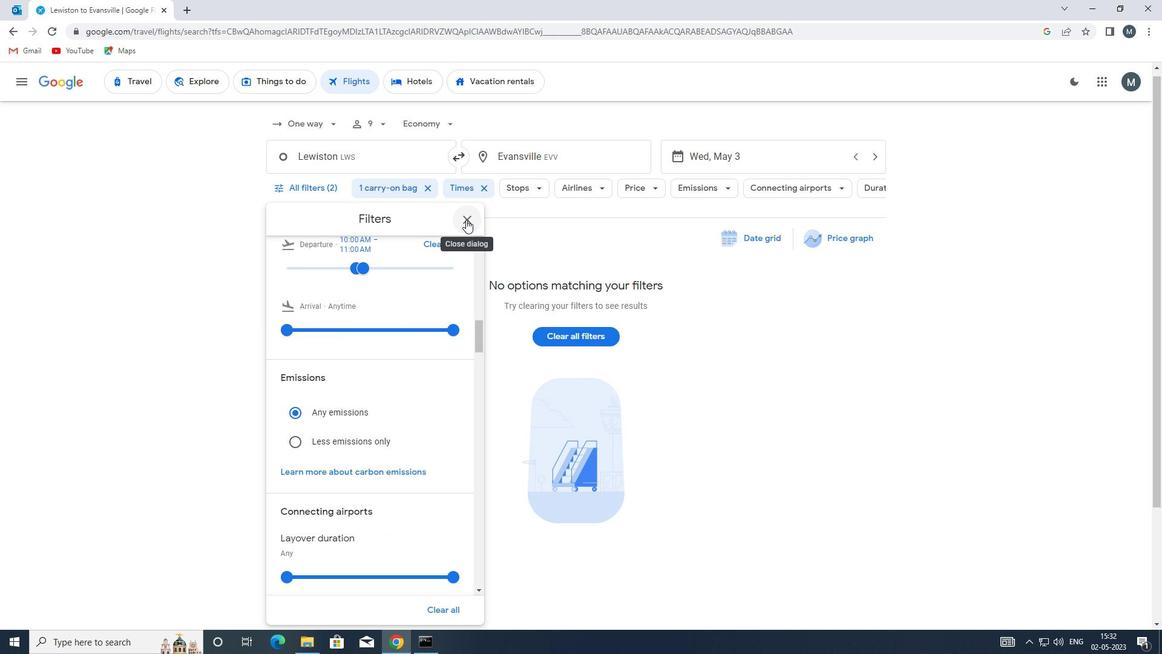
